 Task: Look for space in Bonney Lake, United States from 9th July, 2023 to 16th July, 2023 for 2 adults, 1 child in price range Rs.8000 to Rs.16000. Place can be entire place with 2 bedrooms having 2 beds and 1 bathroom. Property type can be house, flat, guest house. Booking option can be shelf check-in. Required host language is English.
Action: Mouse moved to (605, 125)
Screenshot: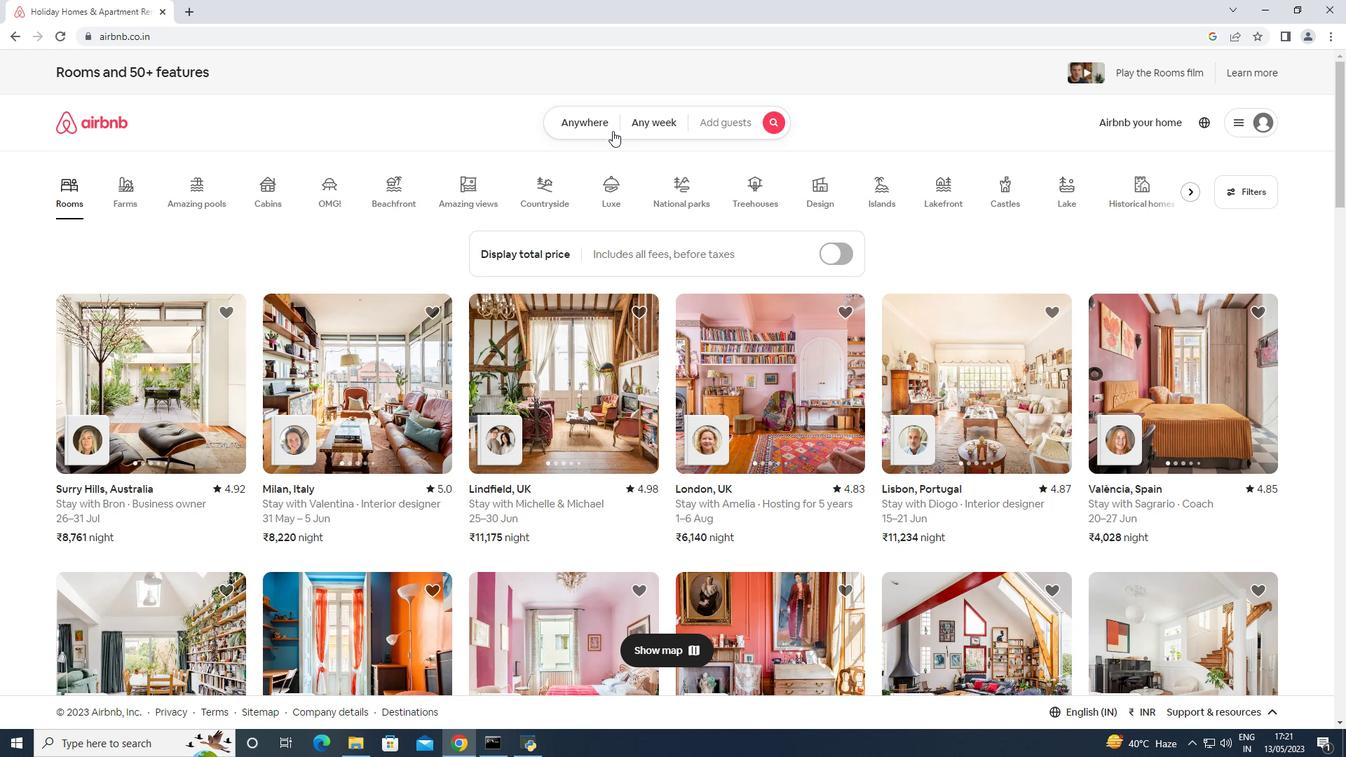 
Action: Mouse pressed left at (605, 125)
Screenshot: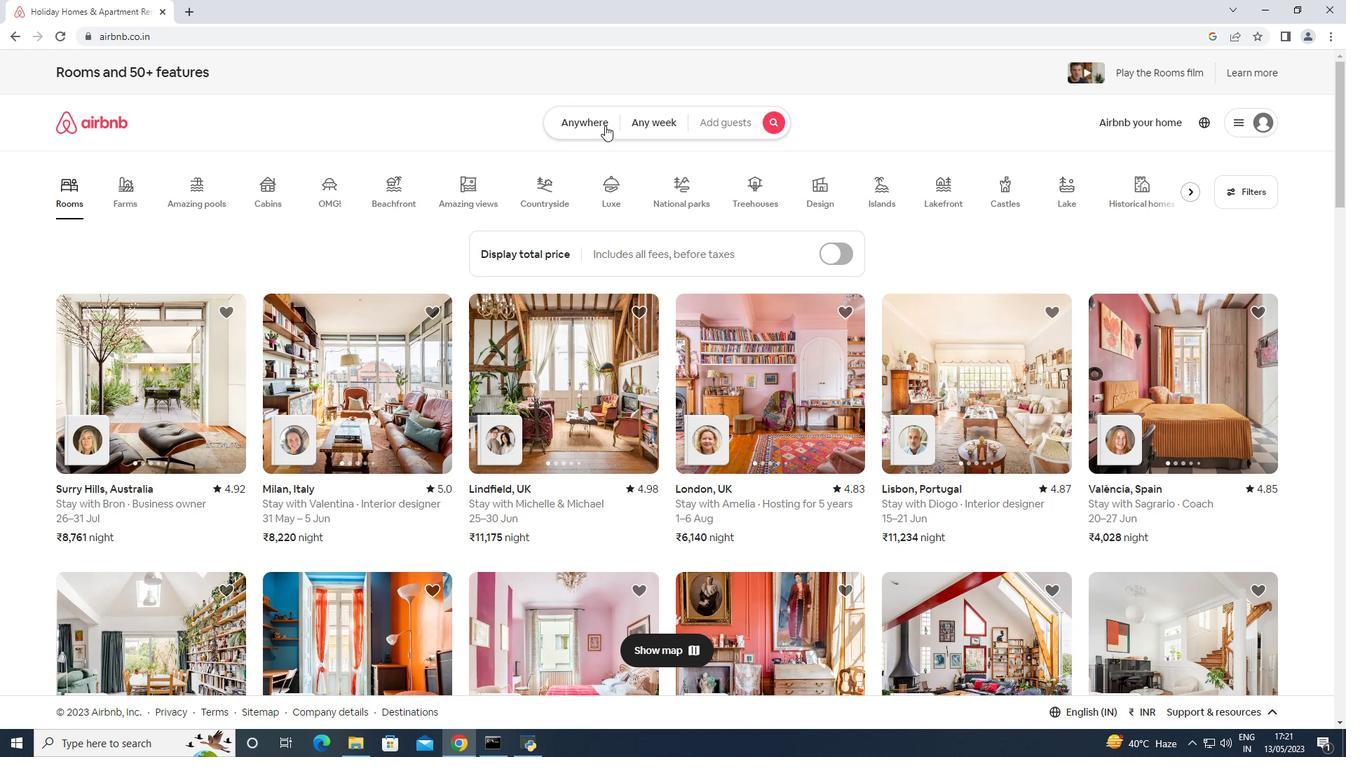 
Action: Mouse moved to (571, 182)
Screenshot: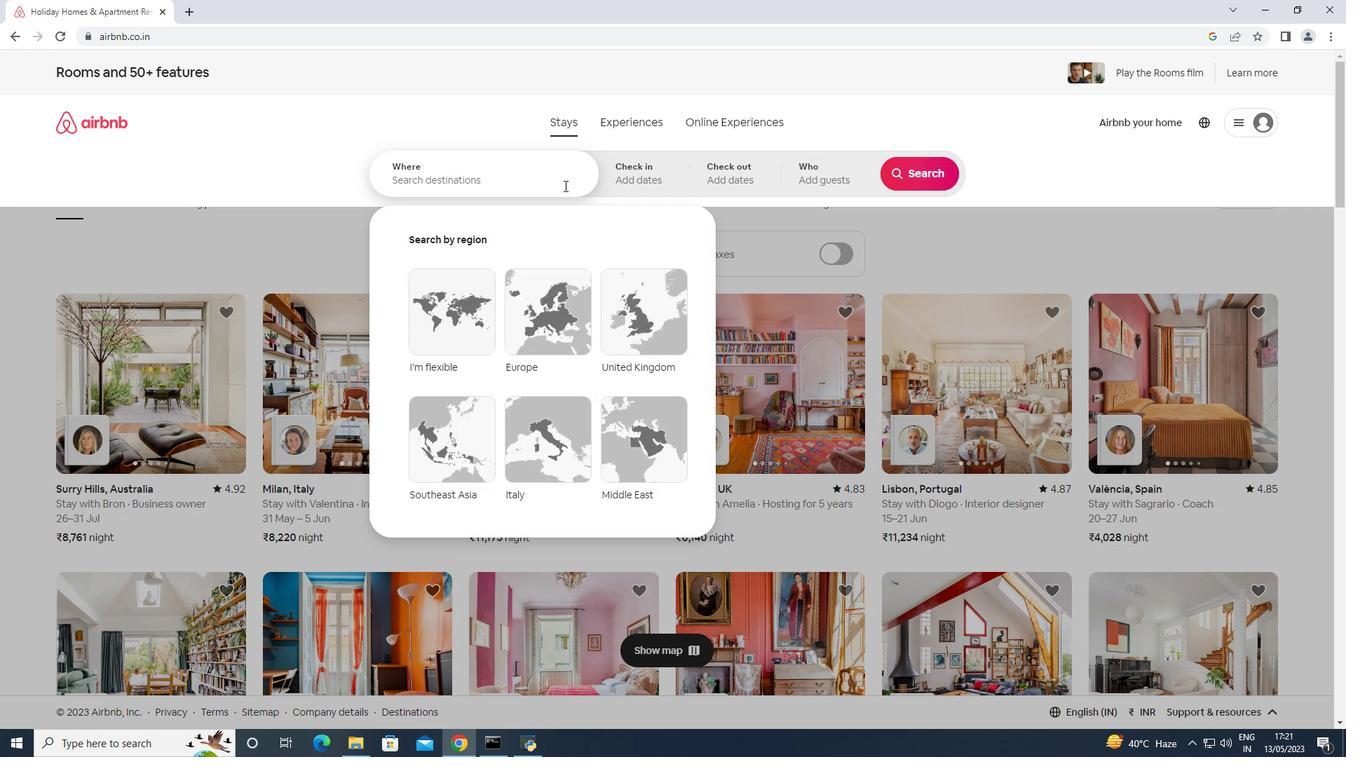 
Action: Mouse pressed left at (571, 182)
Screenshot: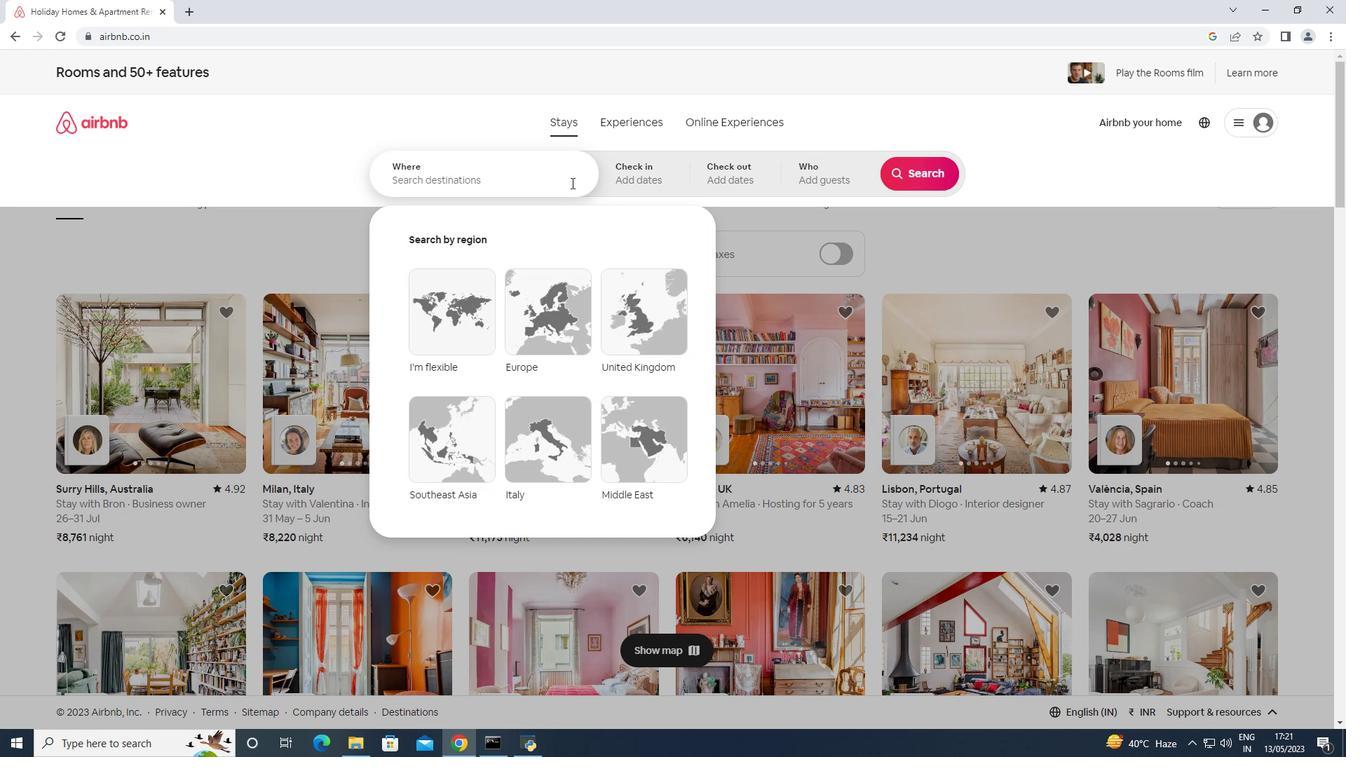 
Action: Key pressed <Key.shift>Bonney<Key.space><Key.shift>Lake,<Key.space><Key.shift>United<Key.space><Key.shift>States<Key.enter>
Screenshot: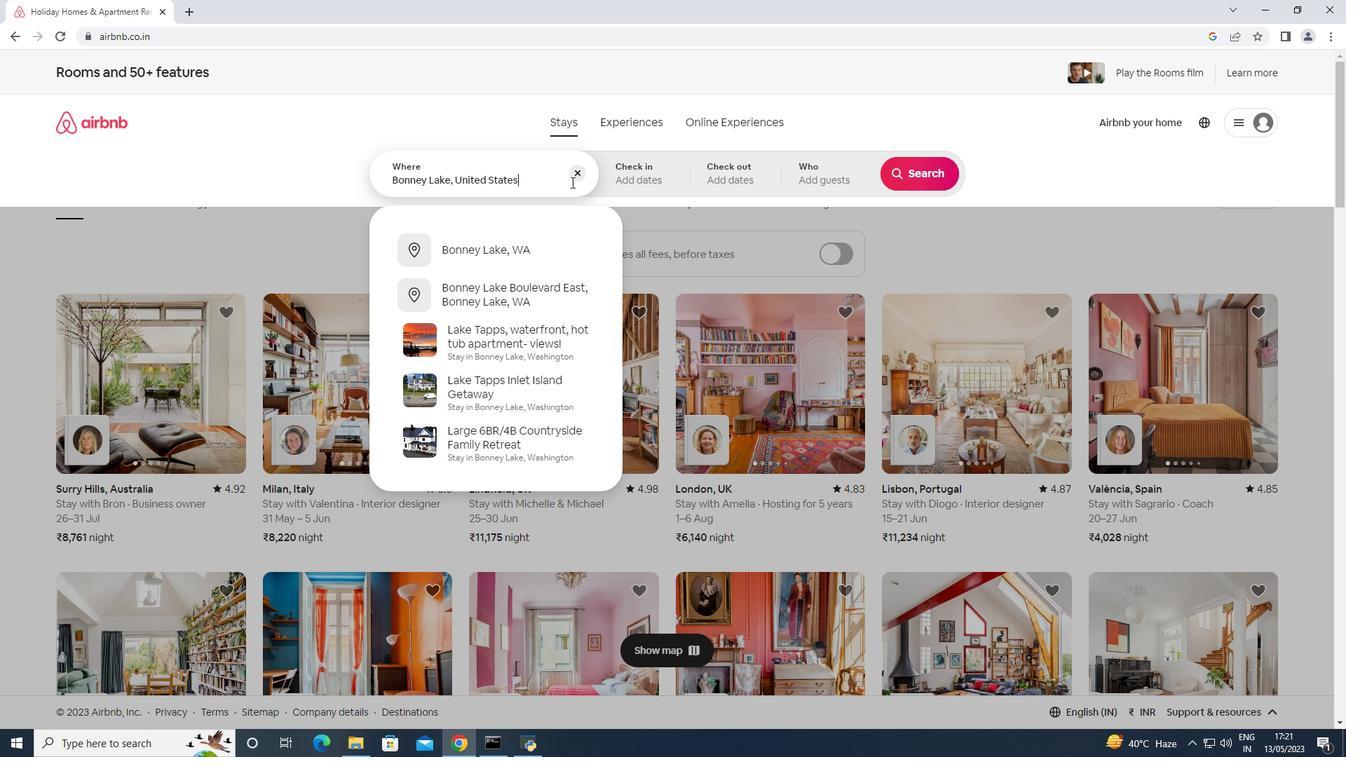 
Action: Mouse moved to (911, 286)
Screenshot: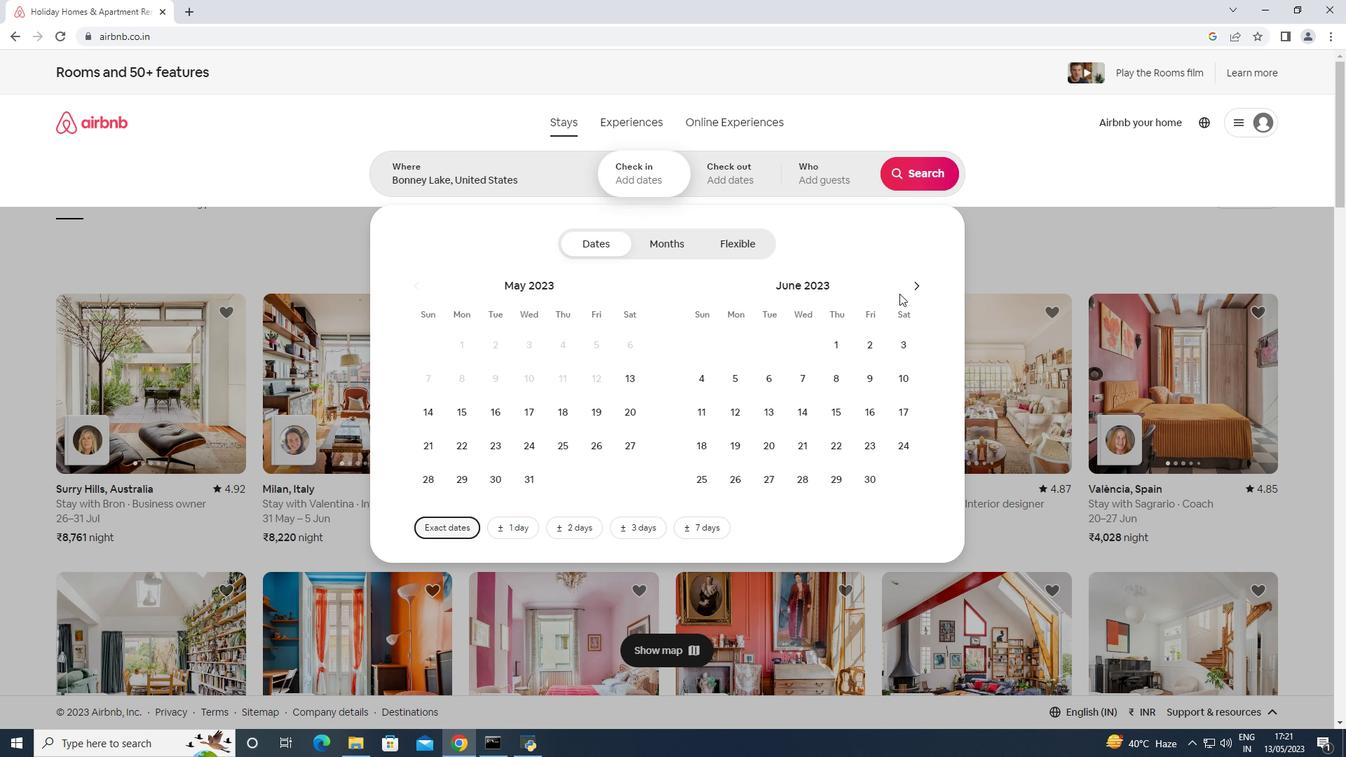 
Action: Mouse pressed left at (911, 286)
Screenshot: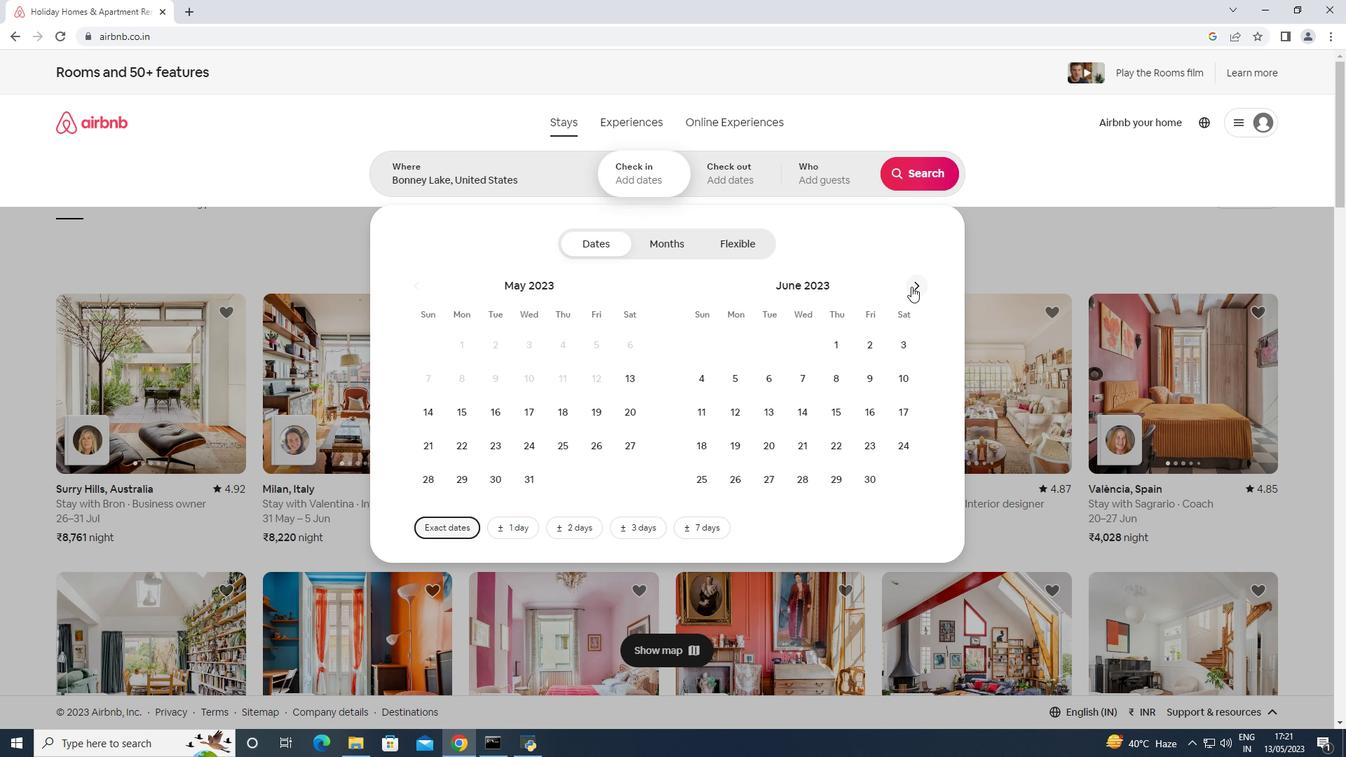
Action: Mouse moved to (701, 413)
Screenshot: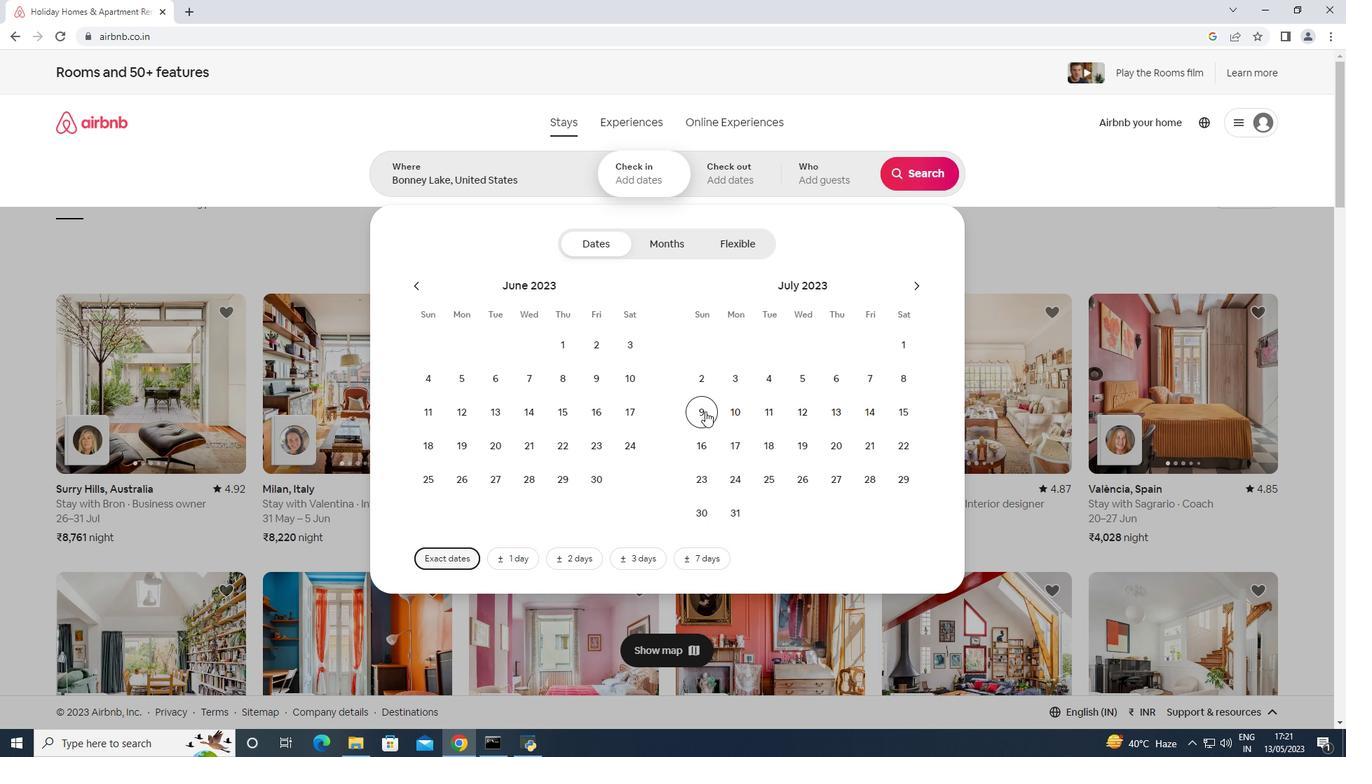
Action: Mouse pressed left at (701, 413)
Screenshot: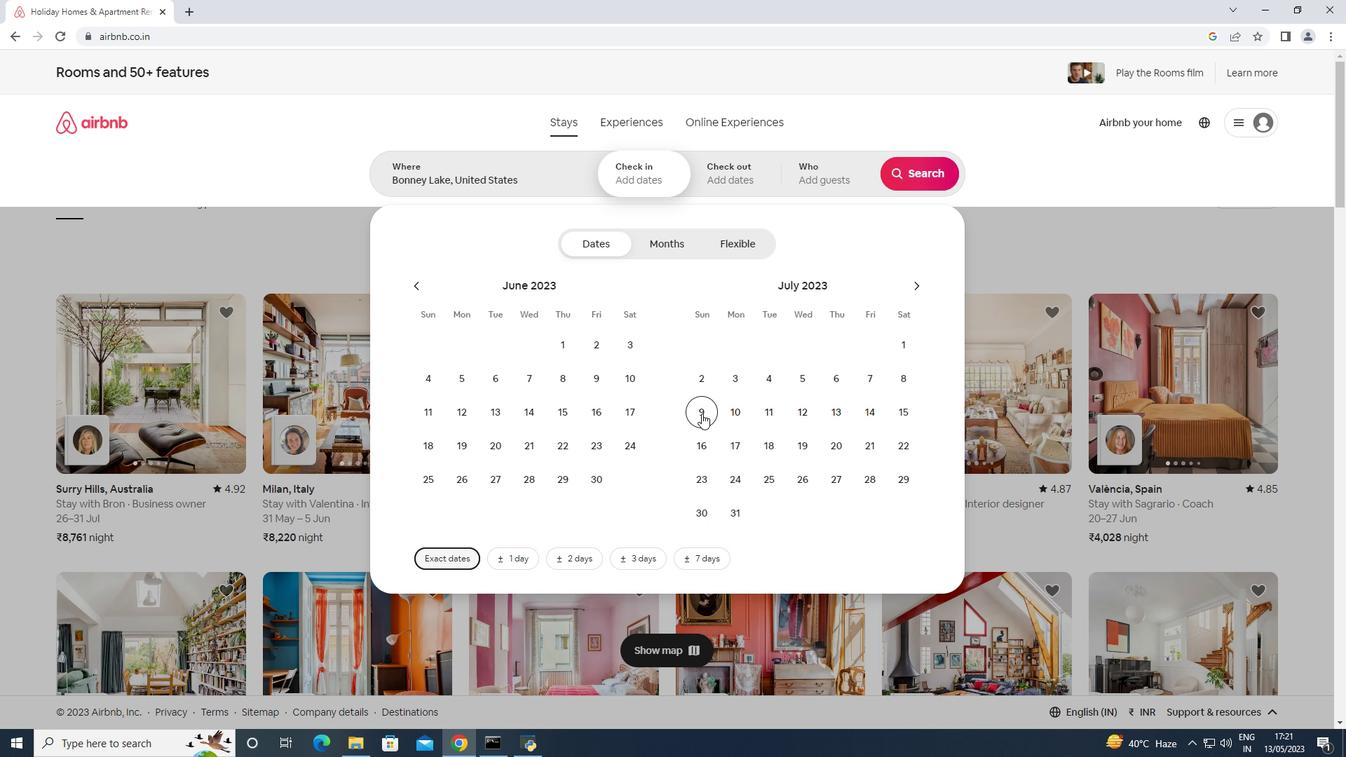 
Action: Mouse moved to (712, 439)
Screenshot: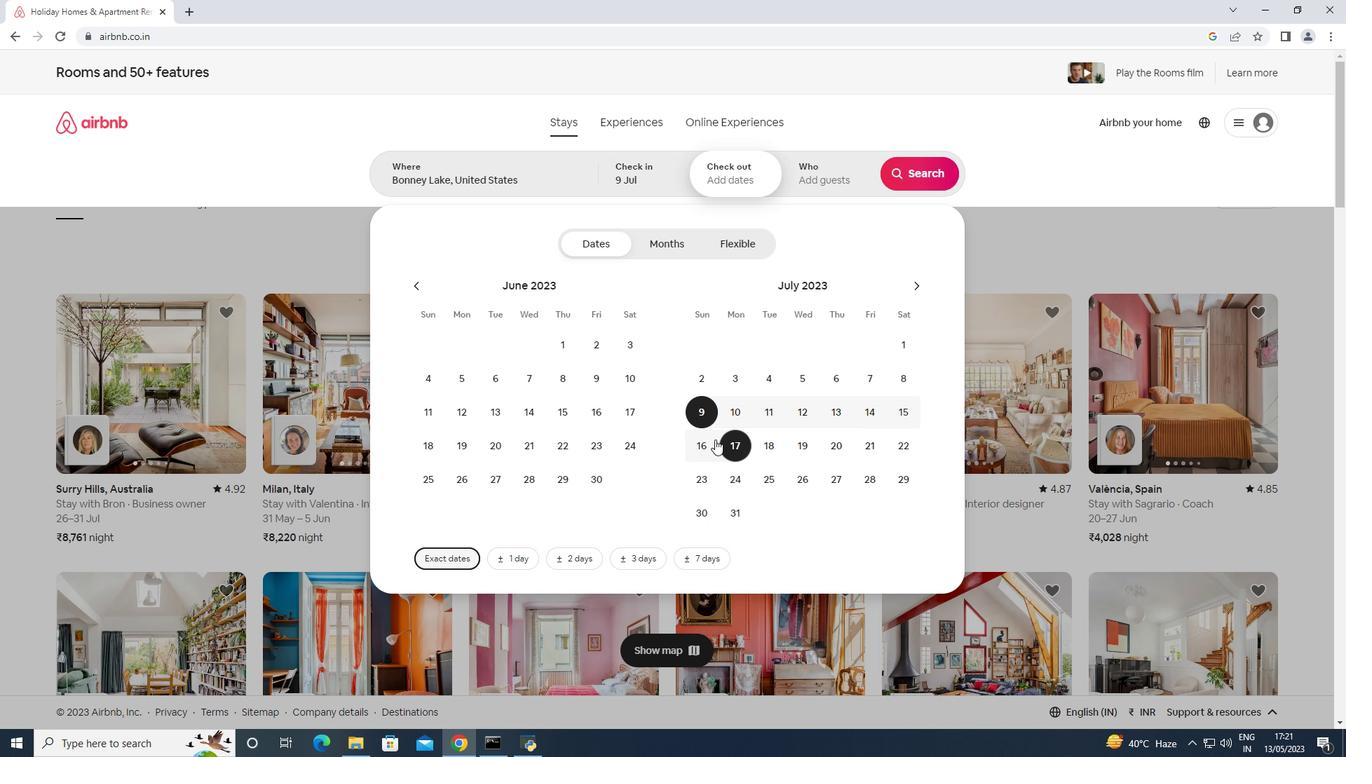 
Action: Mouse pressed left at (712, 439)
Screenshot: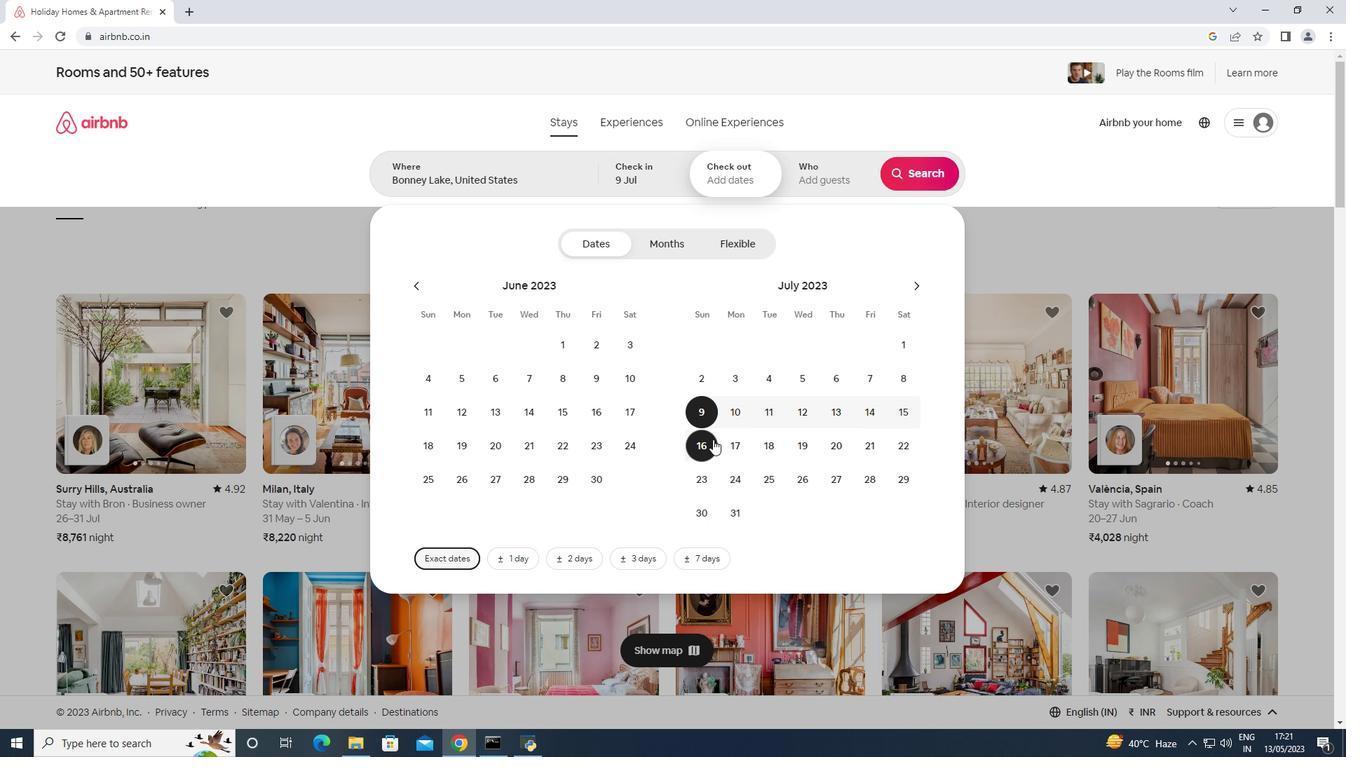 
Action: Mouse moved to (837, 172)
Screenshot: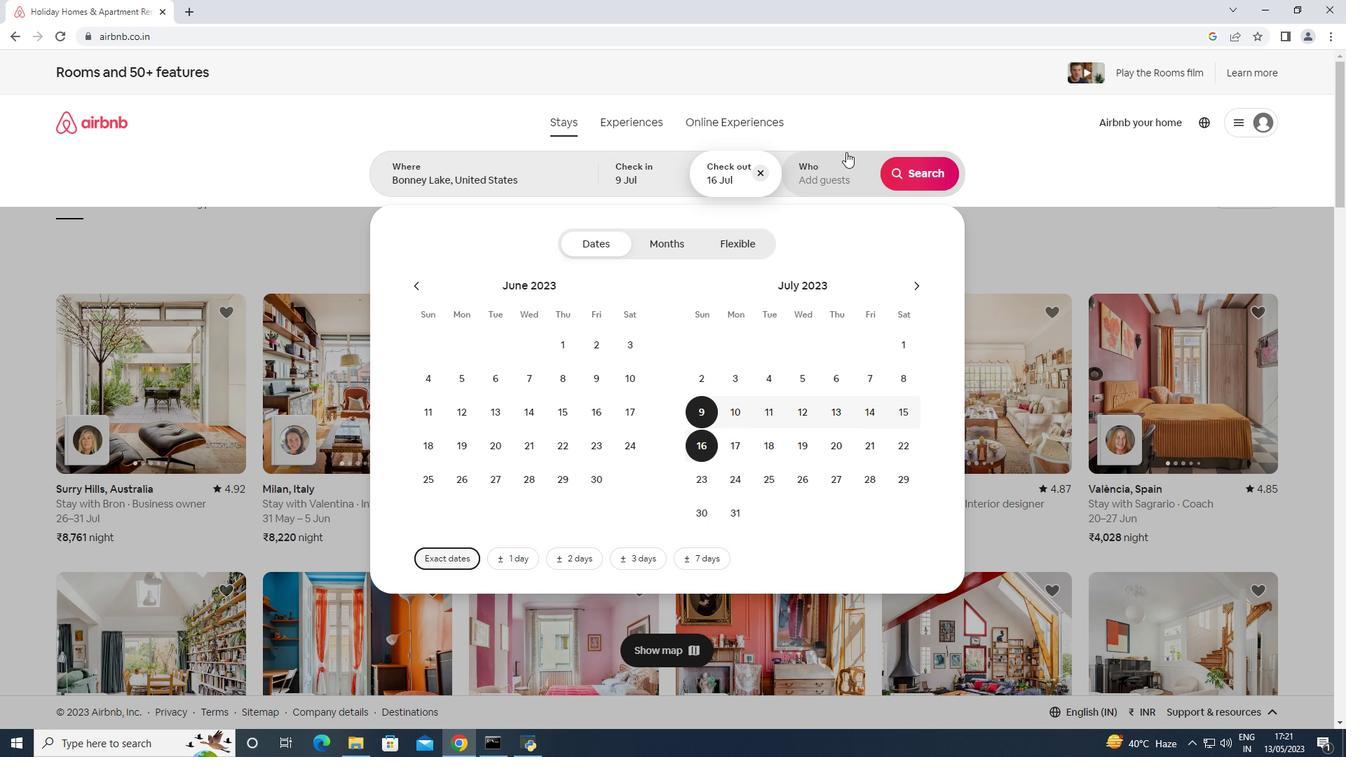 
Action: Mouse pressed left at (837, 172)
Screenshot: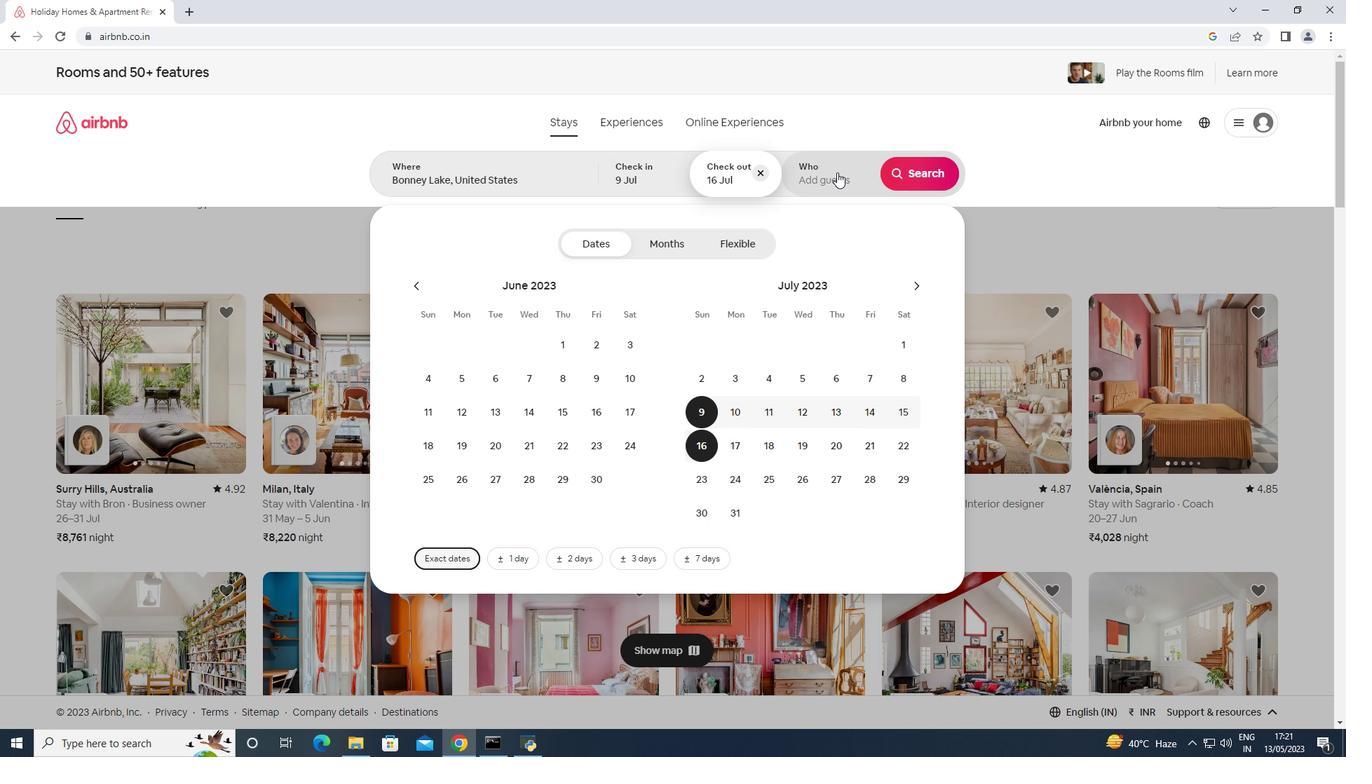 
Action: Mouse moved to (918, 246)
Screenshot: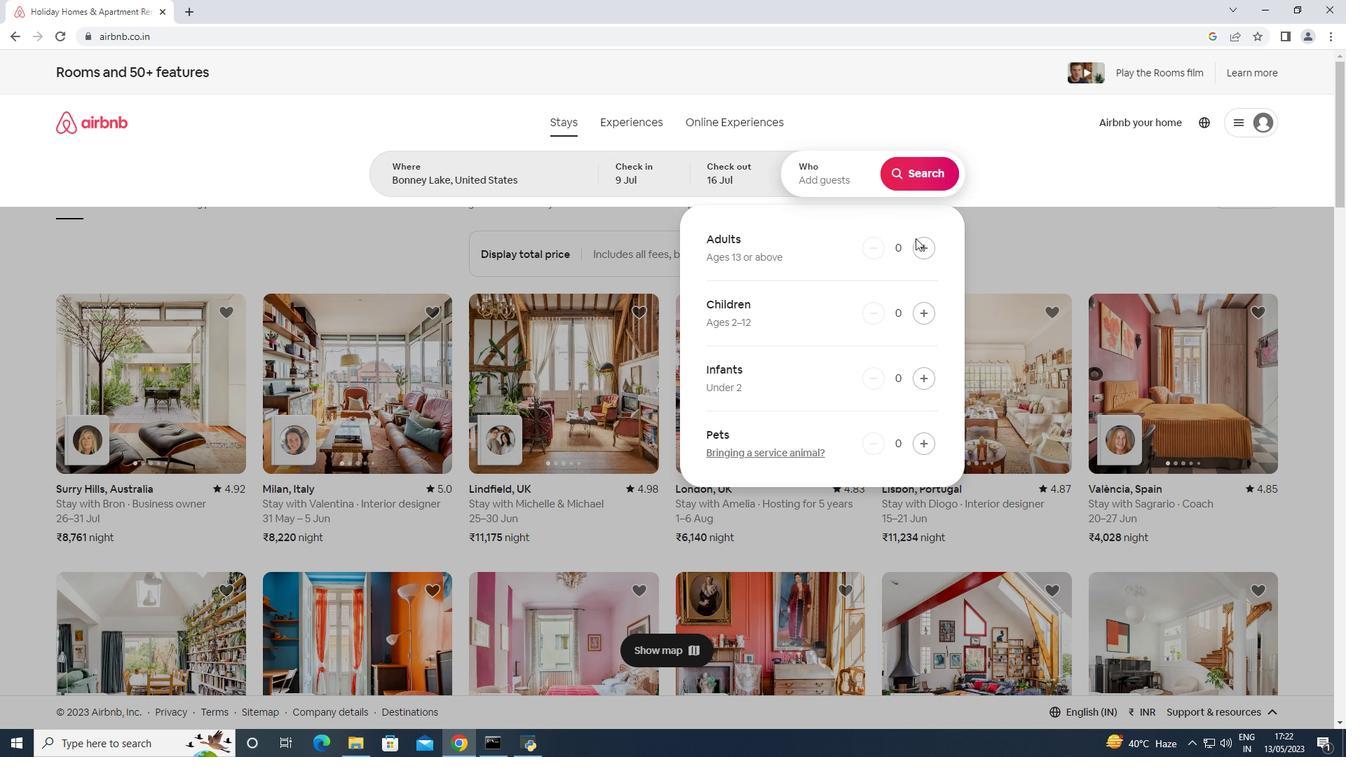 
Action: Mouse pressed left at (918, 246)
Screenshot: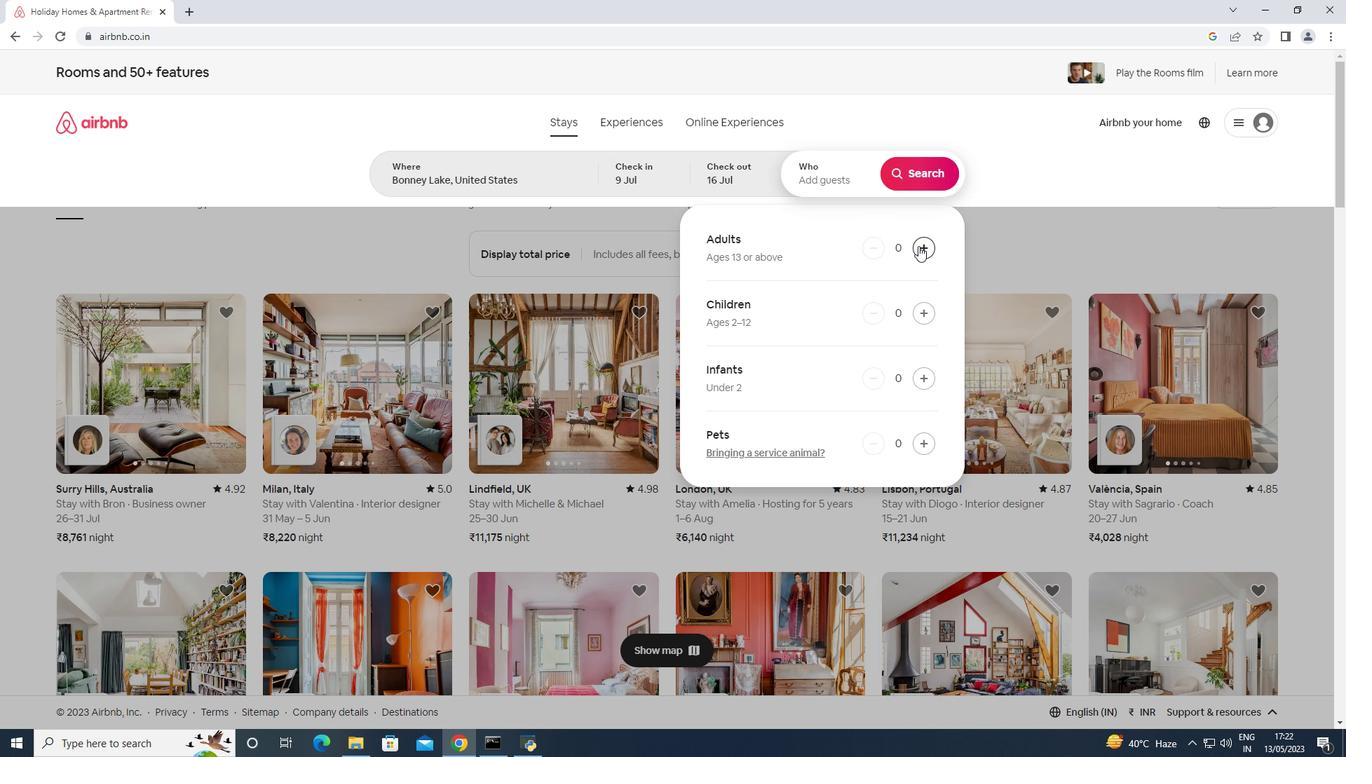 
Action: Mouse pressed left at (918, 246)
Screenshot: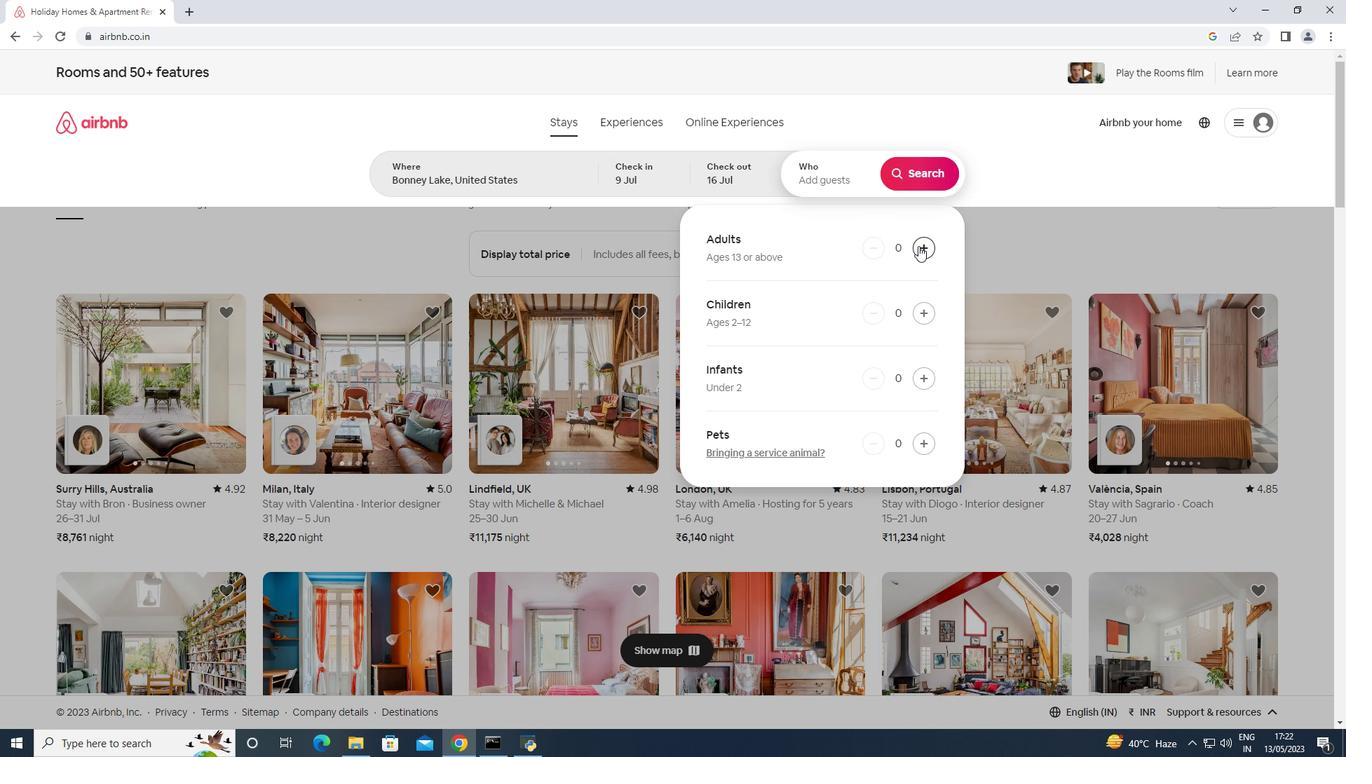 
Action: Mouse moved to (922, 312)
Screenshot: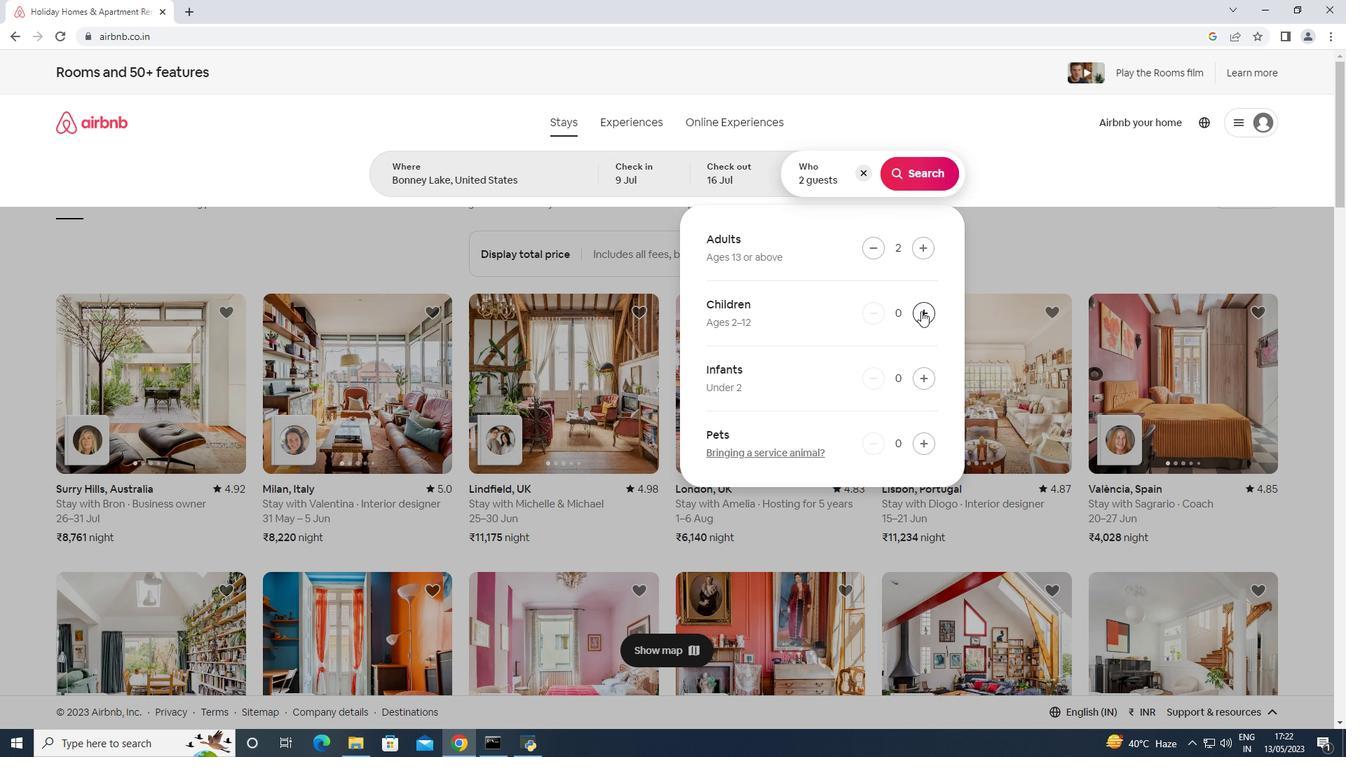 
Action: Mouse pressed left at (922, 312)
Screenshot: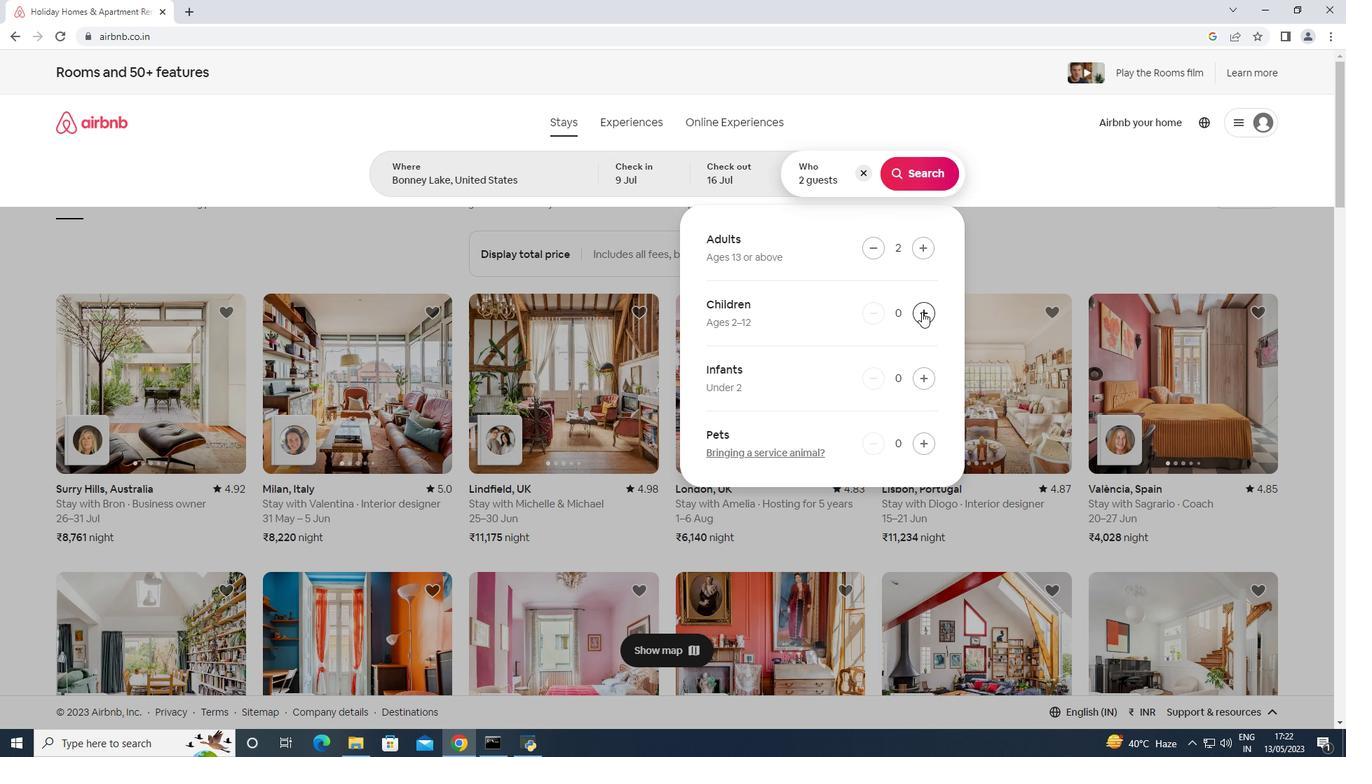 
Action: Mouse moved to (918, 171)
Screenshot: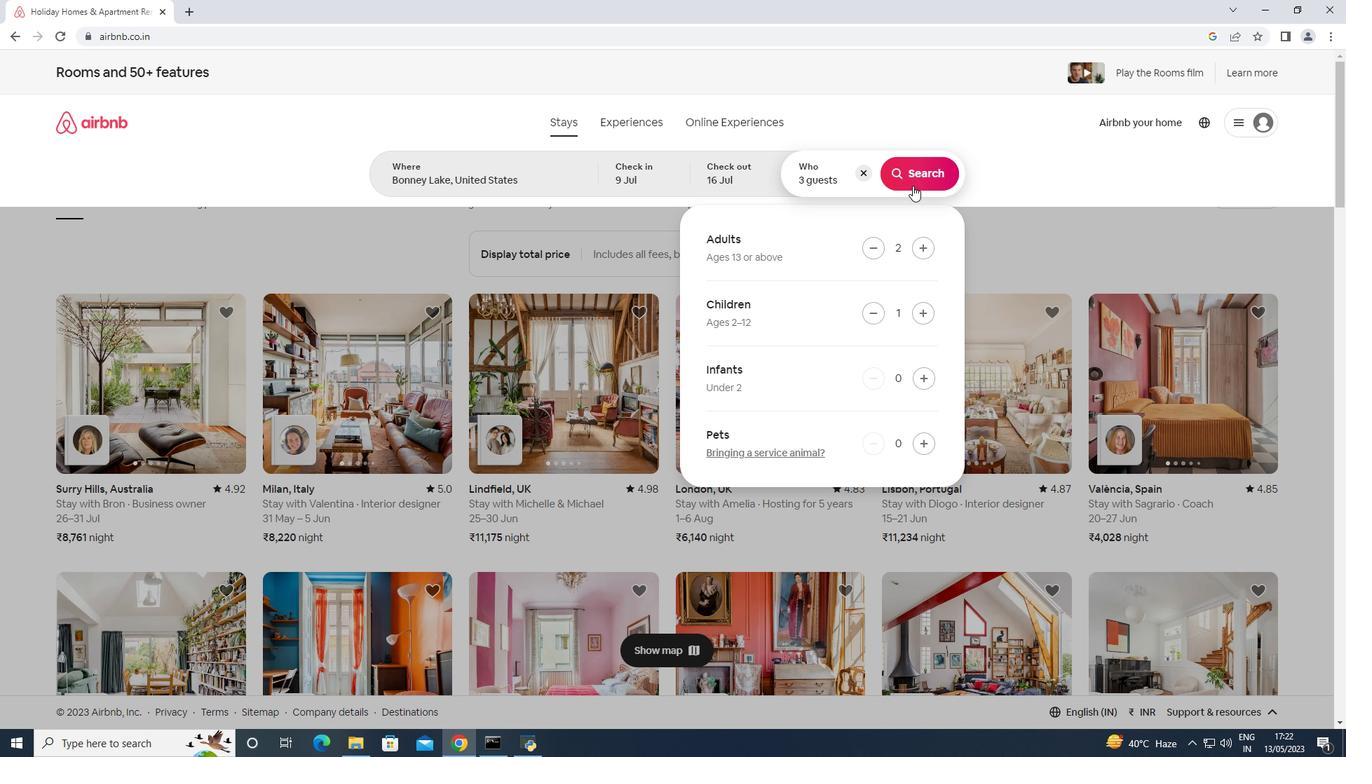 
Action: Mouse pressed left at (918, 171)
Screenshot: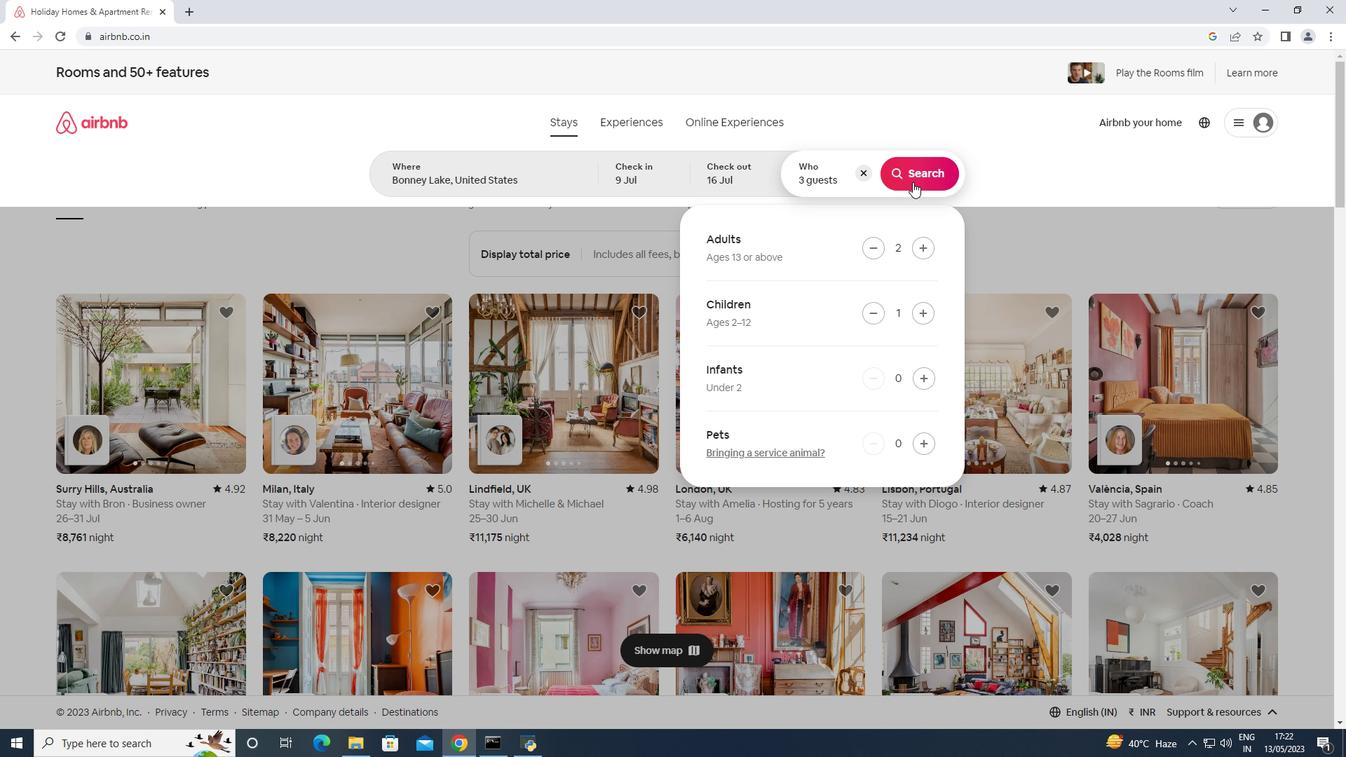 
Action: Mouse moved to (1276, 131)
Screenshot: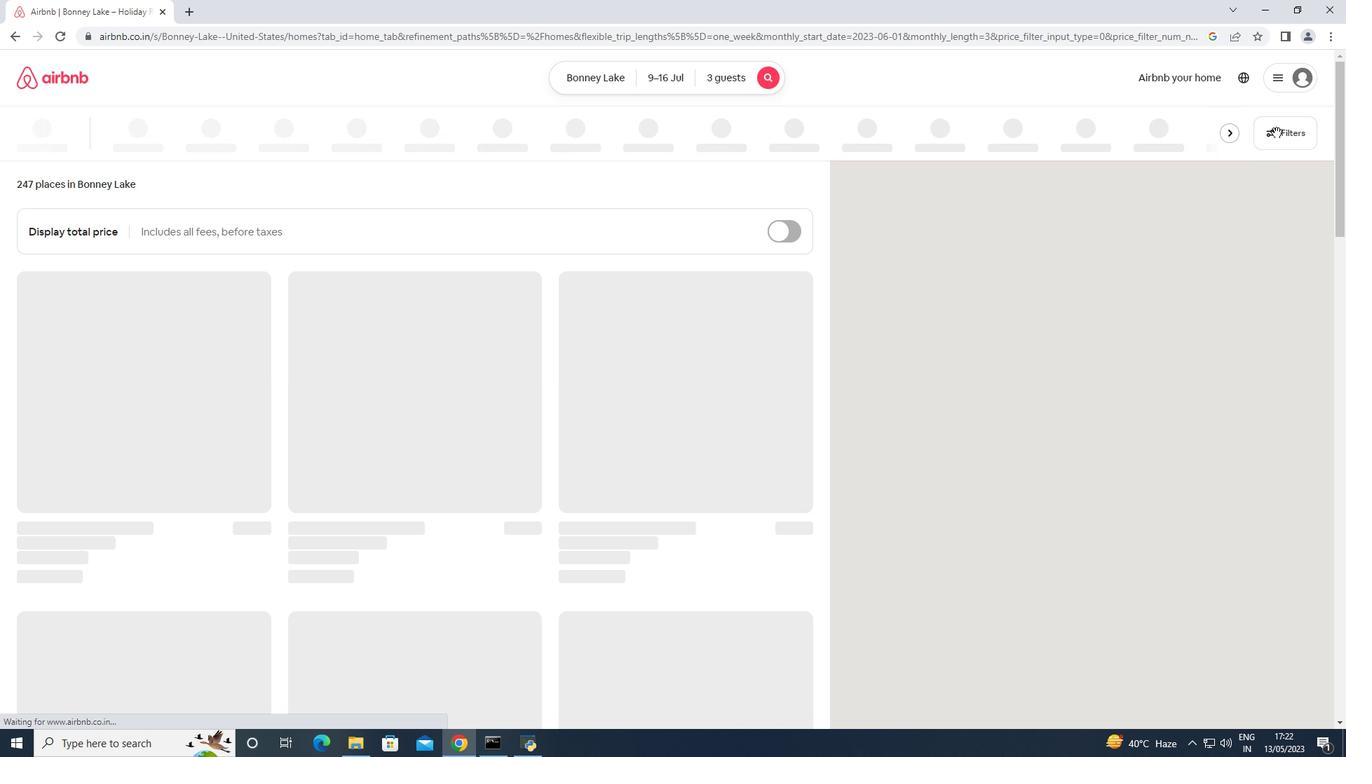 
Action: Mouse pressed left at (1276, 131)
Screenshot: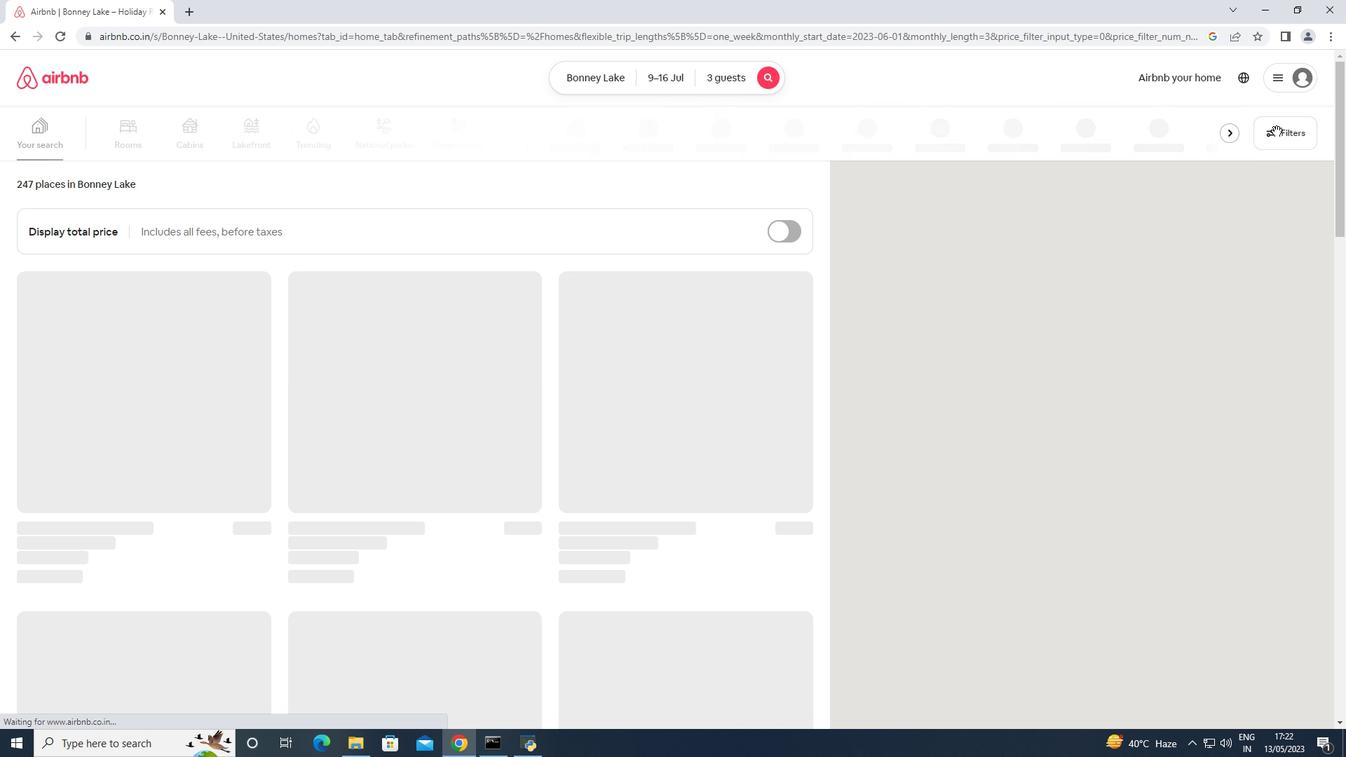 
Action: Mouse moved to (607, 467)
Screenshot: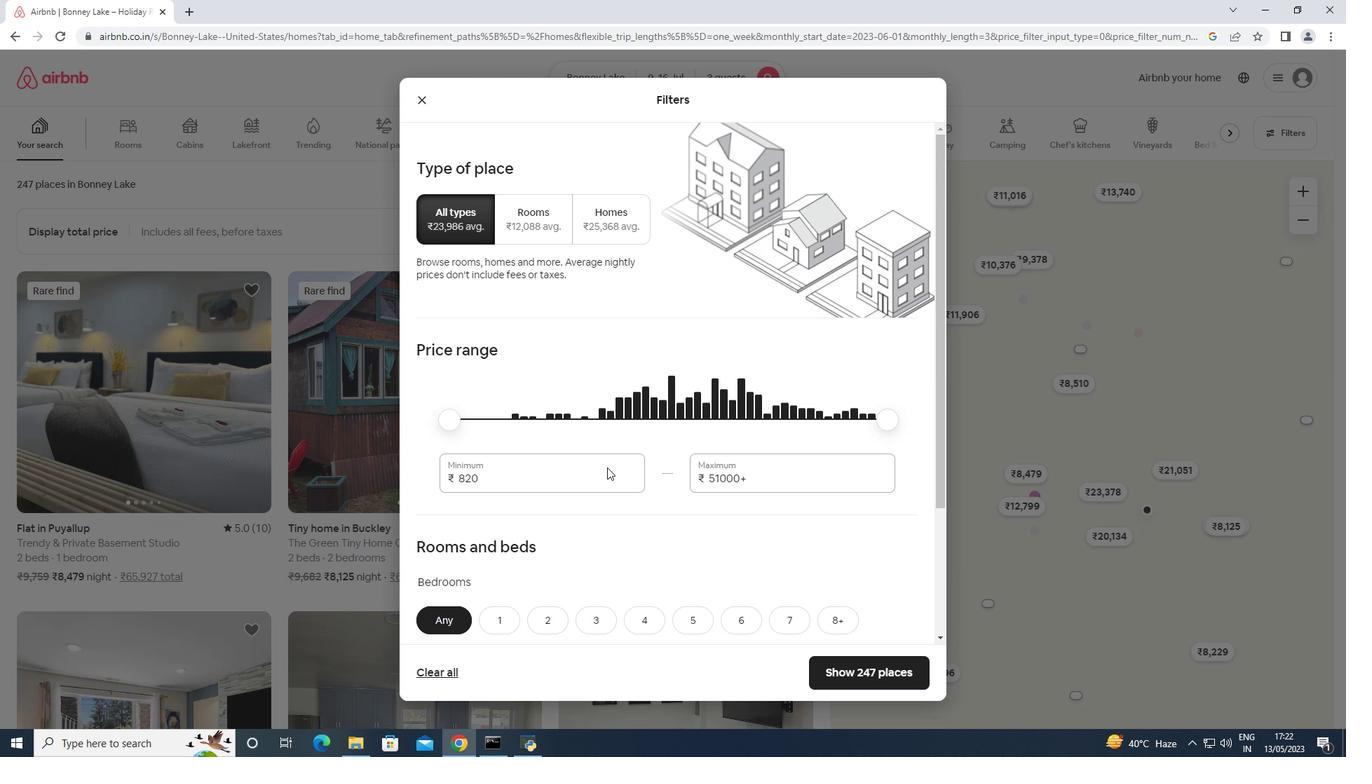 
Action: Mouse pressed left at (607, 467)
Screenshot: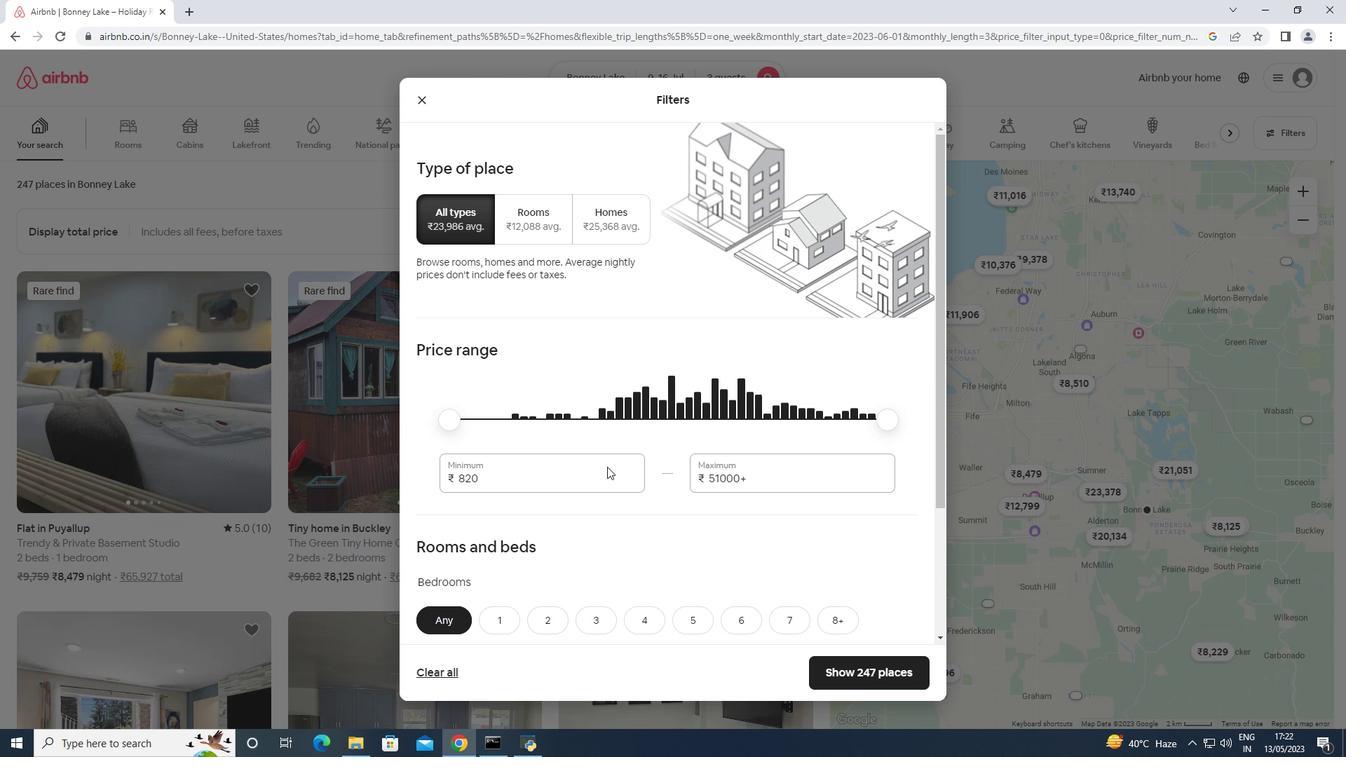 
Action: Mouse pressed left at (607, 467)
Screenshot: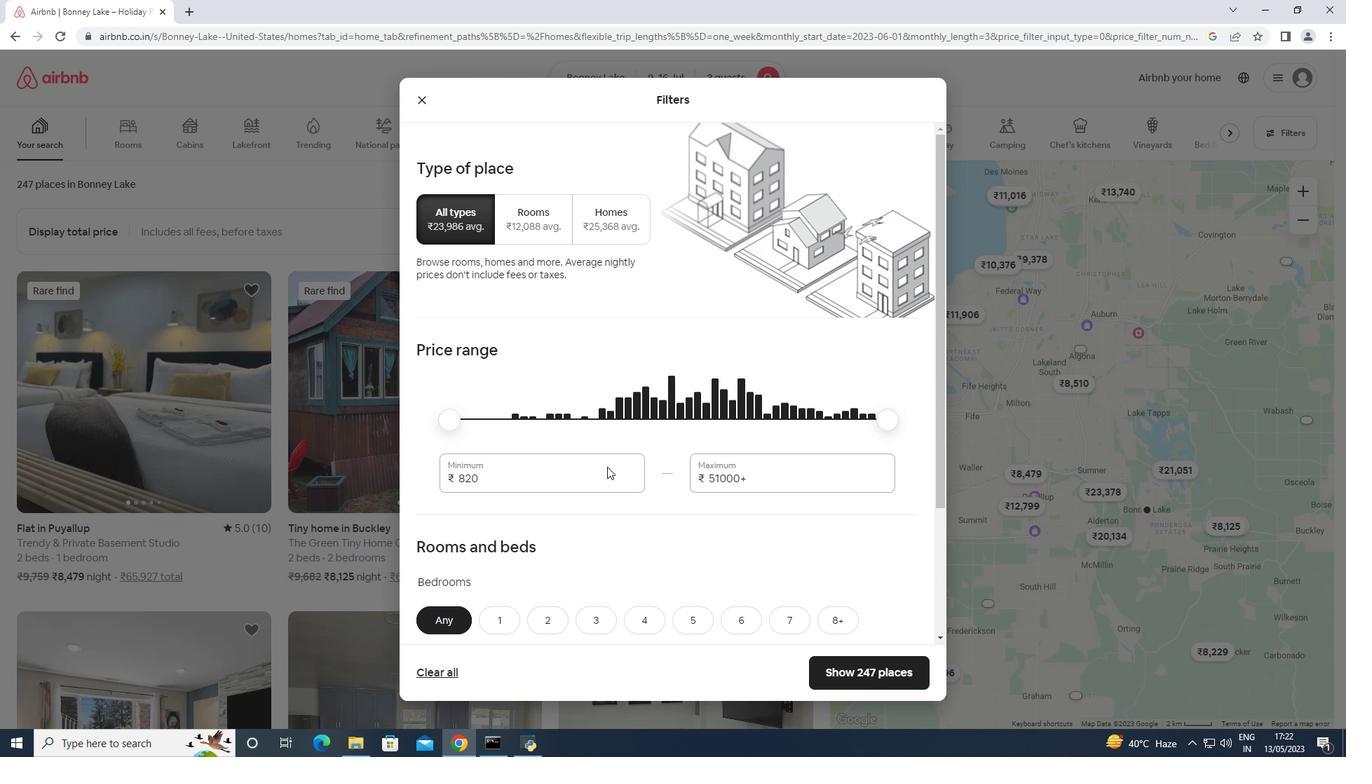 
Action: Key pressed <Key.backspace><Key.backspace>000<Key.tab>16000
Screenshot: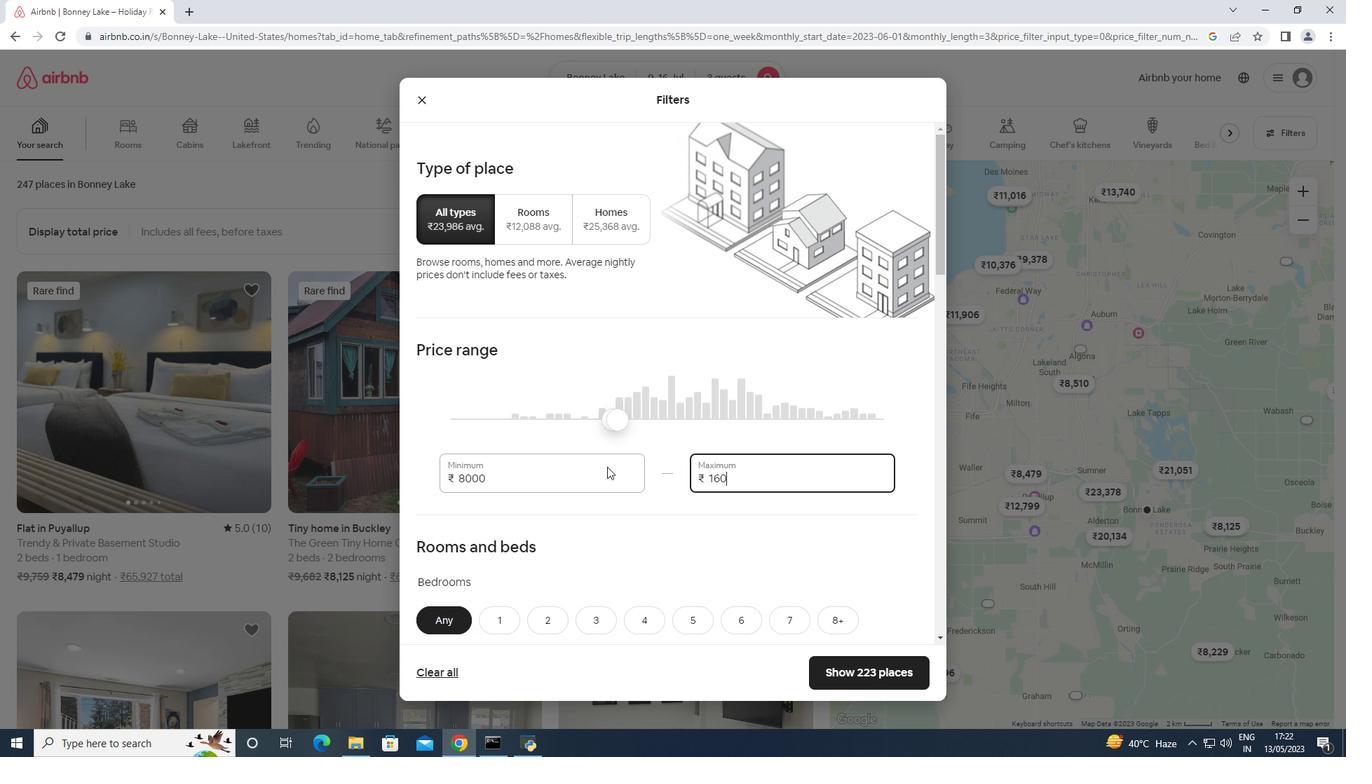 
Action: Mouse scrolled (607, 466) with delta (0, 0)
Screenshot: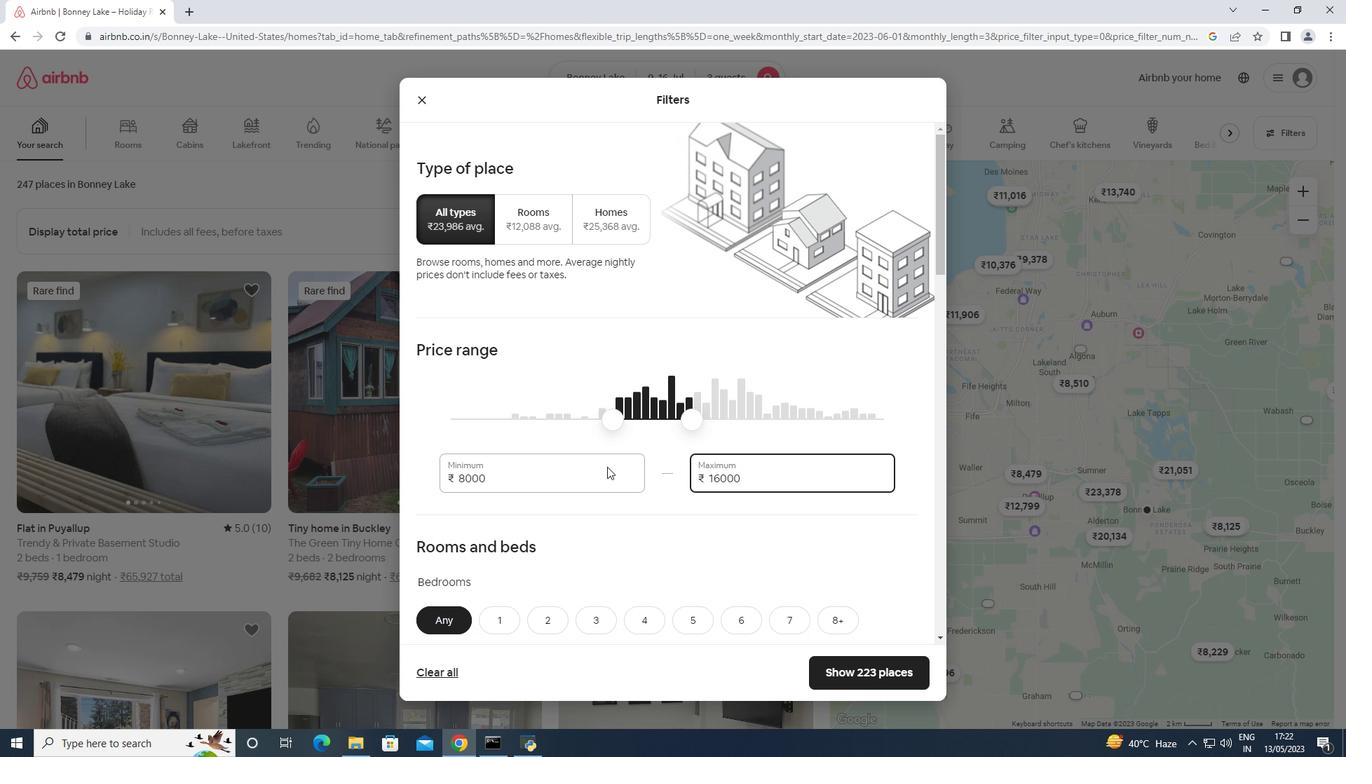 
Action: Mouse scrolled (607, 466) with delta (0, 0)
Screenshot: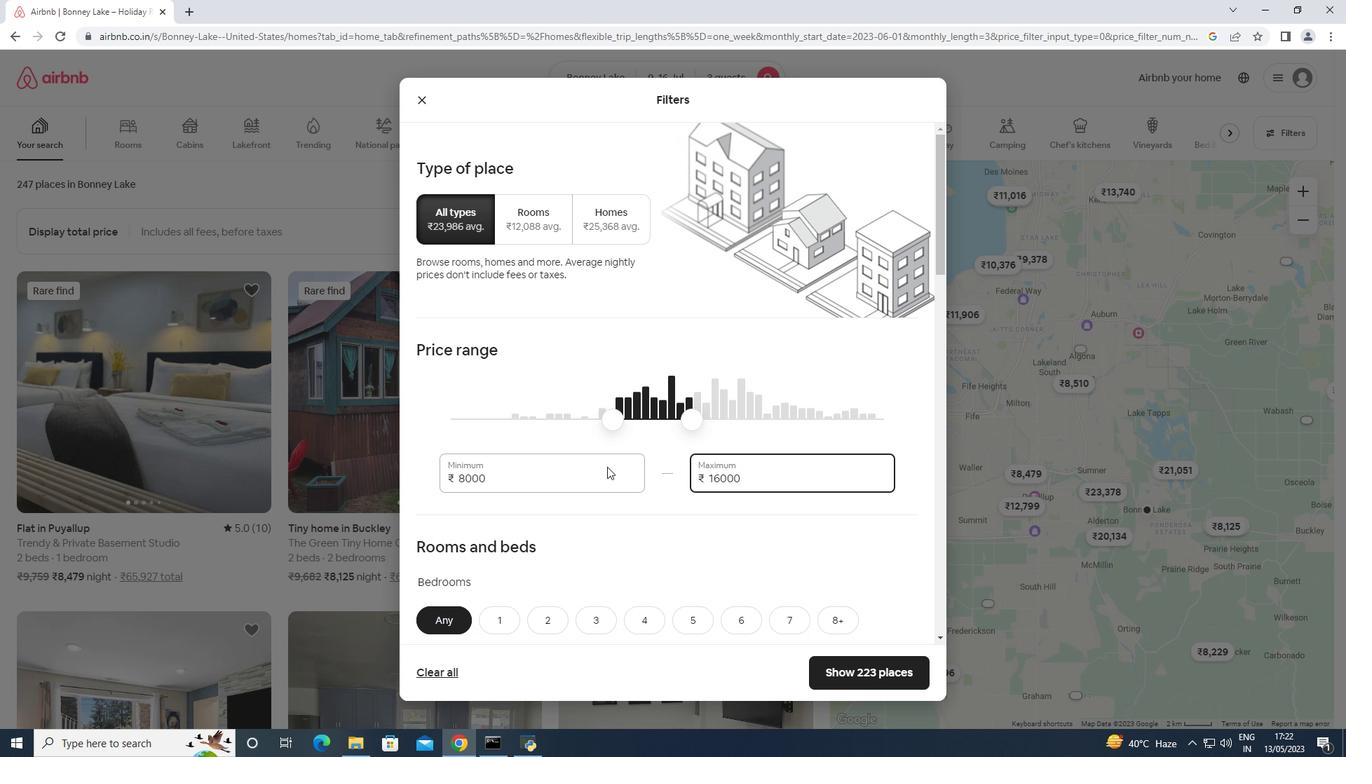 
Action: Mouse scrolled (607, 466) with delta (0, 0)
Screenshot: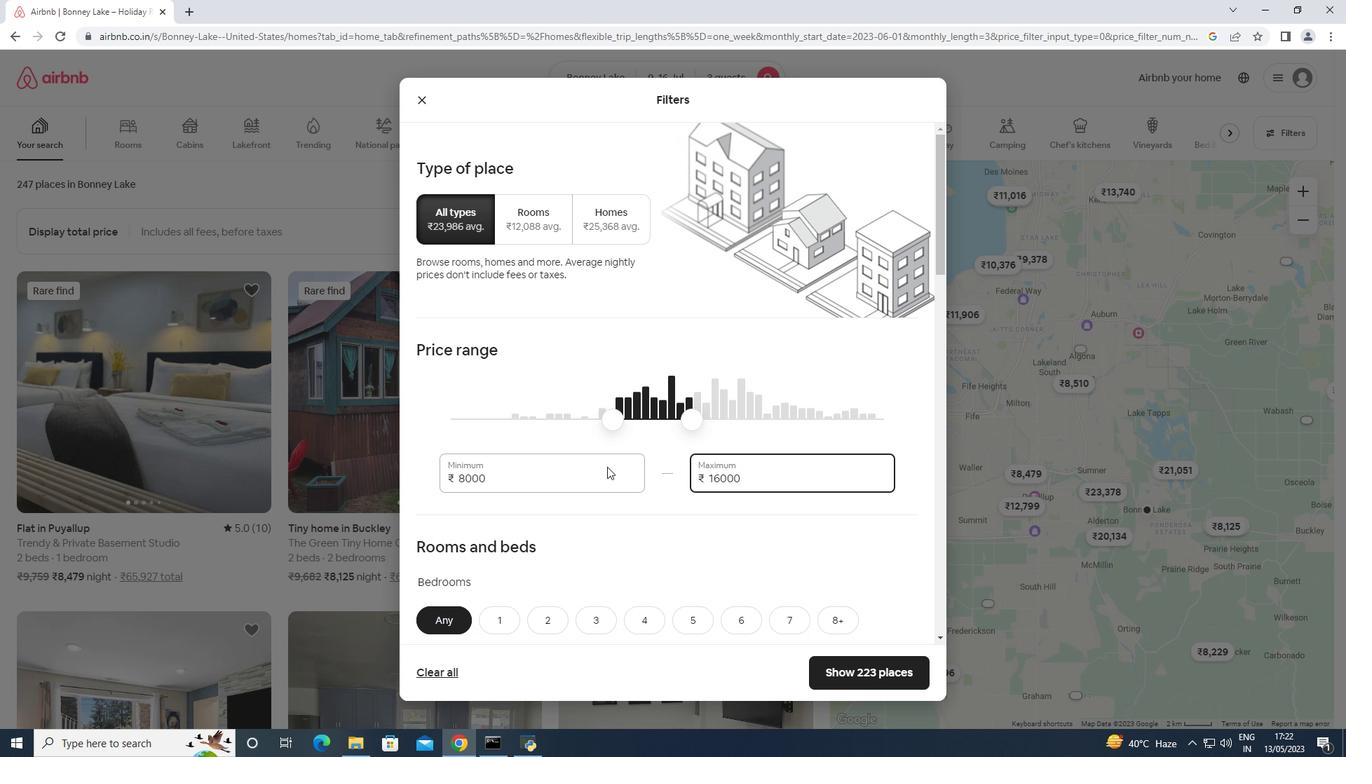 
Action: Mouse scrolled (607, 466) with delta (0, 0)
Screenshot: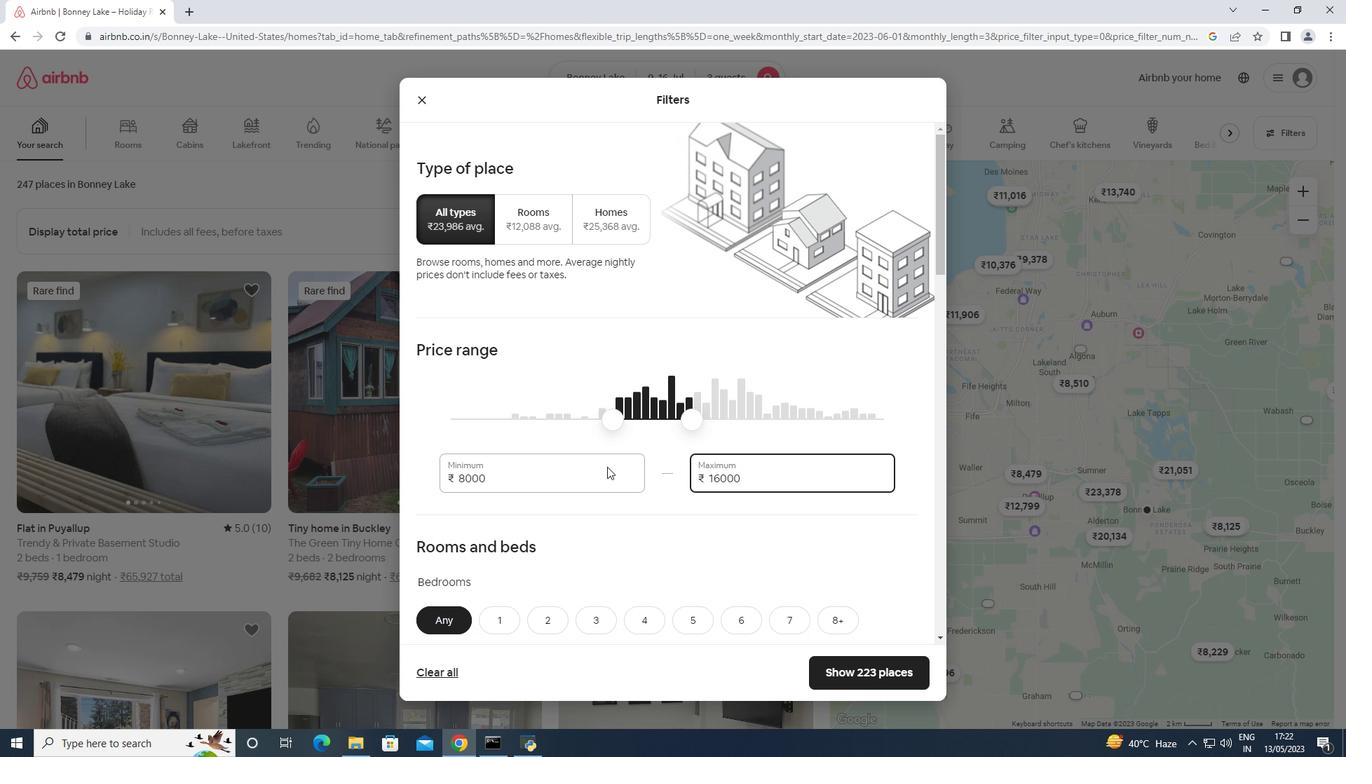 
Action: Mouse scrolled (607, 466) with delta (0, 0)
Screenshot: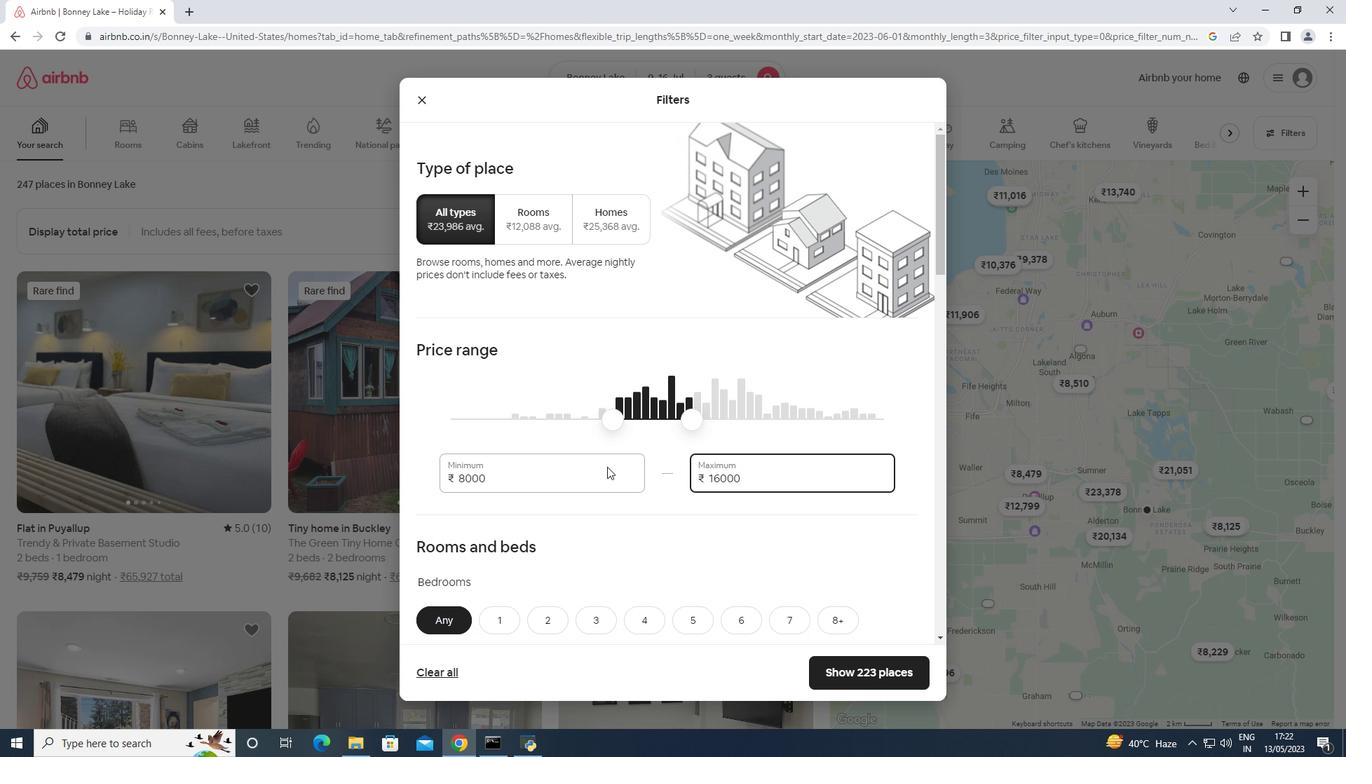 
Action: Mouse moved to (557, 281)
Screenshot: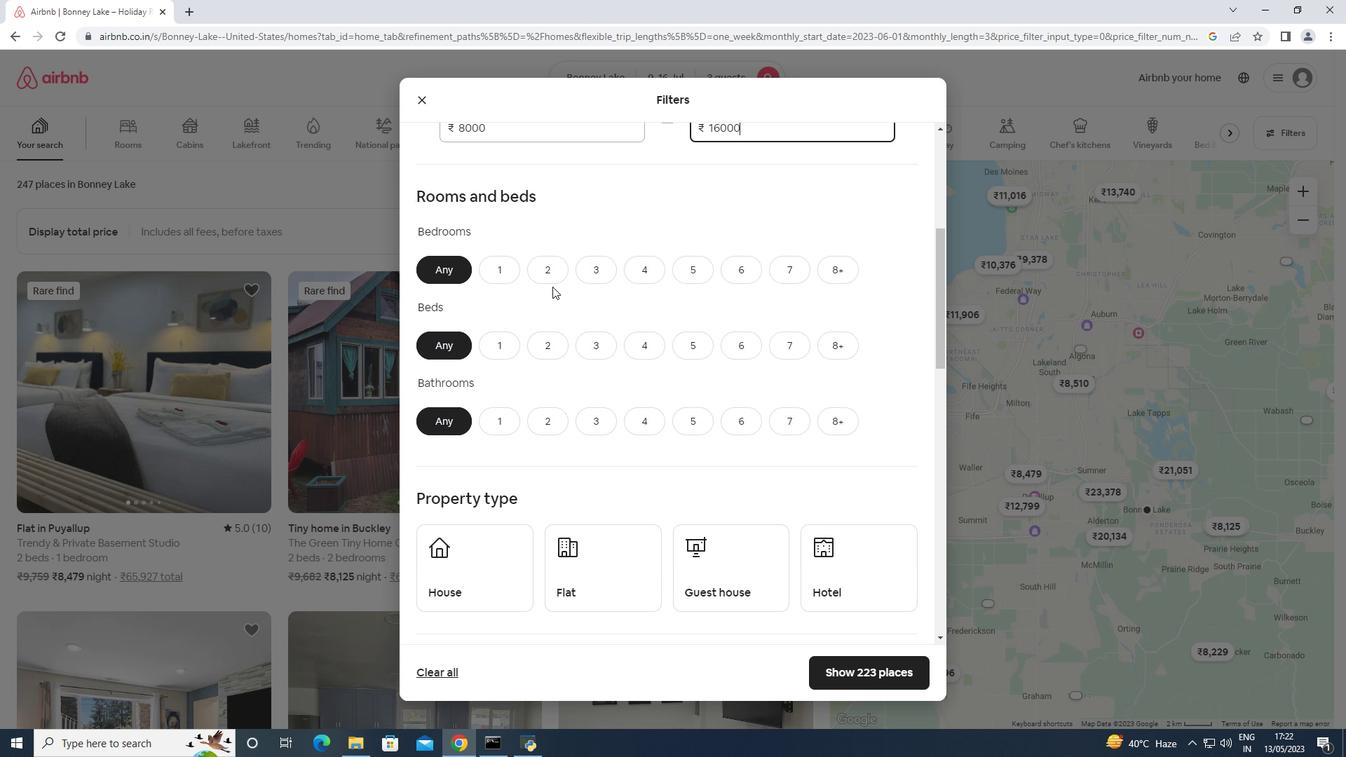 
Action: Mouse pressed left at (557, 281)
Screenshot: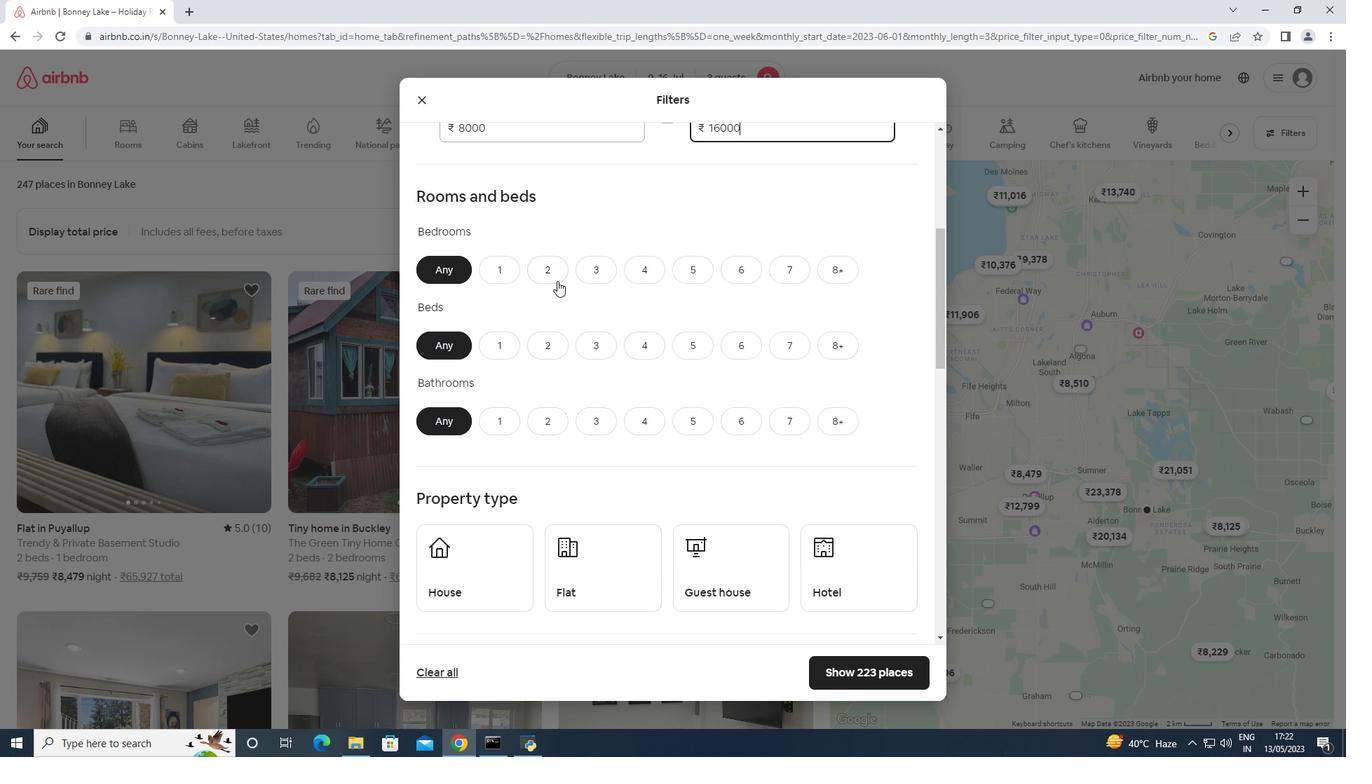 
Action: Mouse moved to (564, 345)
Screenshot: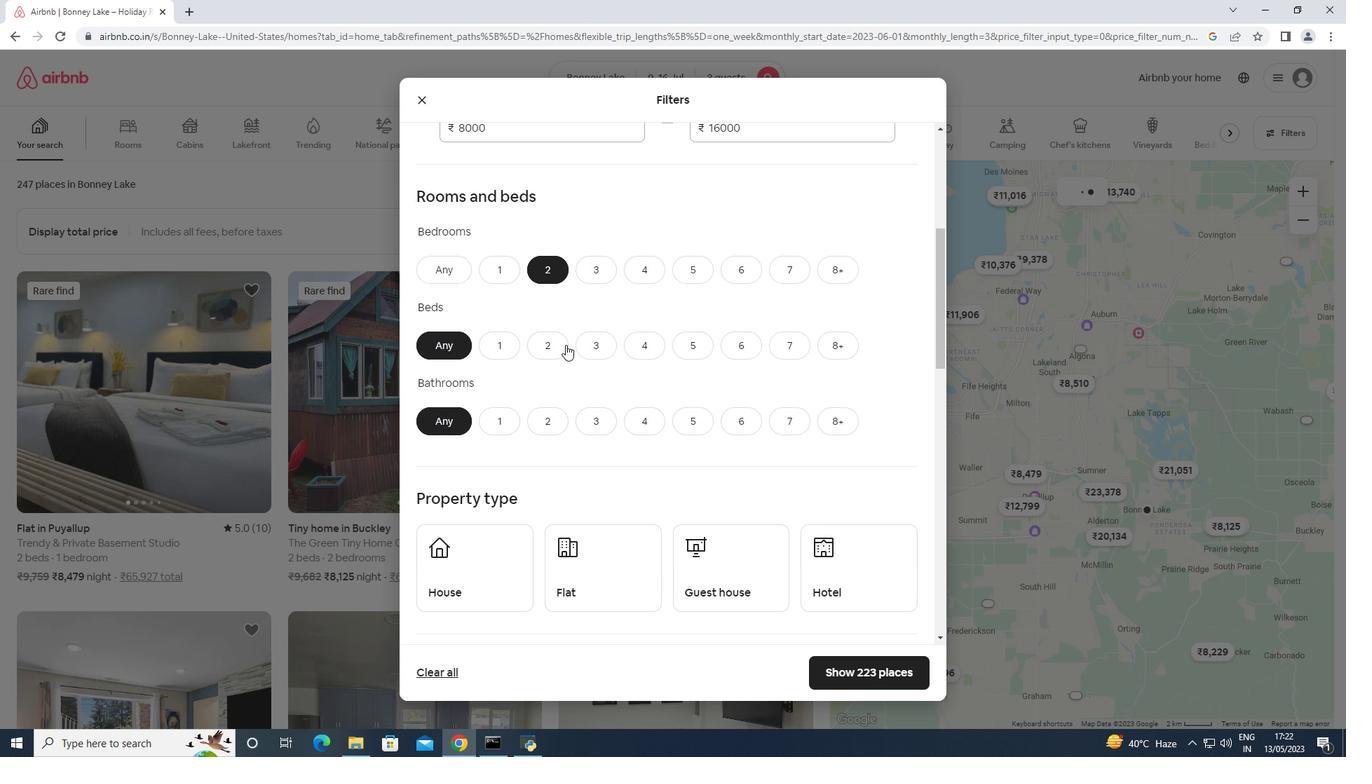 
Action: Mouse pressed left at (564, 345)
Screenshot: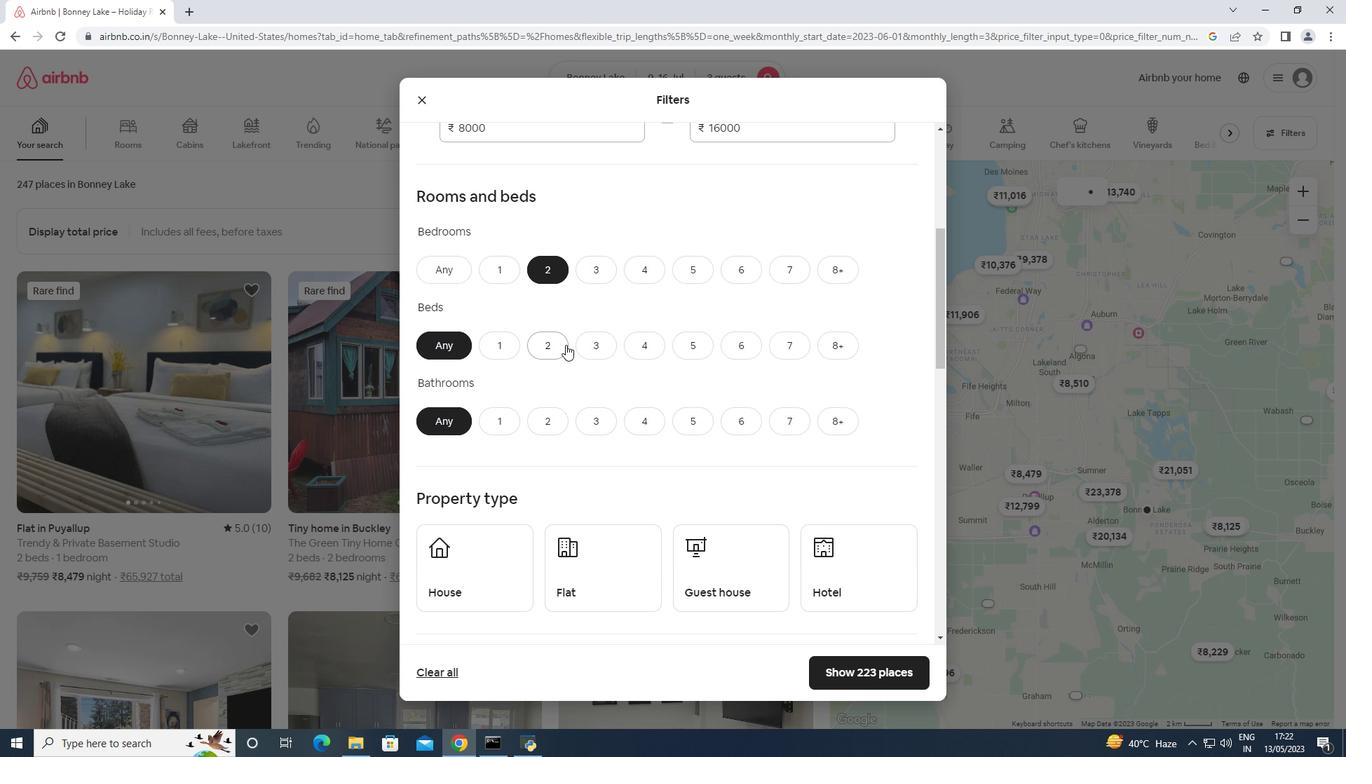 
Action: Mouse moved to (504, 411)
Screenshot: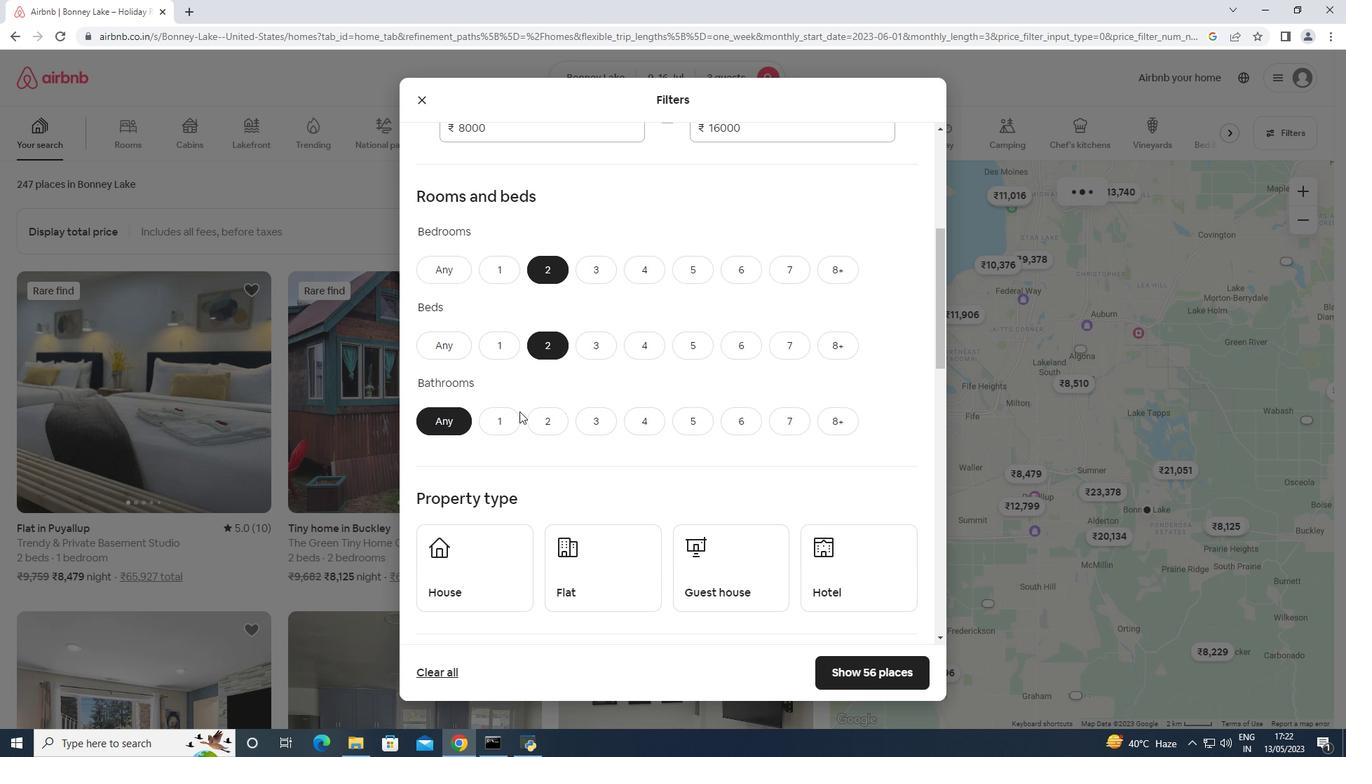 
Action: Mouse pressed left at (504, 411)
Screenshot: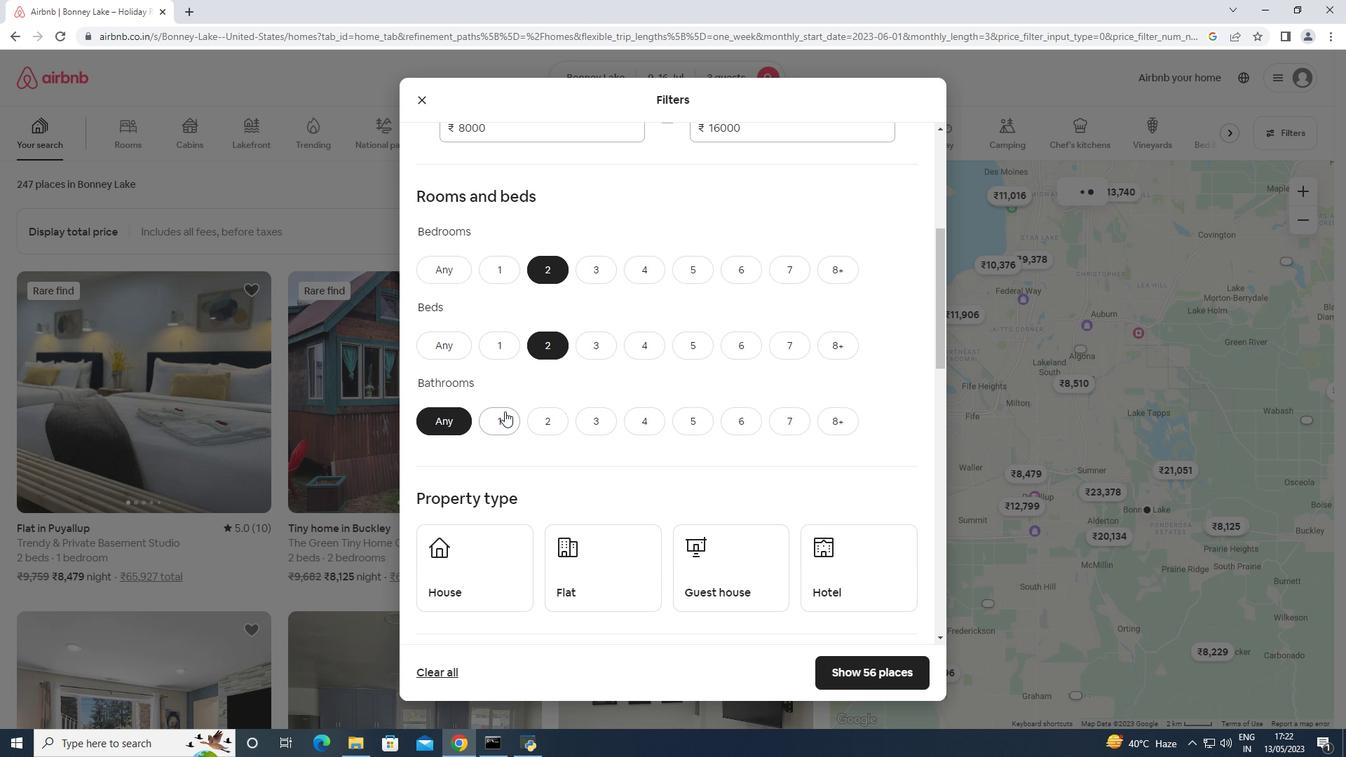 
Action: Mouse moved to (503, 410)
Screenshot: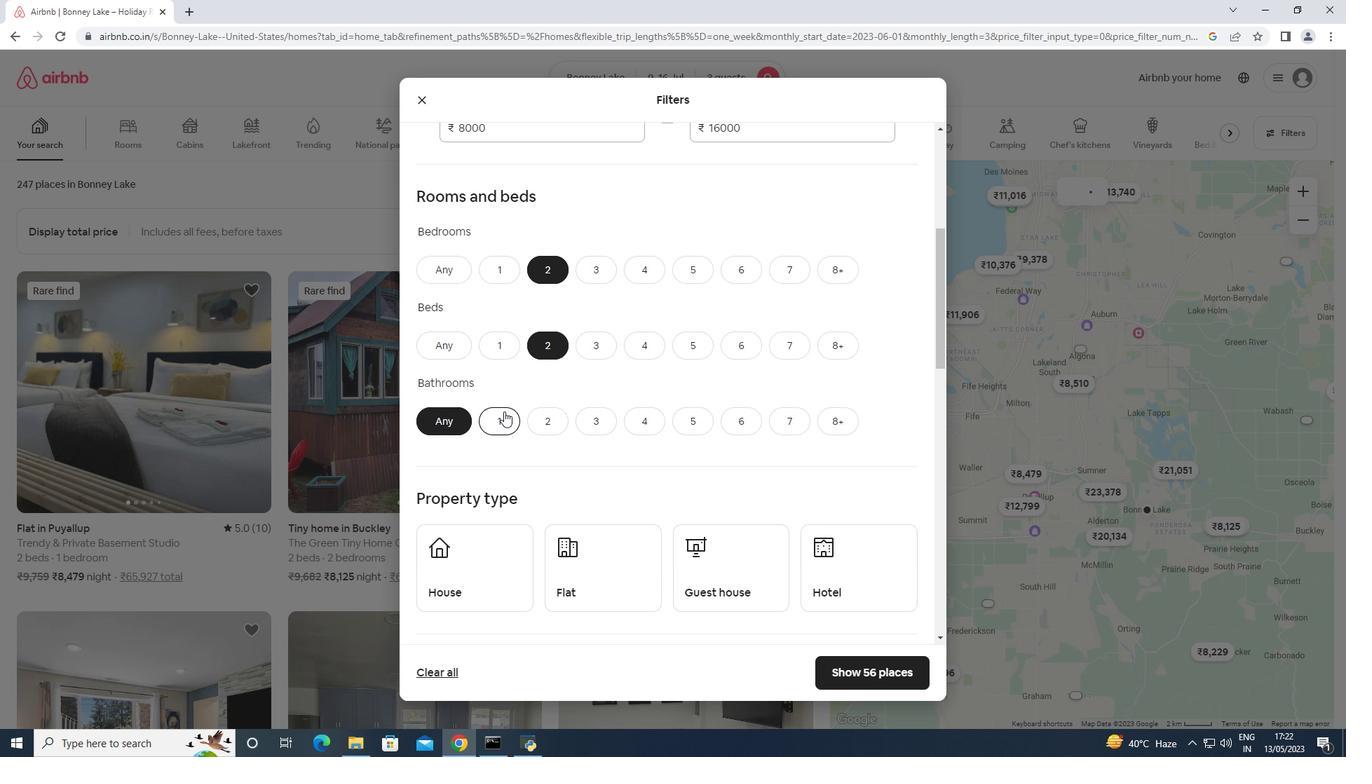 
Action: Mouse scrolled (503, 409) with delta (0, 0)
Screenshot: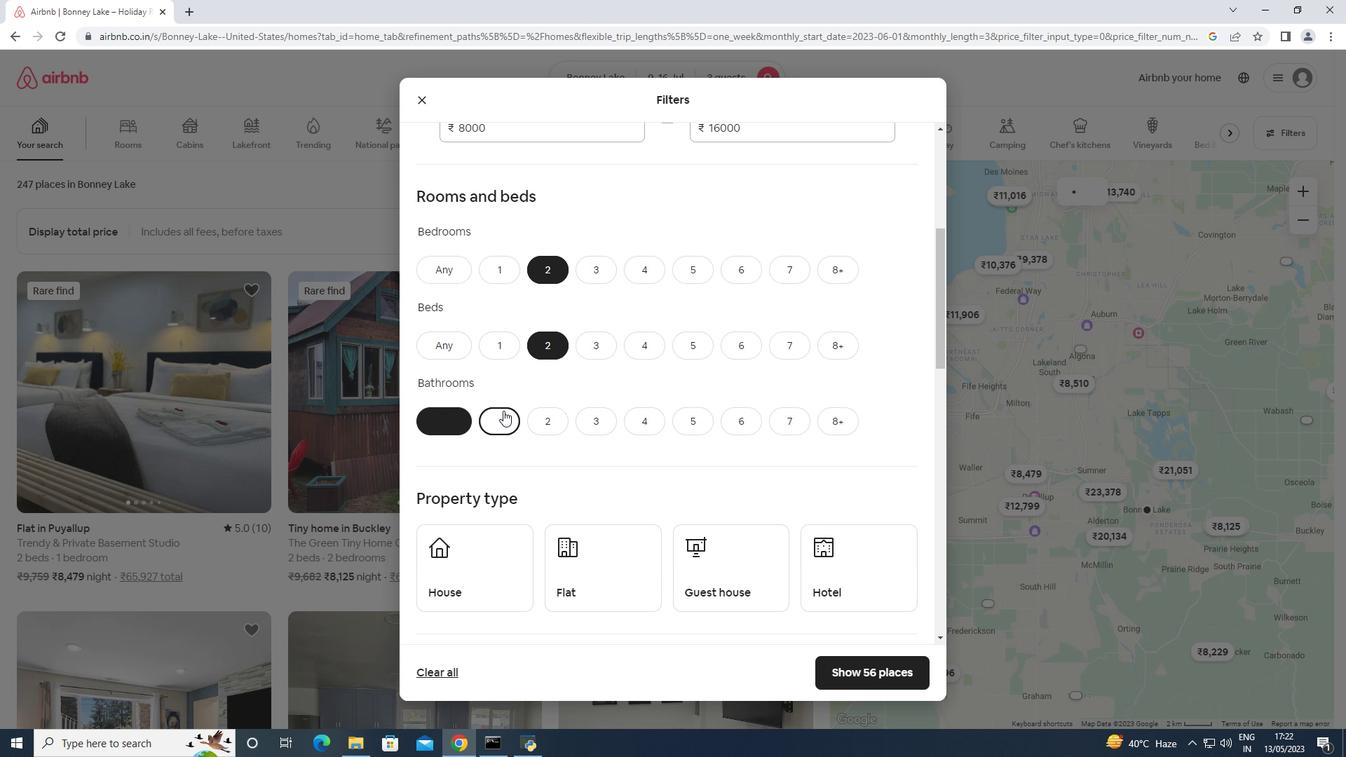 
Action: Mouse scrolled (503, 409) with delta (0, 0)
Screenshot: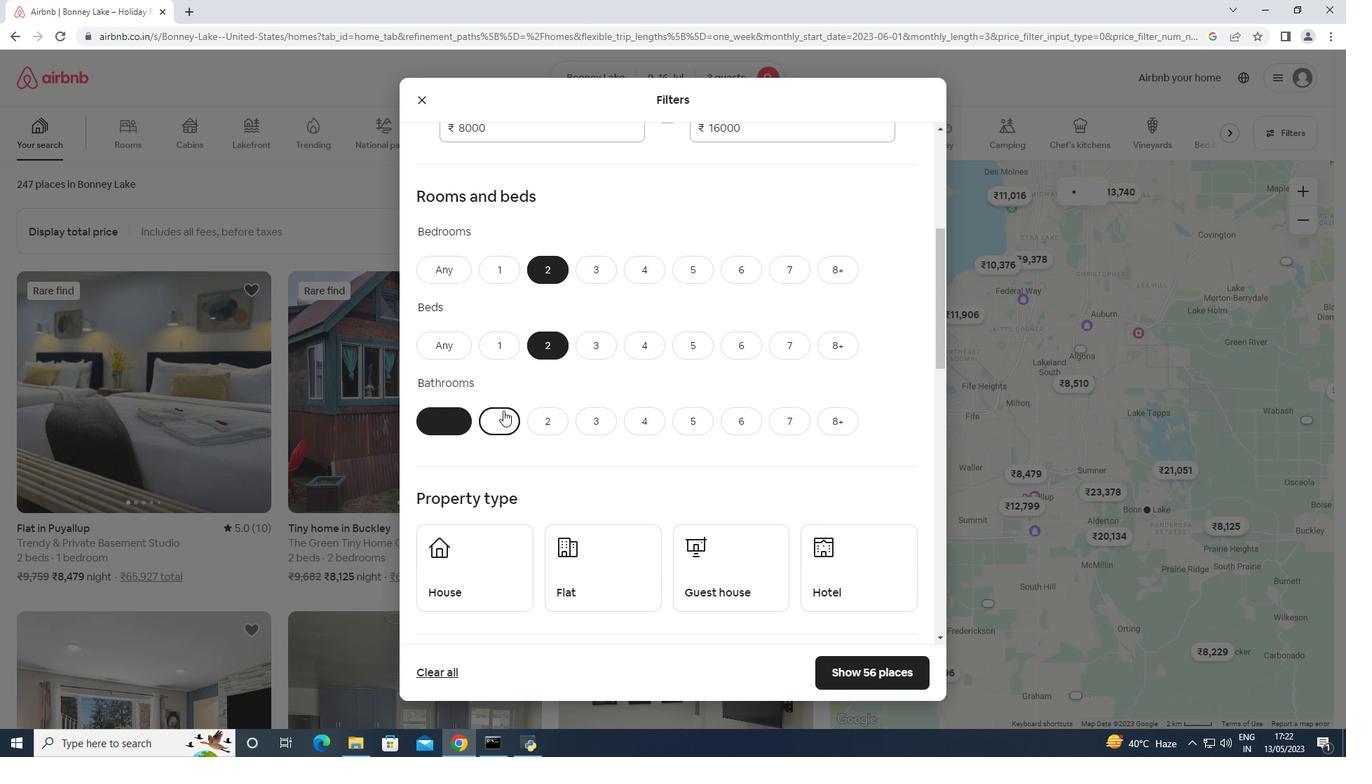 
Action: Mouse moved to (481, 424)
Screenshot: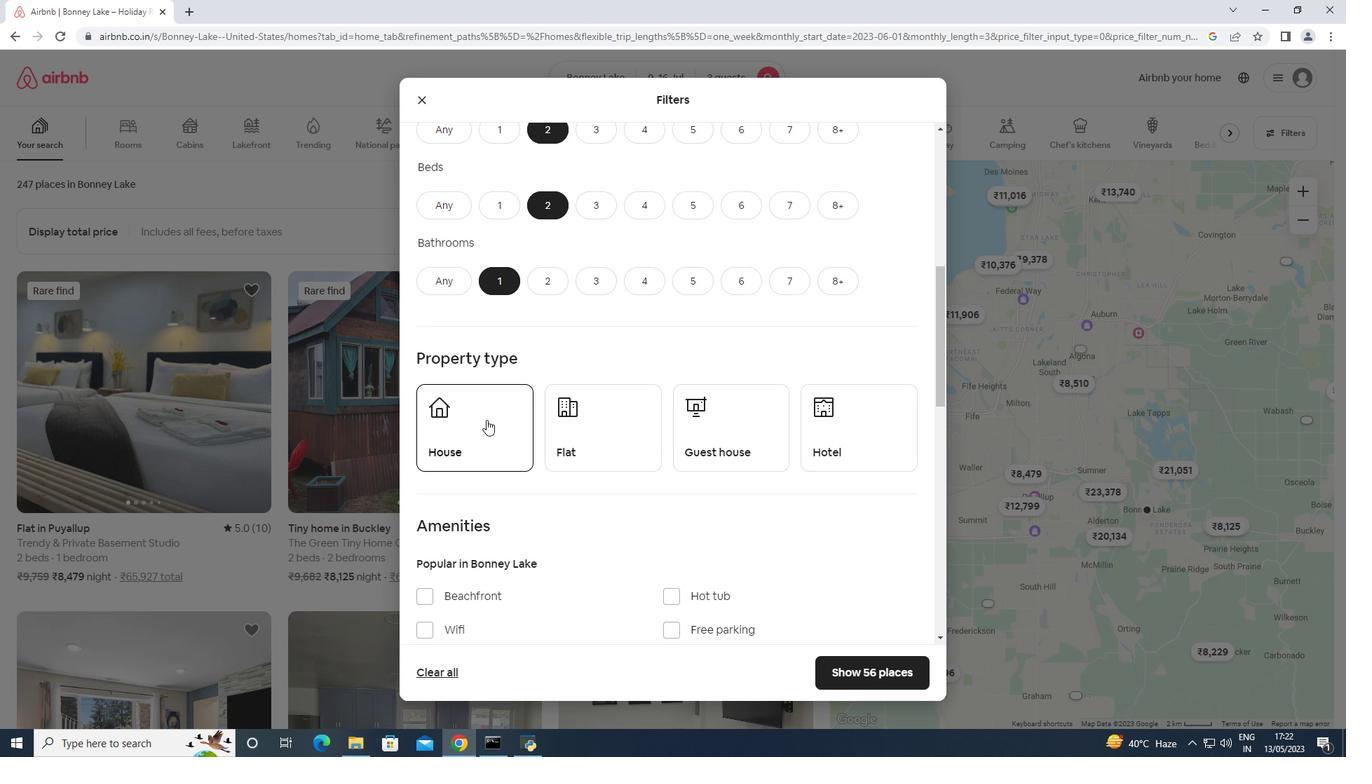 
Action: Mouse pressed left at (481, 424)
Screenshot: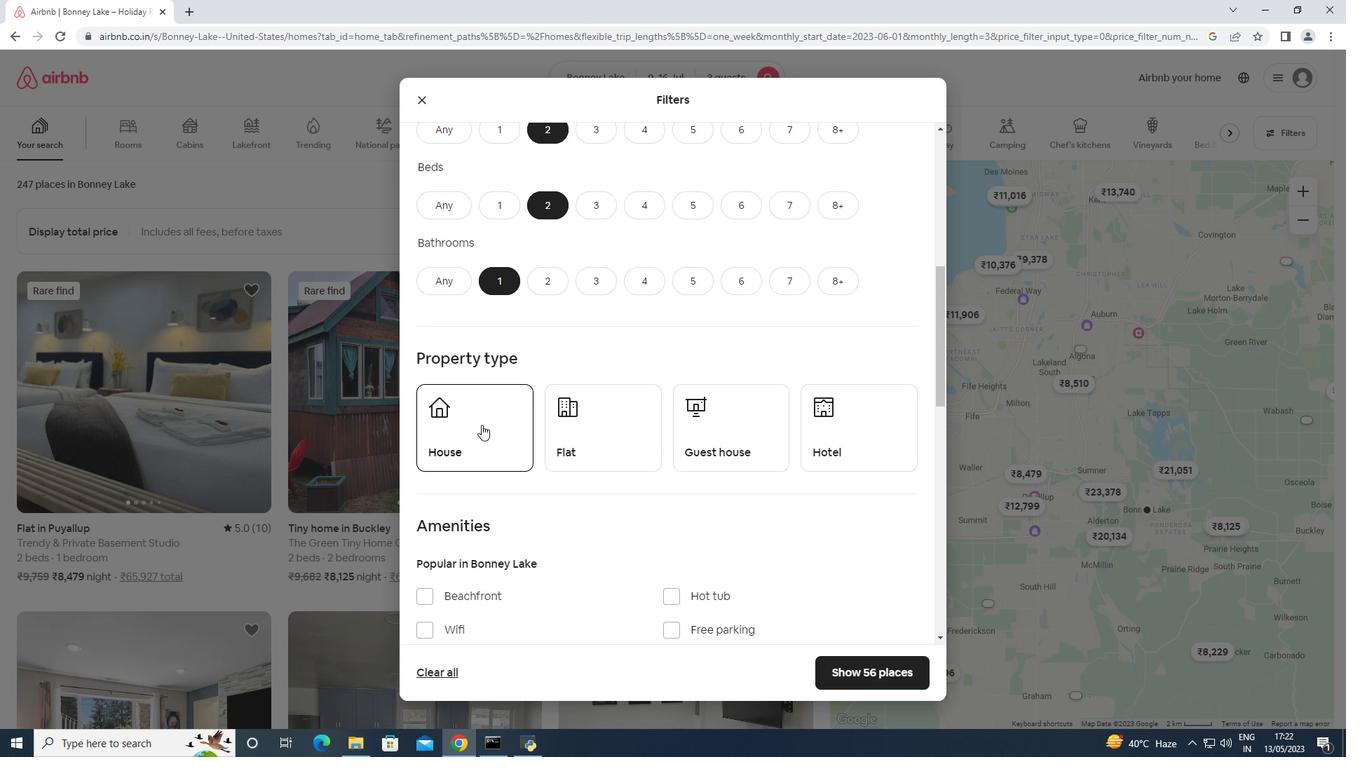 
Action: Mouse moved to (607, 422)
Screenshot: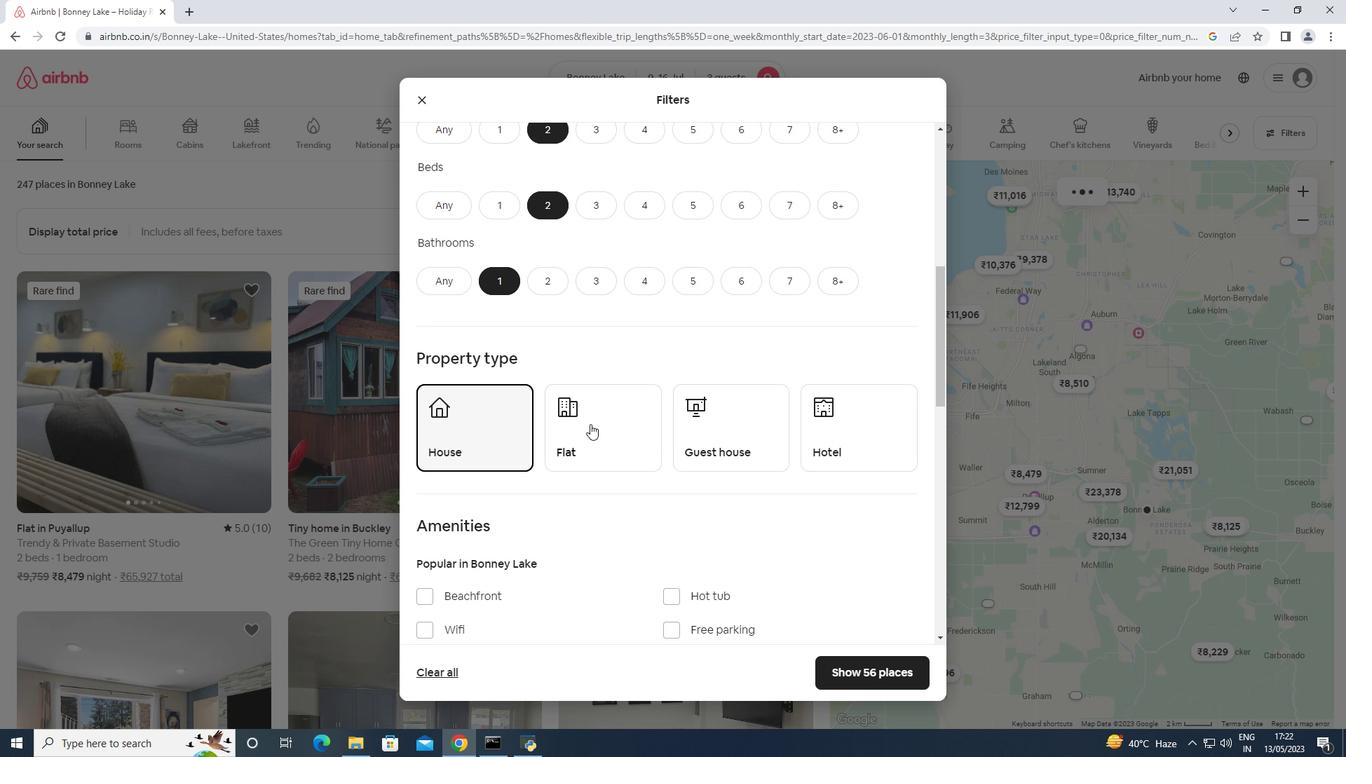 
Action: Mouse pressed left at (607, 422)
Screenshot: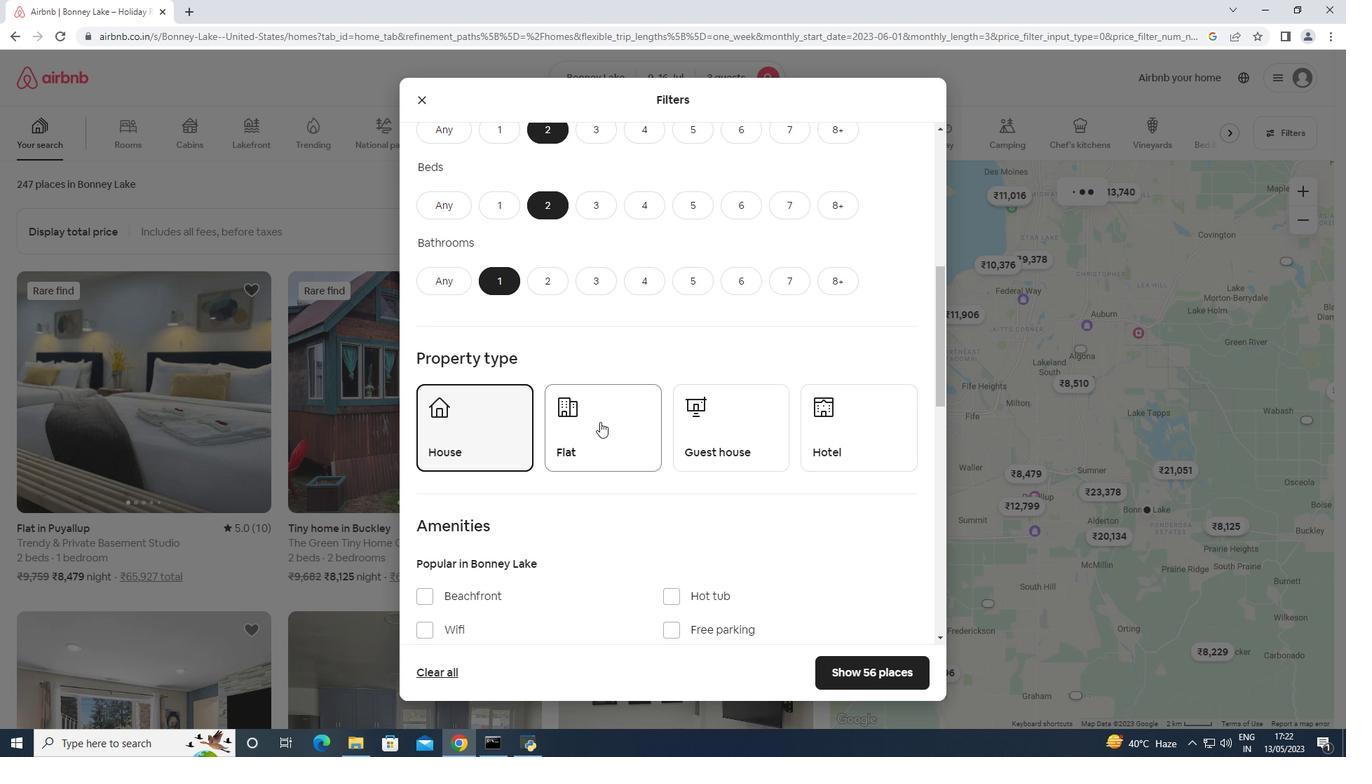 
Action: Mouse moved to (739, 432)
Screenshot: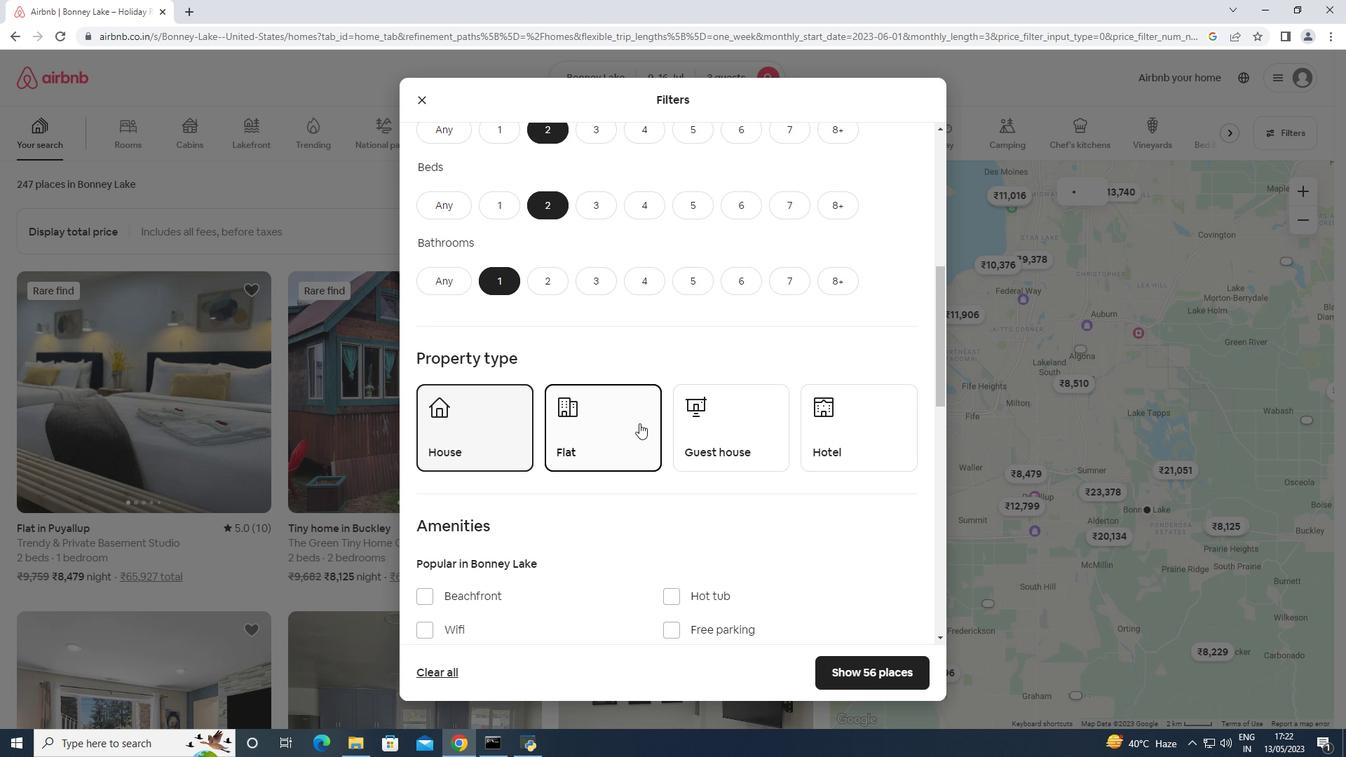 
Action: Mouse pressed left at (739, 432)
Screenshot: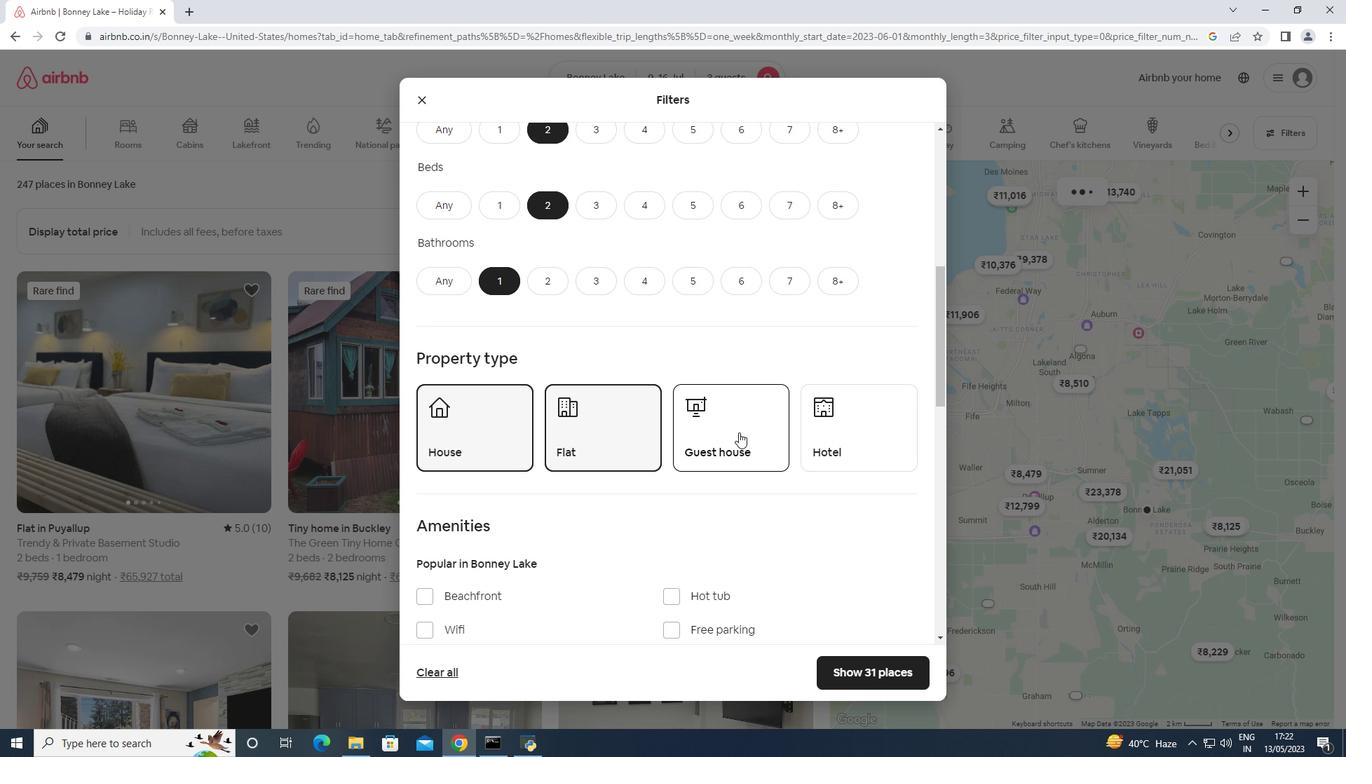 
Action: Mouse scrolled (739, 431) with delta (0, 0)
Screenshot: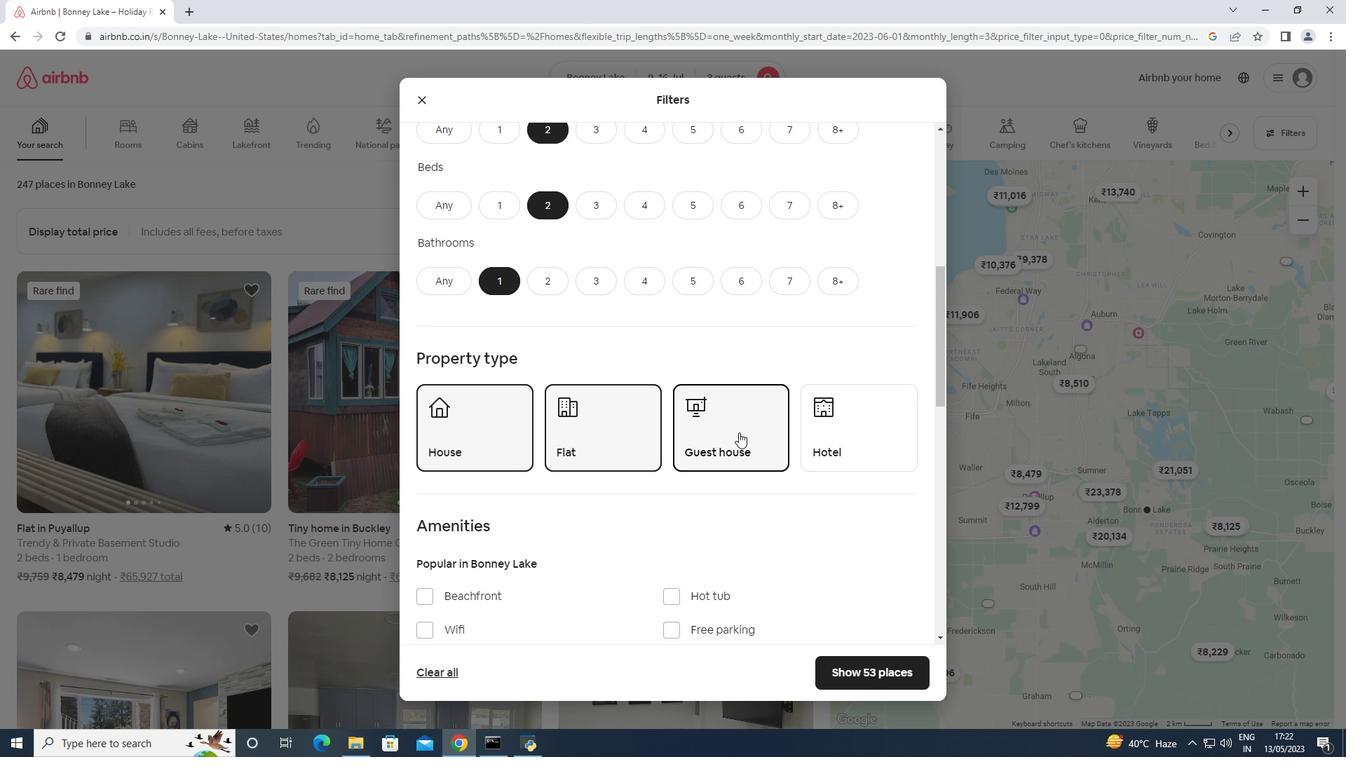 
Action: Mouse scrolled (739, 431) with delta (0, 0)
Screenshot: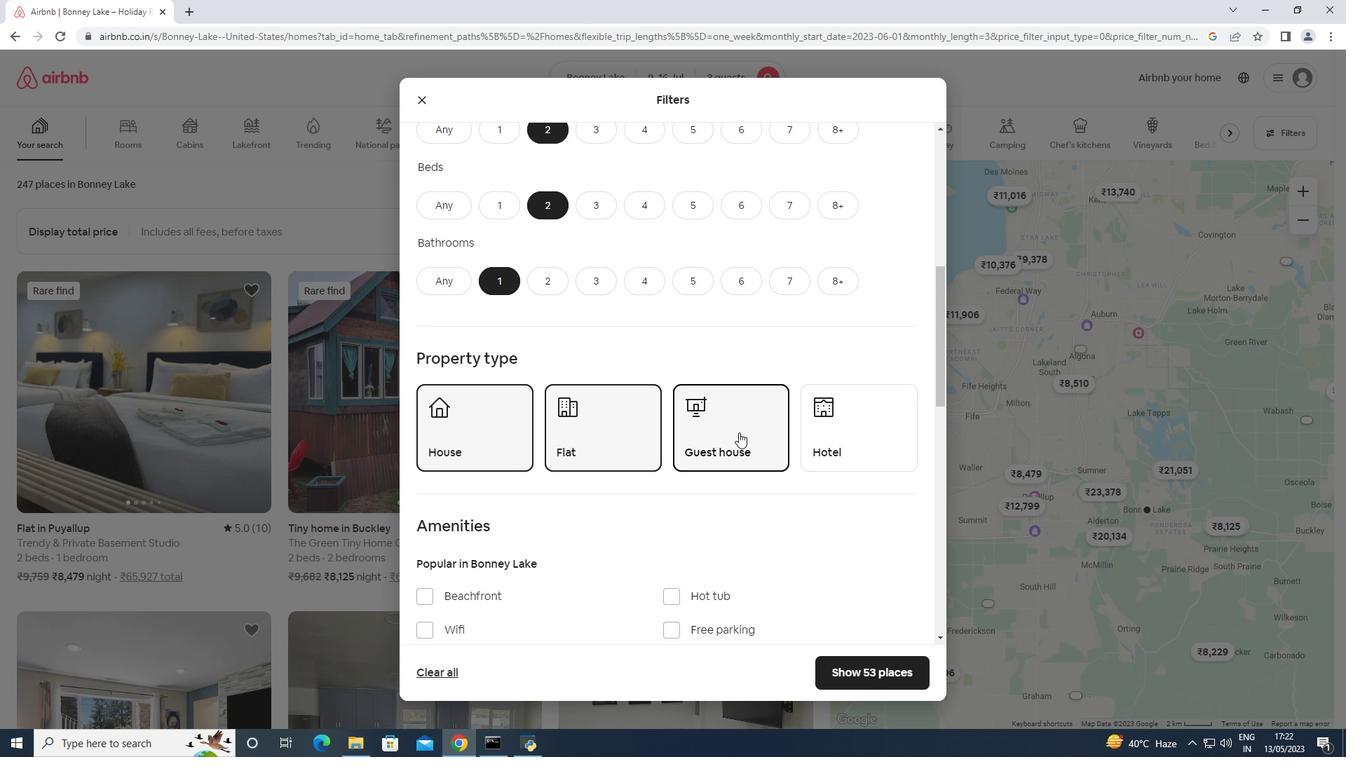 
Action: Mouse scrolled (739, 431) with delta (0, 0)
Screenshot: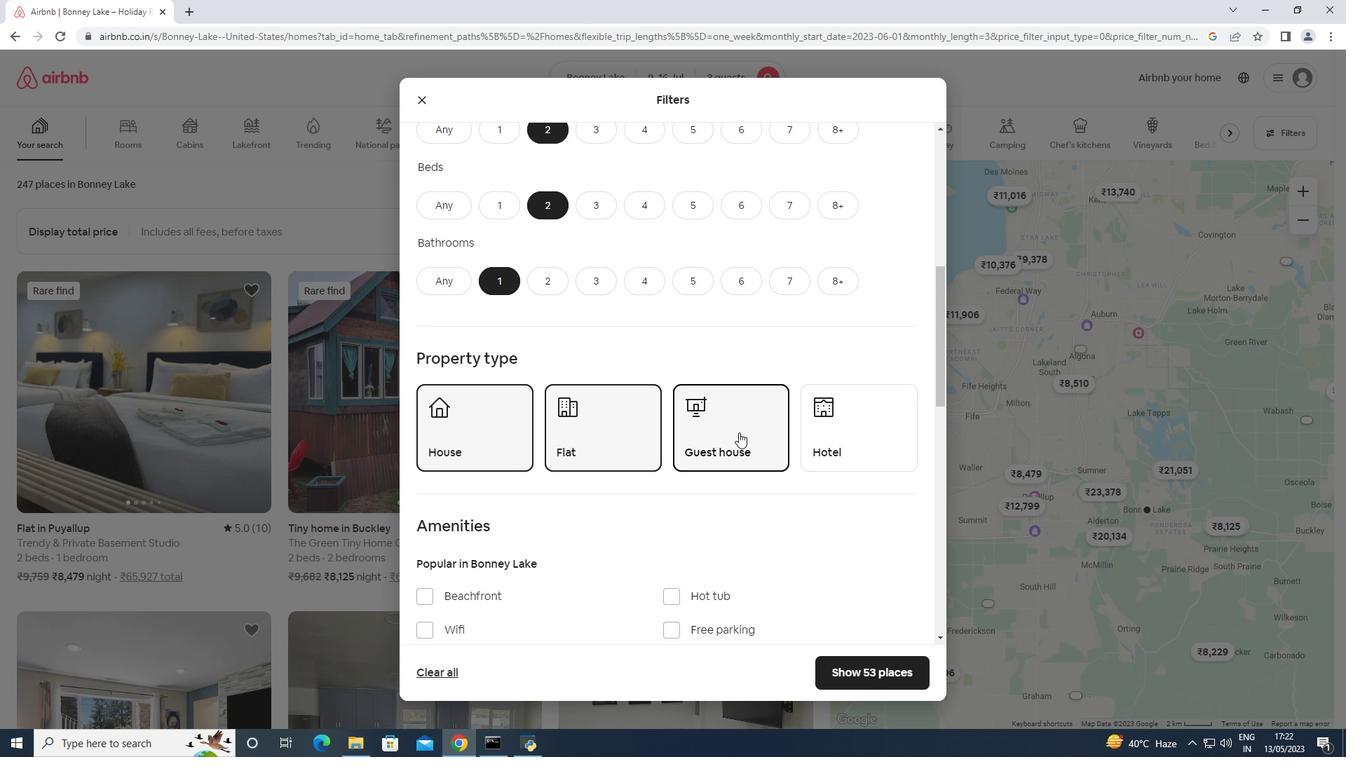 
Action: Mouse scrolled (739, 431) with delta (0, 0)
Screenshot: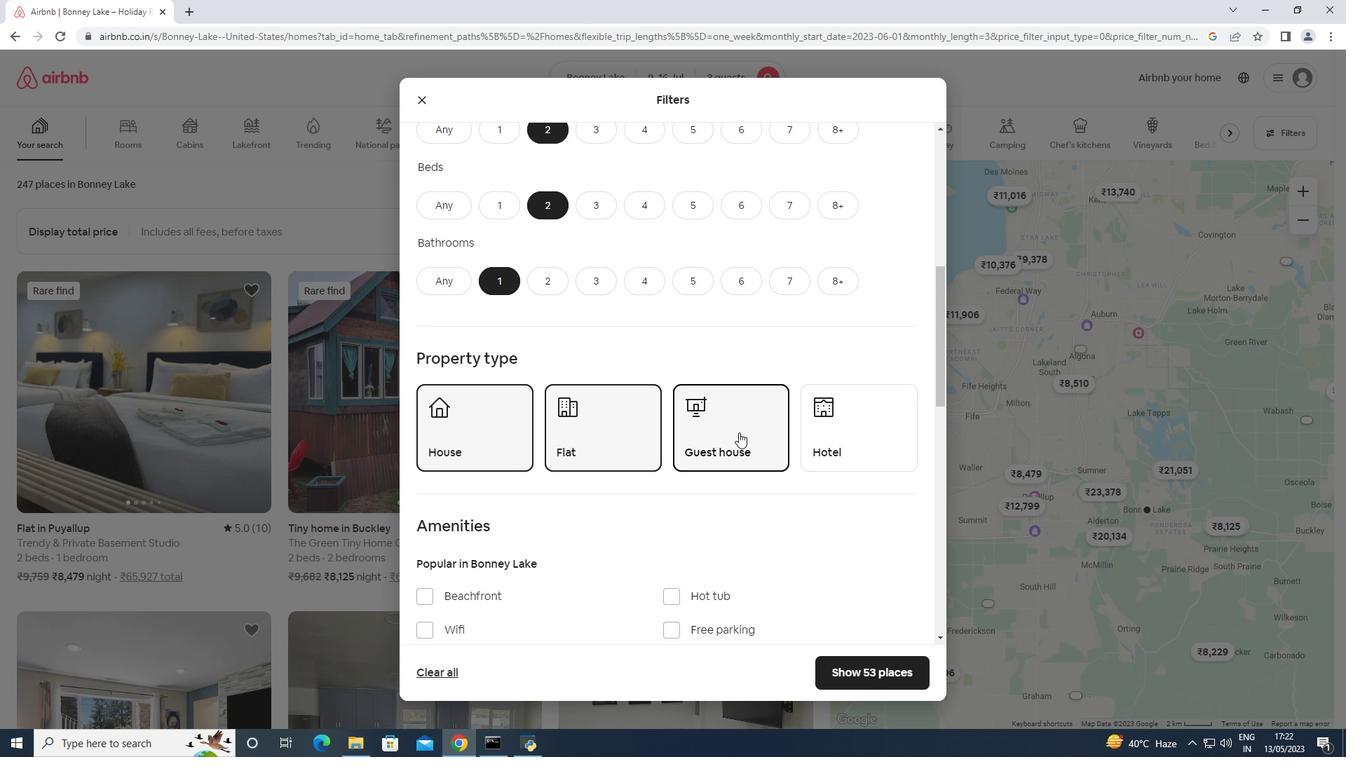 
Action: Mouse moved to (791, 462)
Screenshot: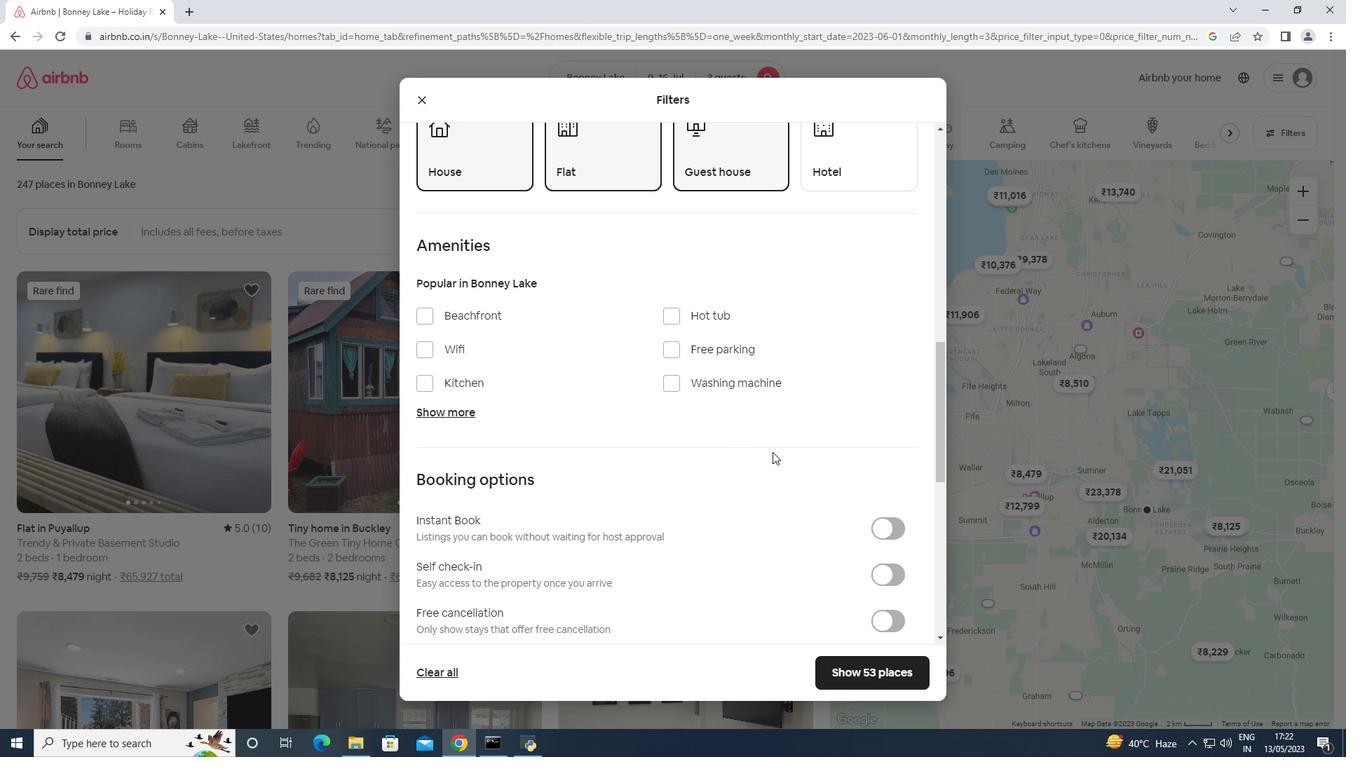 
Action: Mouse scrolled (791, 461) with delta (0, 0)
Screenshot: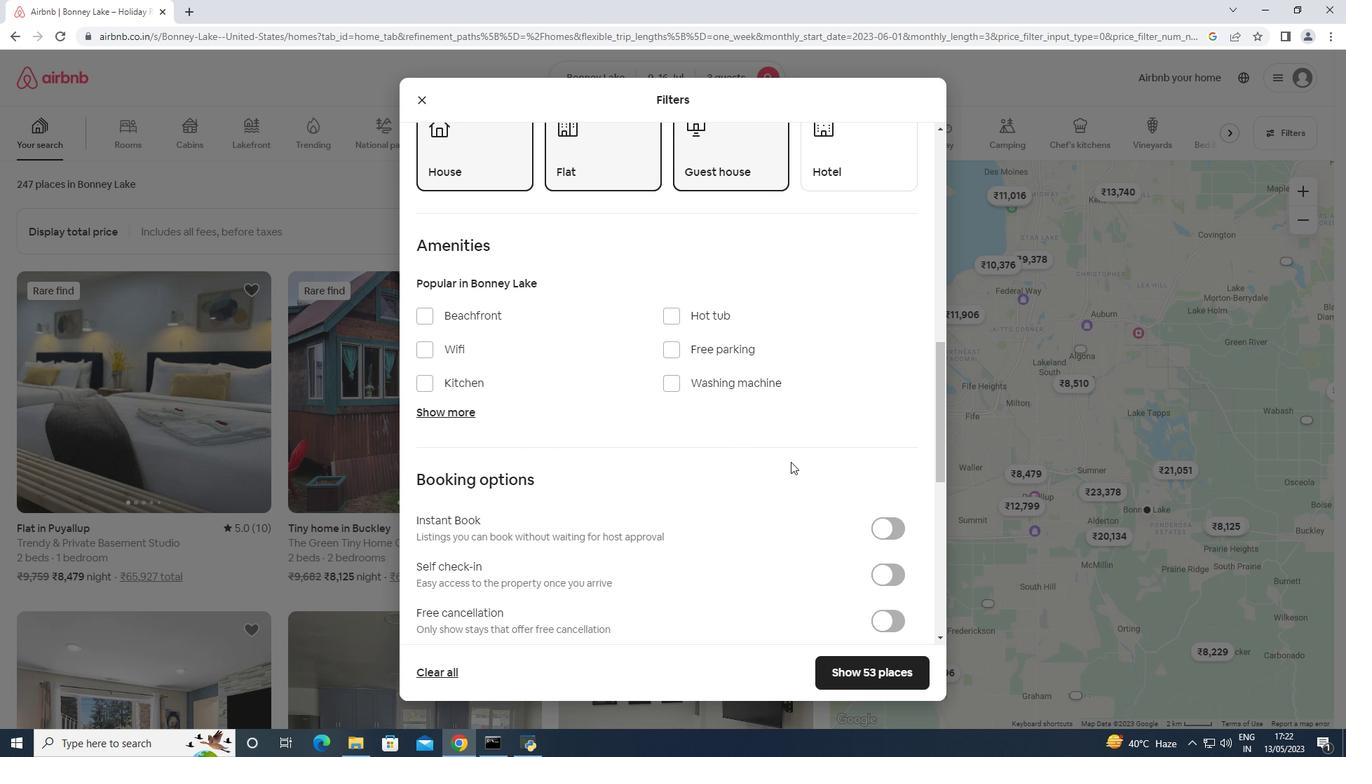 
Action: Mouse scrolled (791, 461) with delta (0, 0)
Screenshot: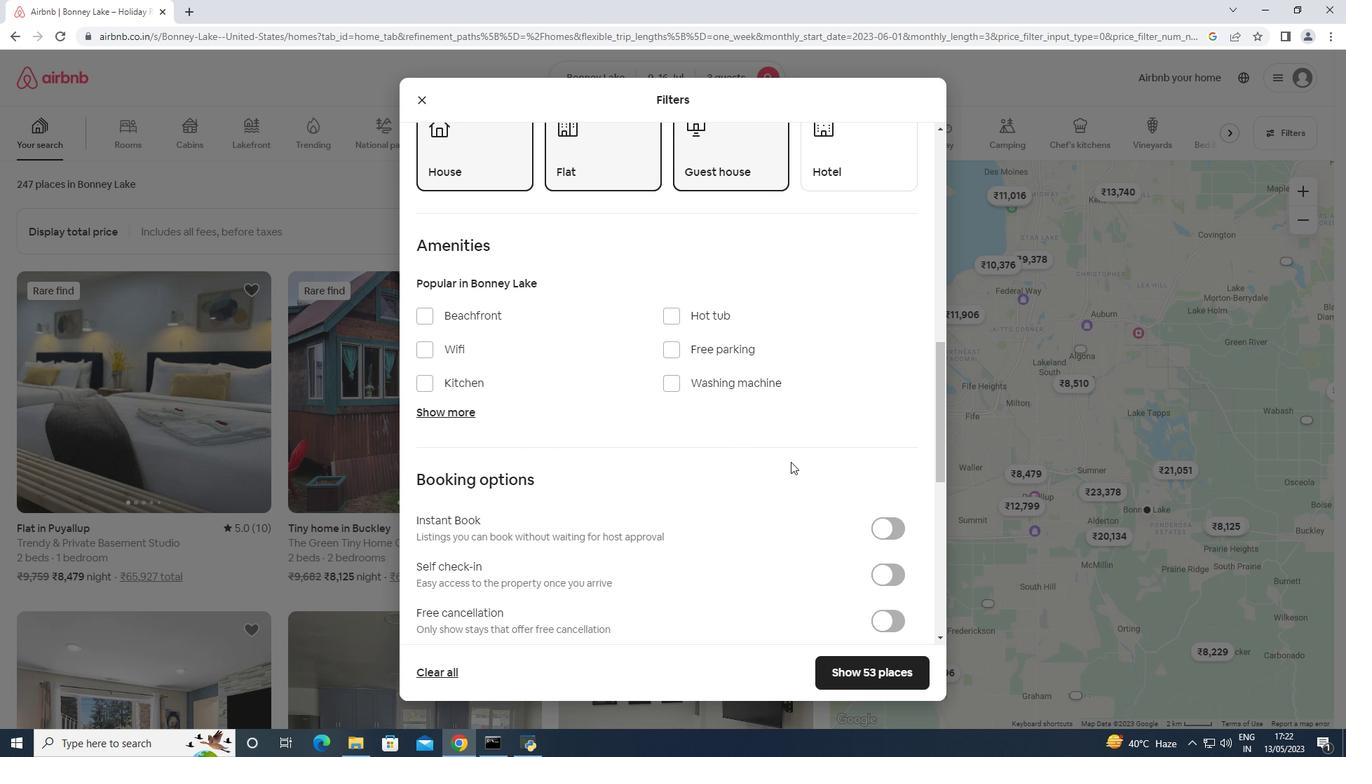 
Action: Mouse scrolled (791, 461) with delta (0, 0)
Screenshot: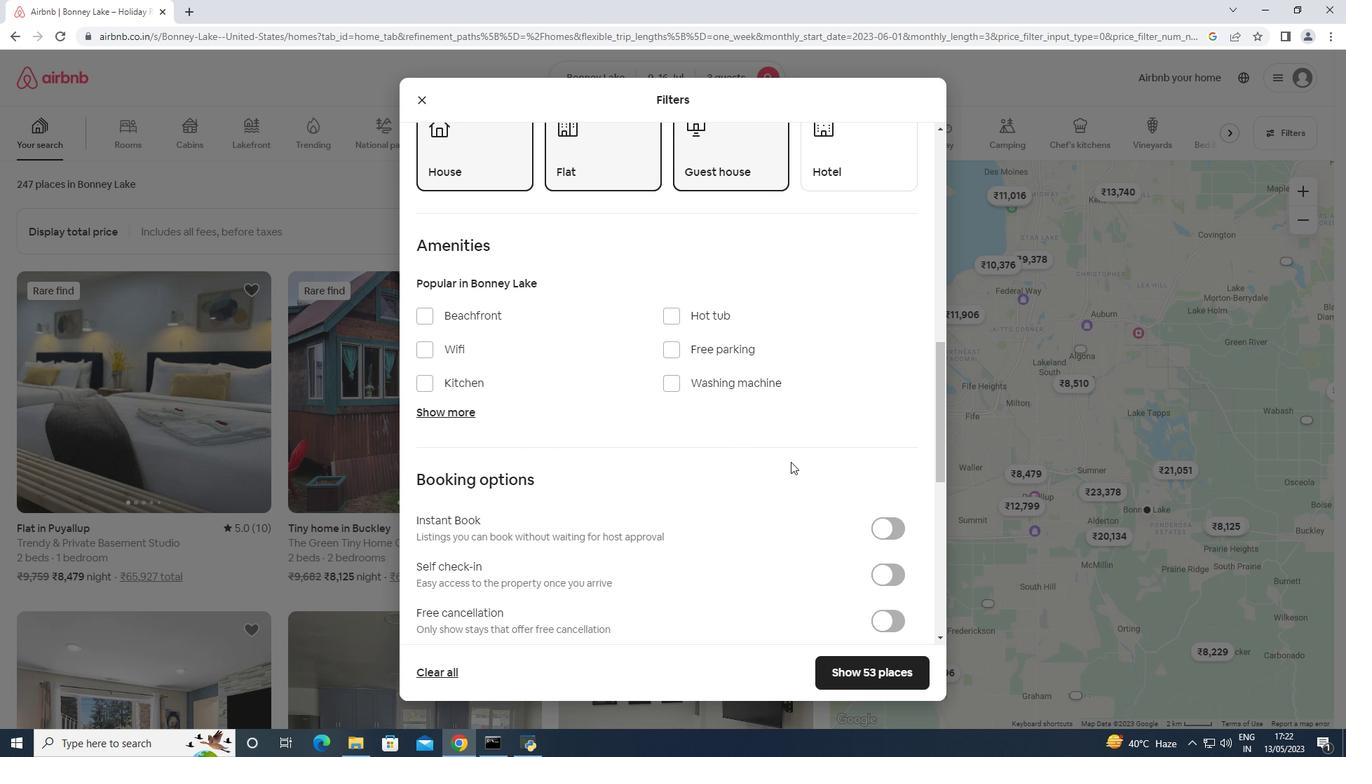 
Action: Mouse moved to (883, 372)
Screenshot: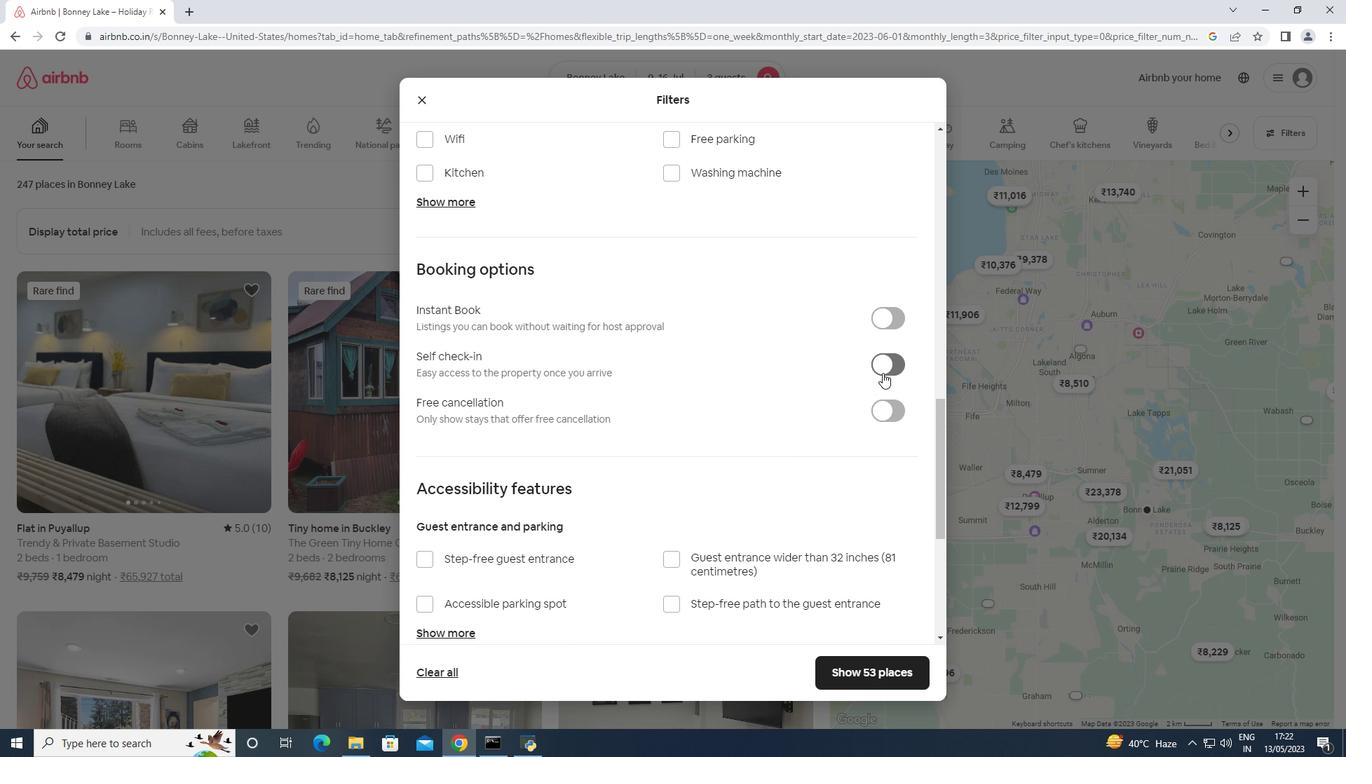 
Action: Mouse pressed left at (883, 372)
Screenshot: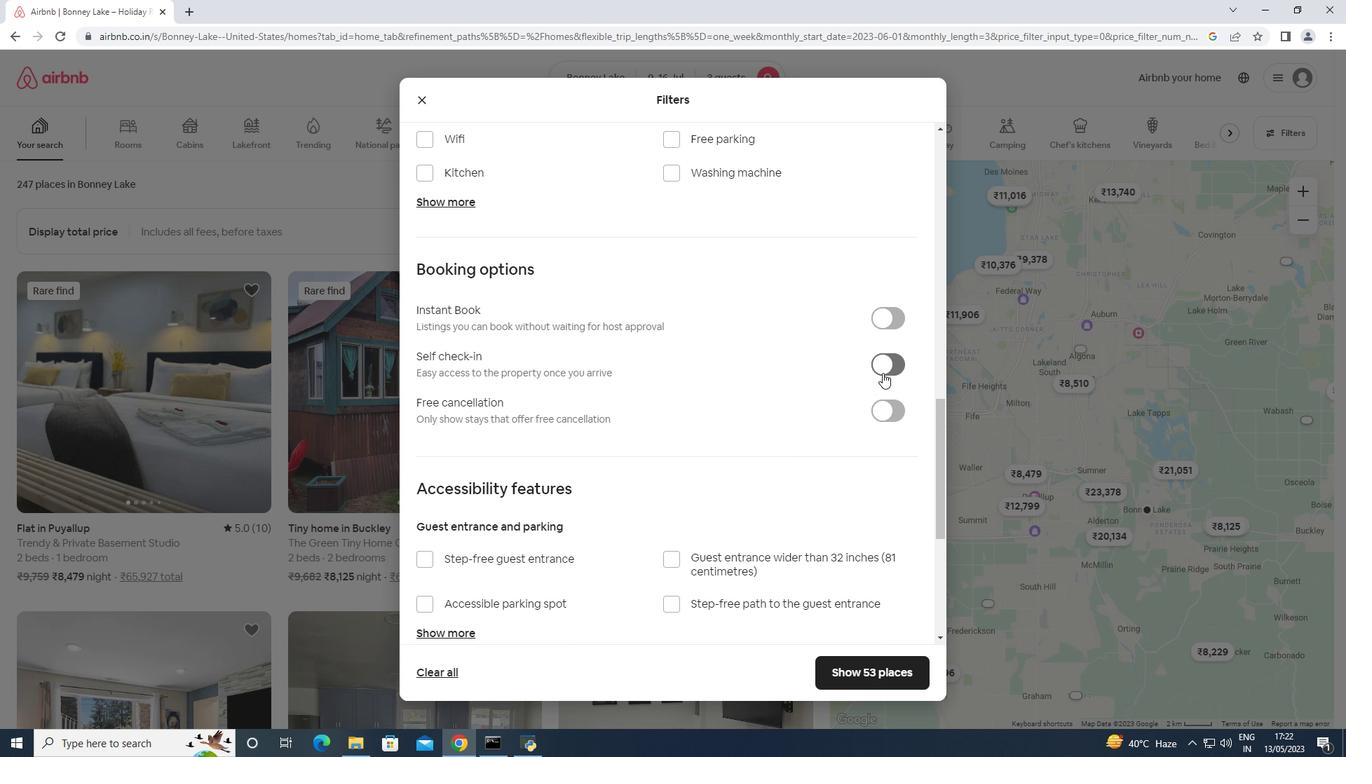 
Action: Mouse moved to (881, 372)
Screenshot: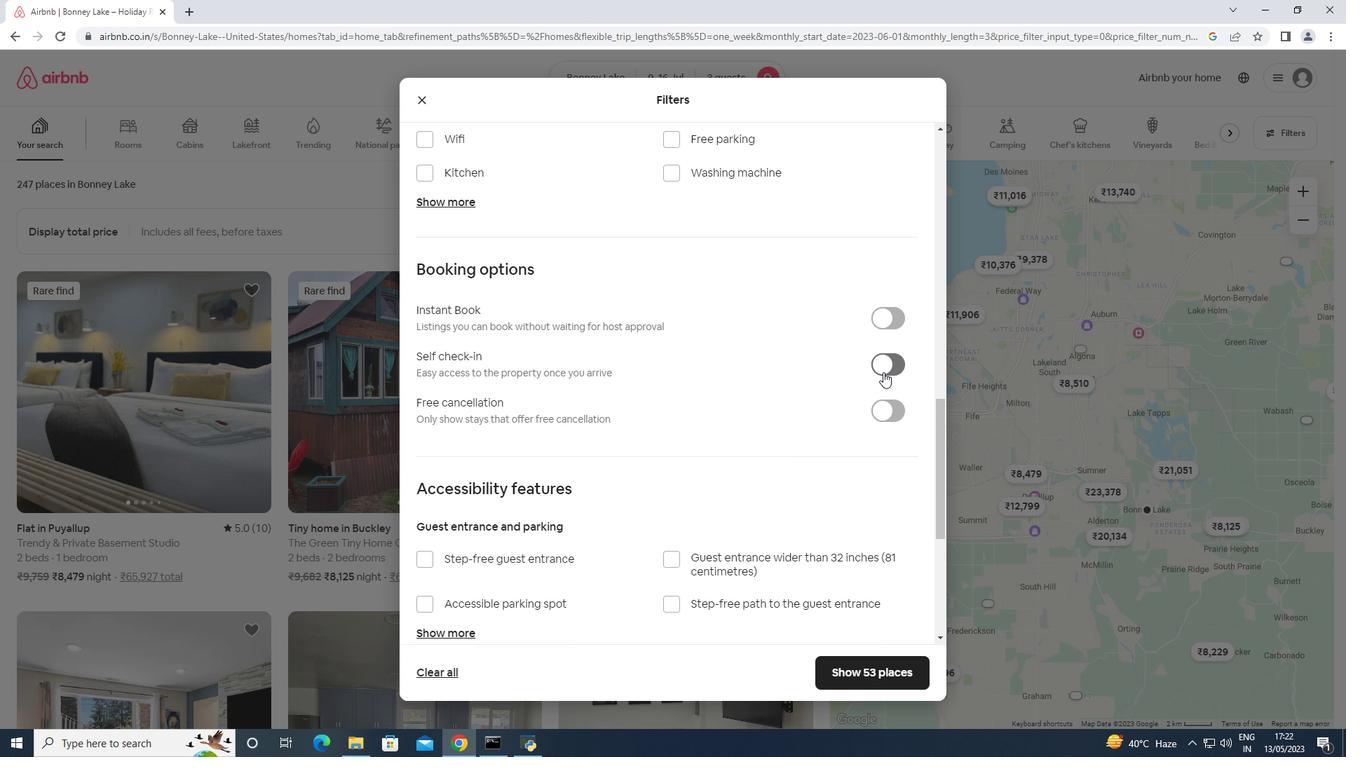 
Action: Mouse scrolled (881, 371) with delta (0, 0)
Screenshot: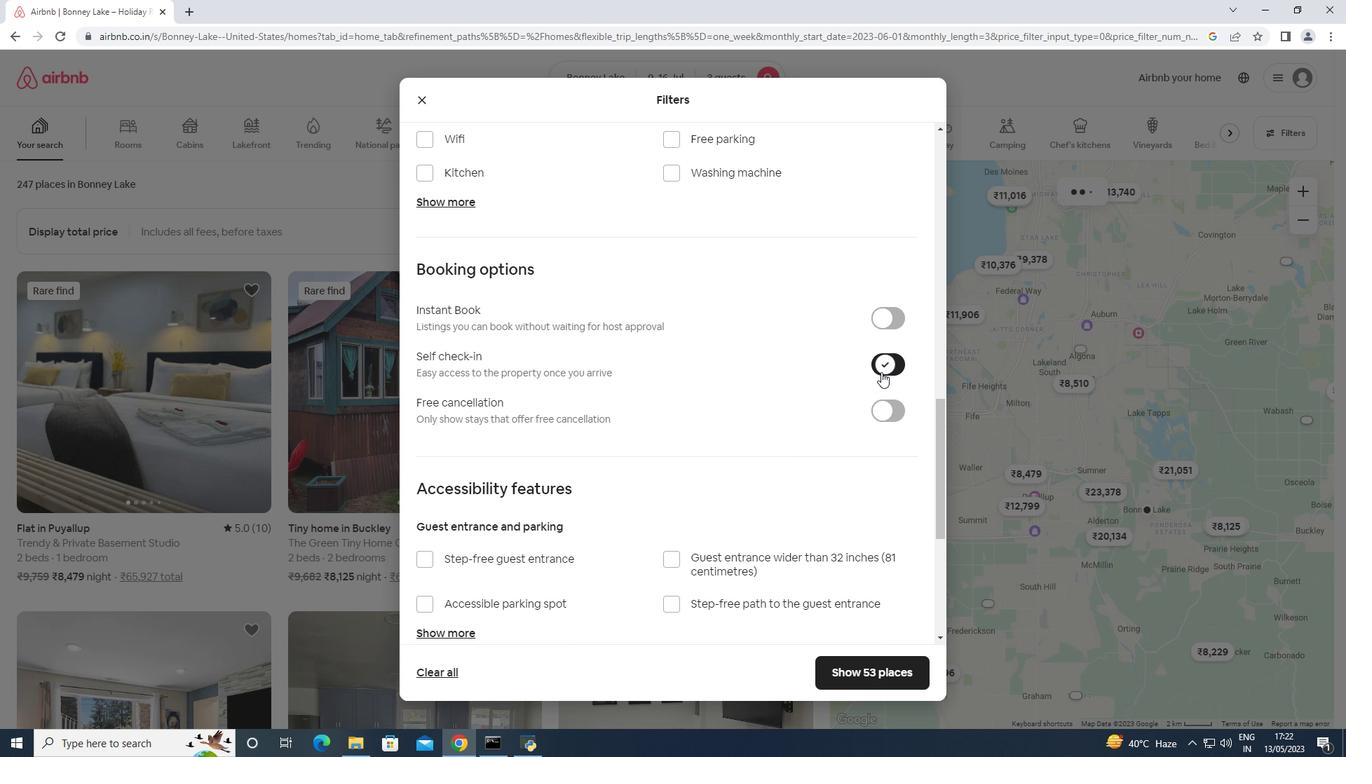 
Action: Mouse scrolled (881, 371) with delta (0, 0)
Screenshot: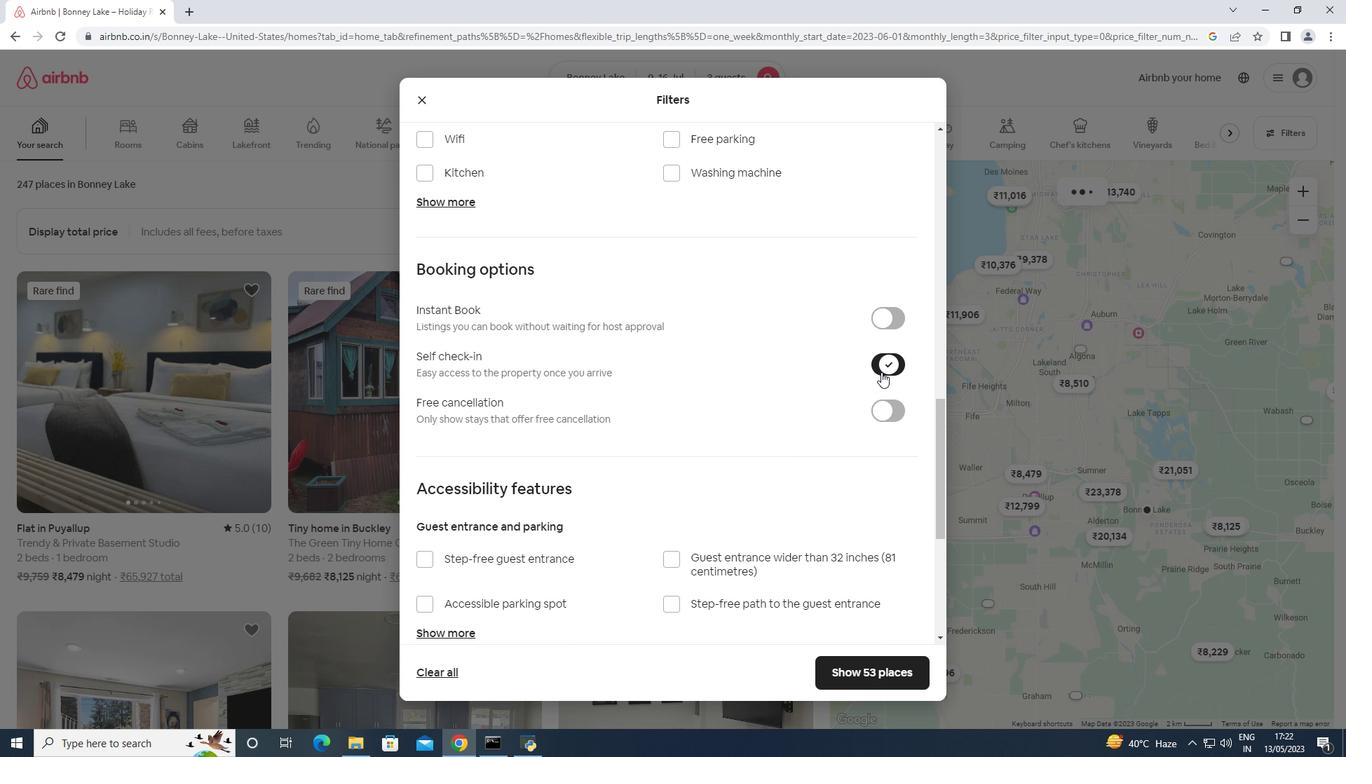 
Action: Mouse scrolled (881, 371) with delta (0, 0)
Screenshot: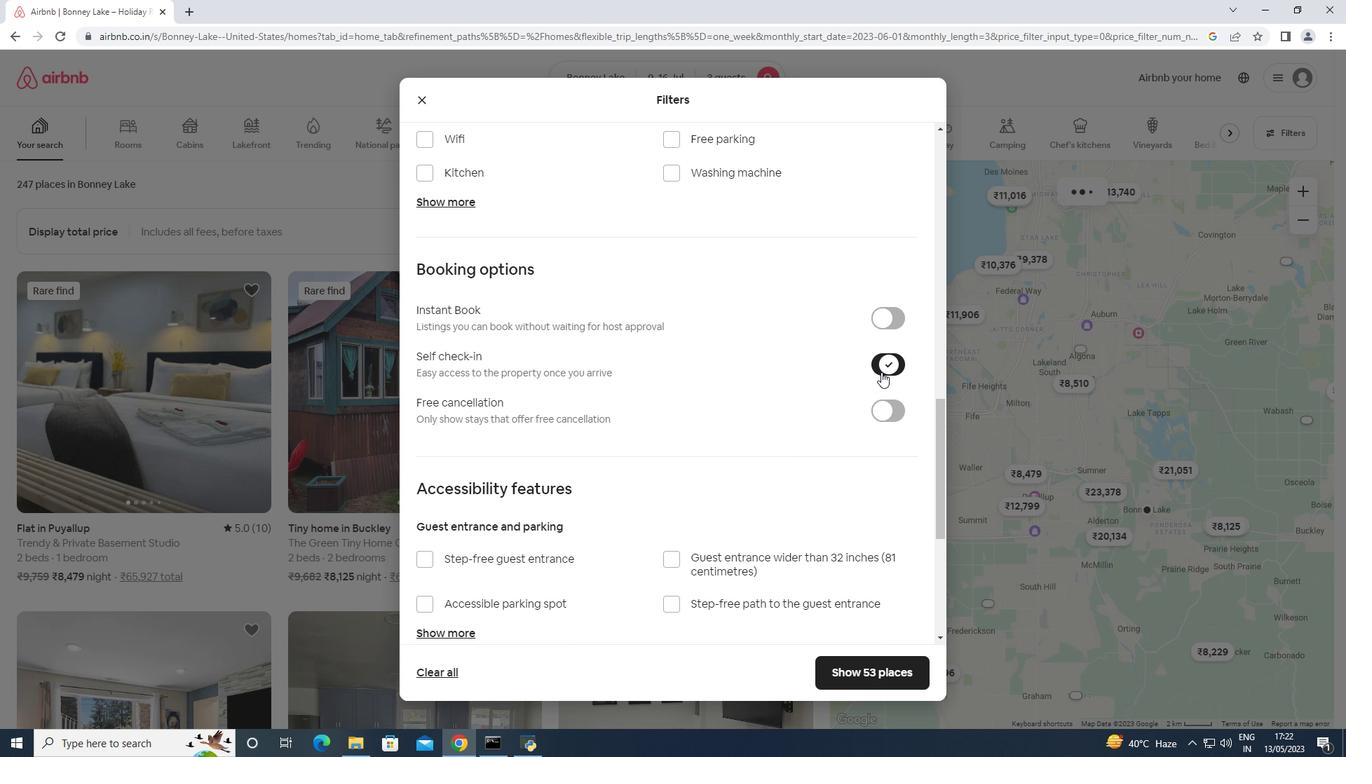 
Action: Mouse scrolled (881, 371) with delta (0, 0)
Screenshot: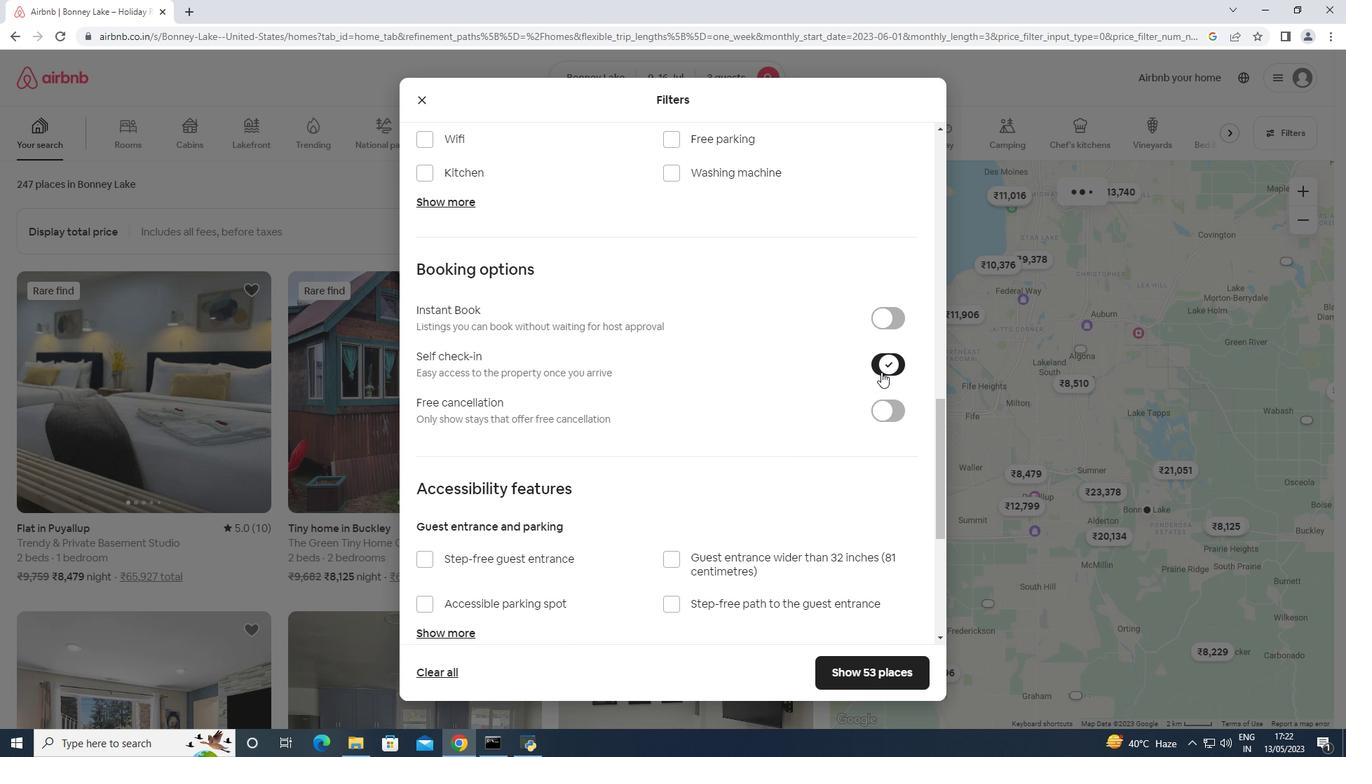 
Action: Mouse scrolled (881, 371) with delta (0, 0)
Screenshot: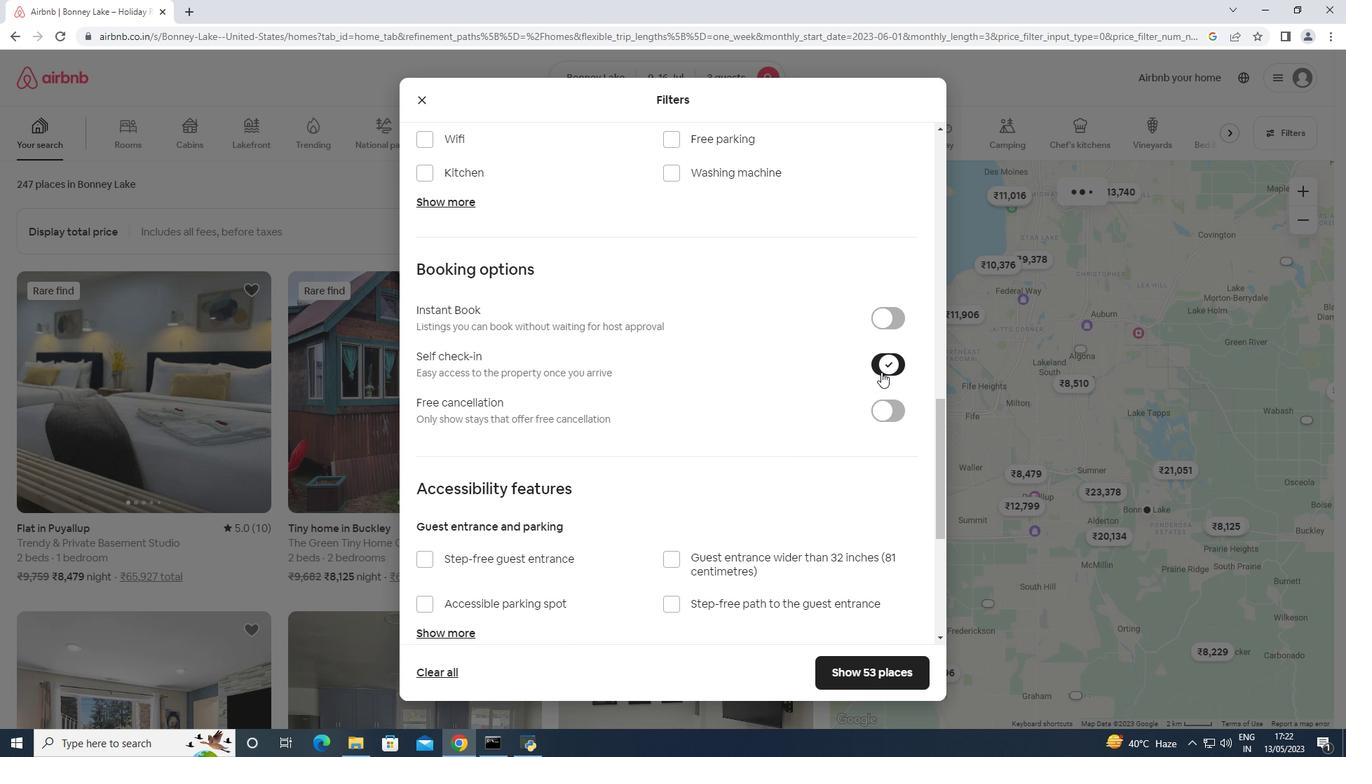 
Action: Mouse scrolled (881, 371) with delta (0, 0)
Screenshot: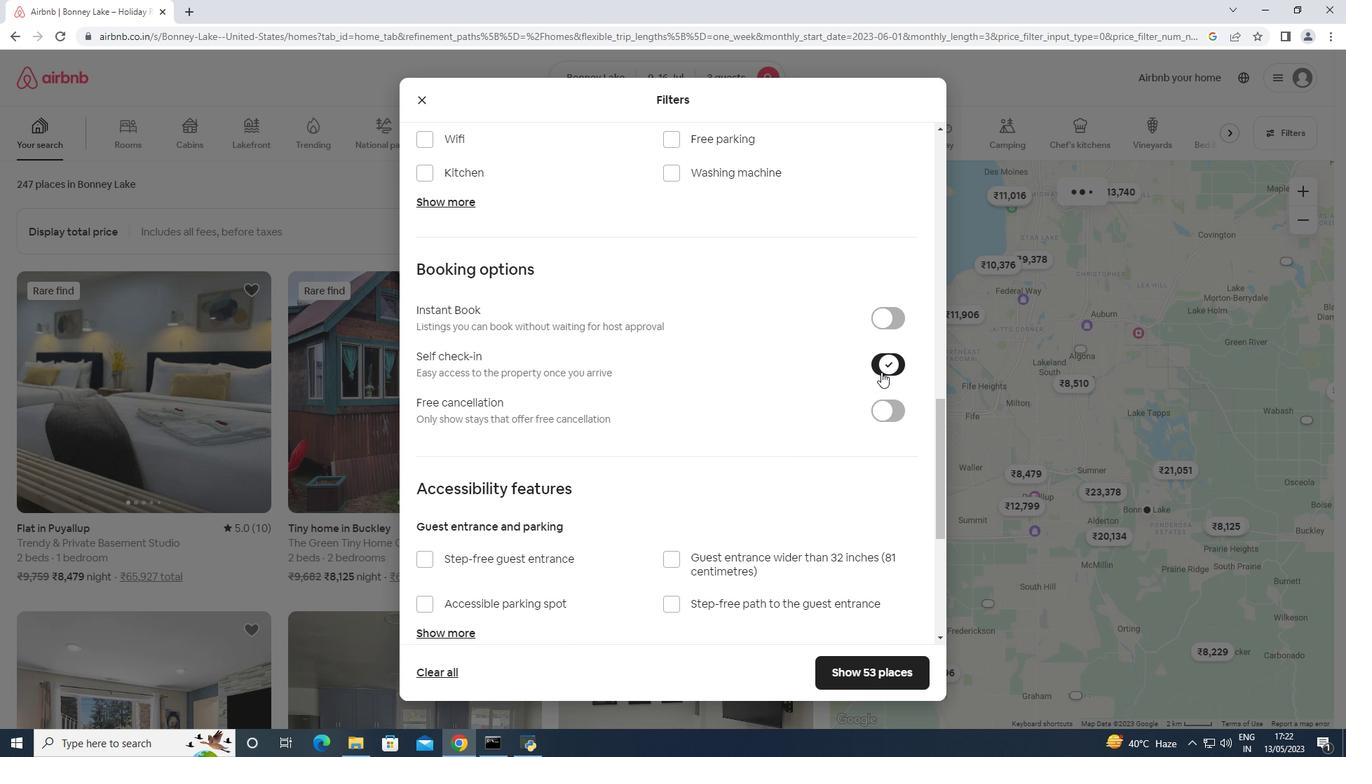 
Action: Mouse scrolled (881, 371) with delta (0, 0)
Screenshot: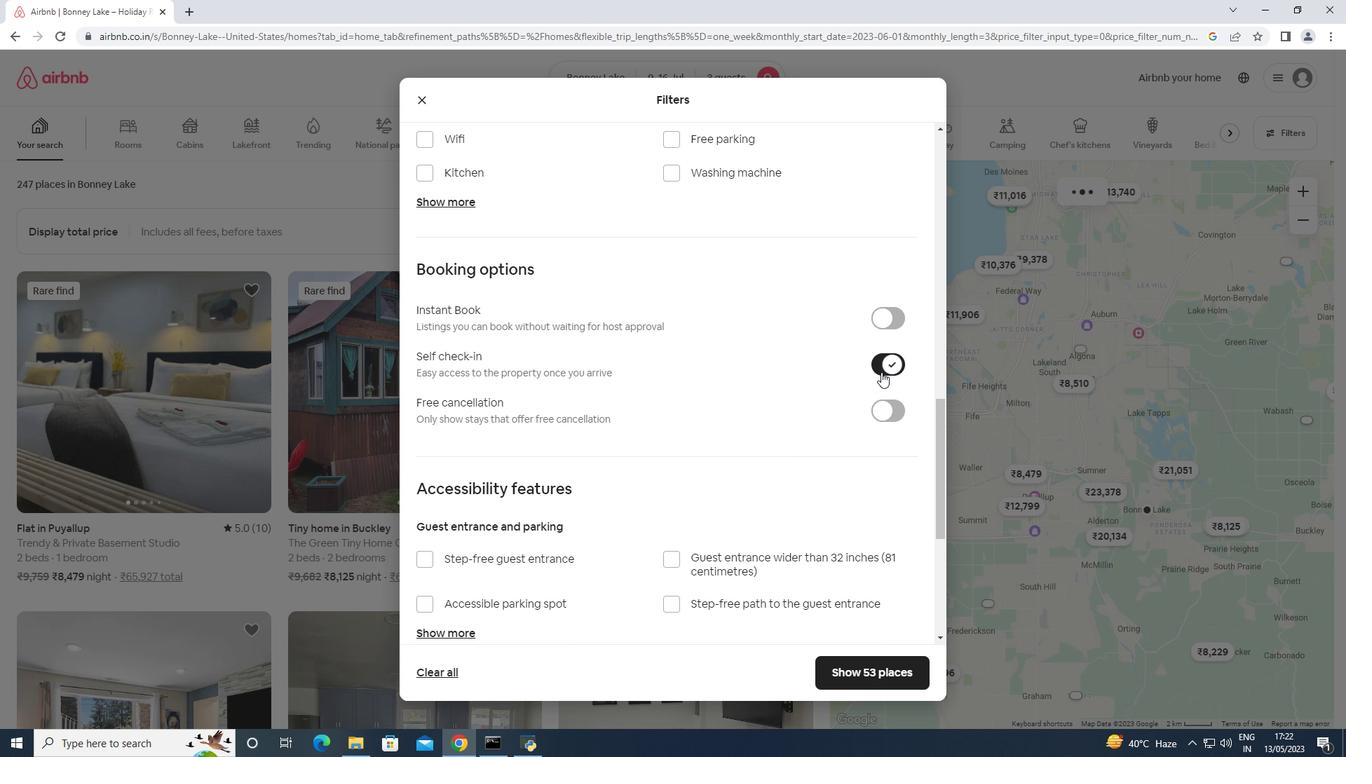 
Action: Mouse moved to (468, 553)
Screenshot: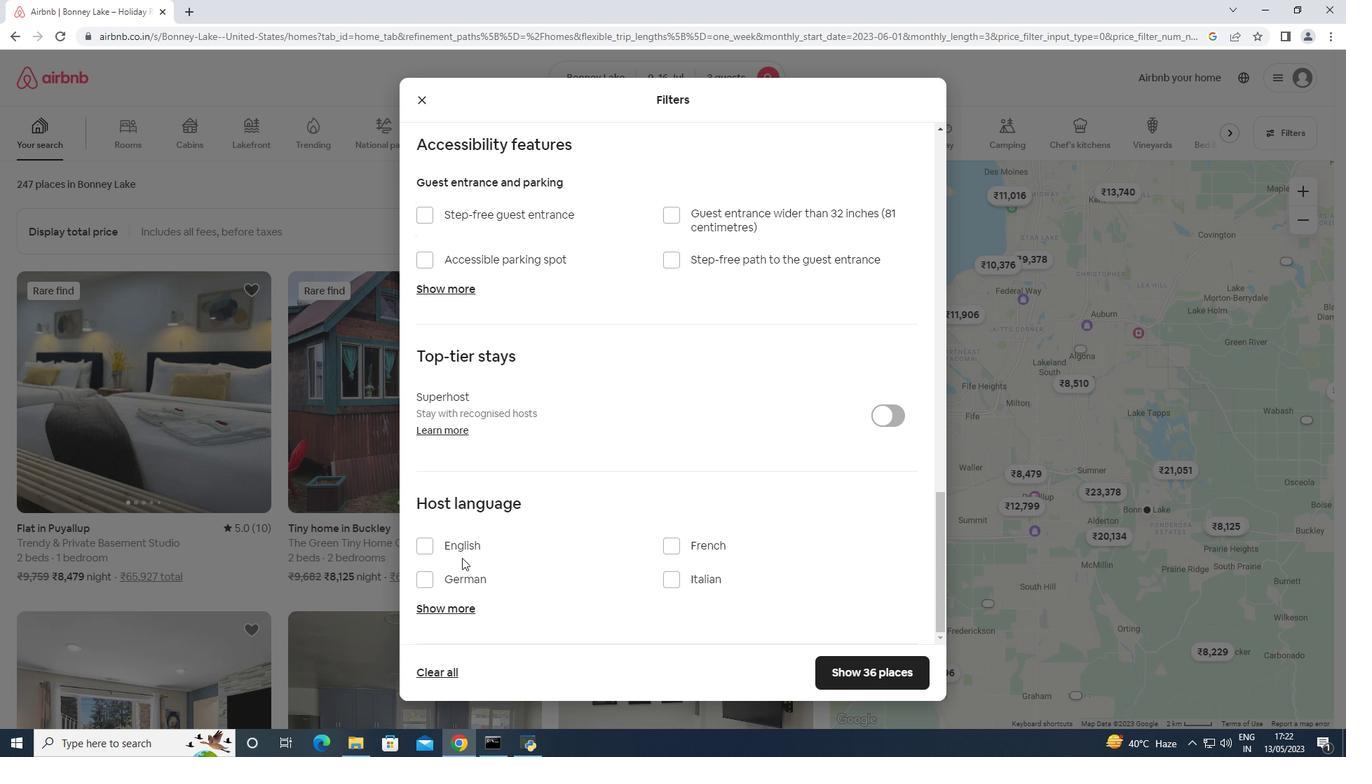 
Action: Mouse pressed left at (468, 553)
Screenshot: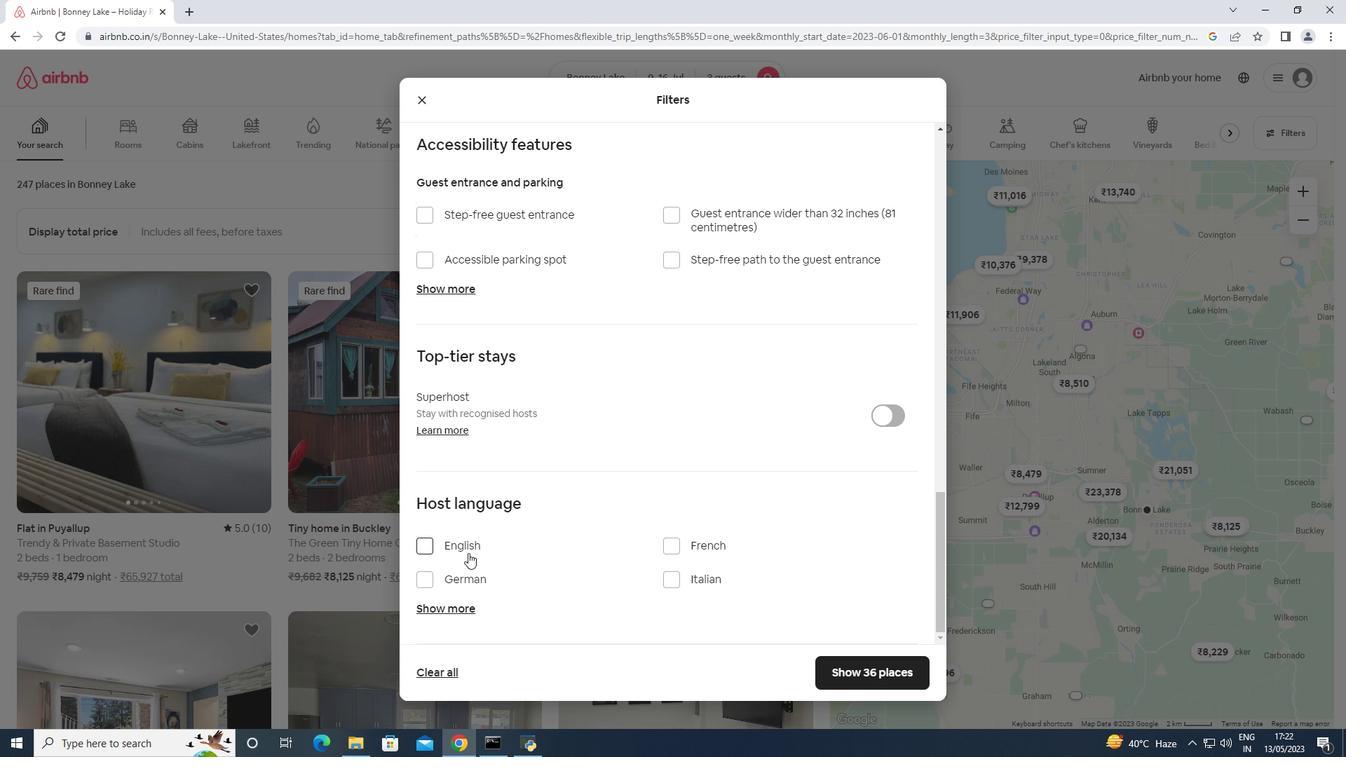 
Action: Mouse moved to (828, 665)
Screenshot: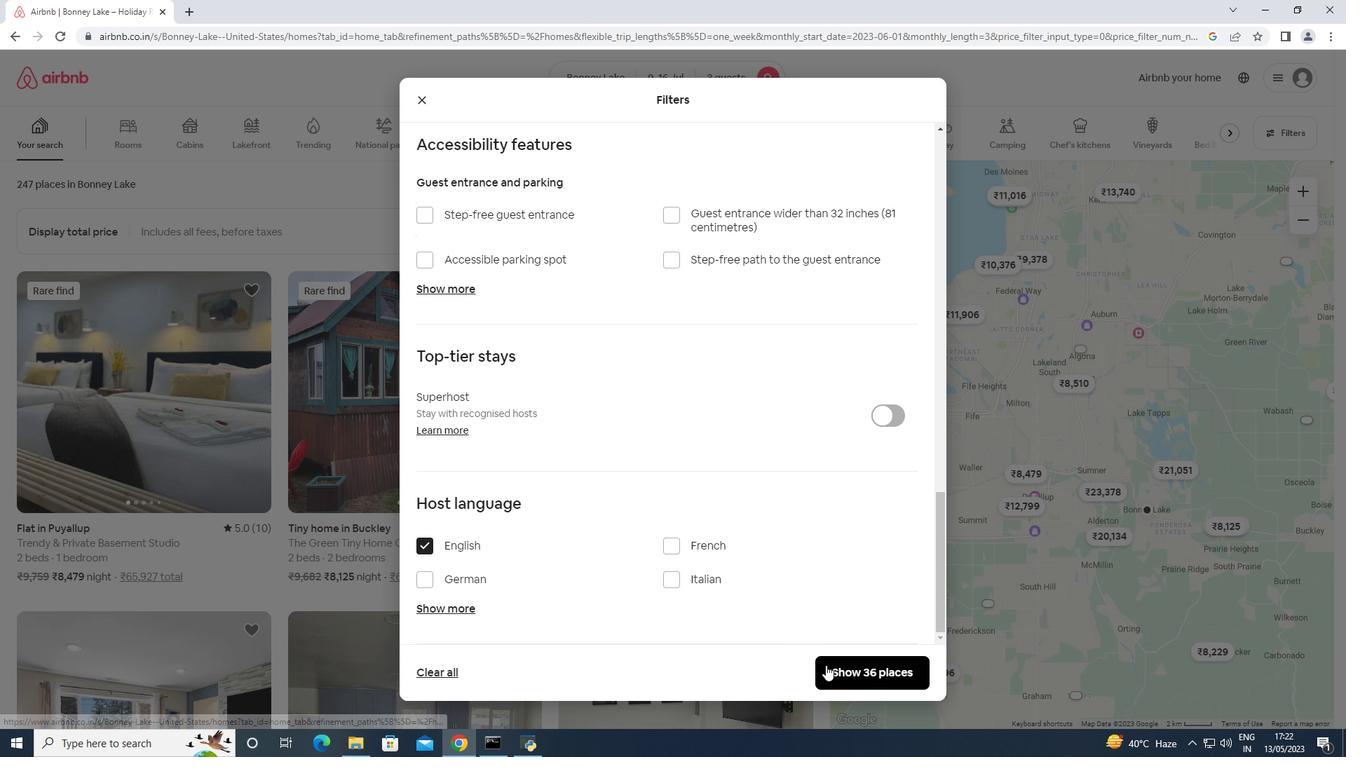 
Action: Mouse pressed left at (828, 665)
Screenshot: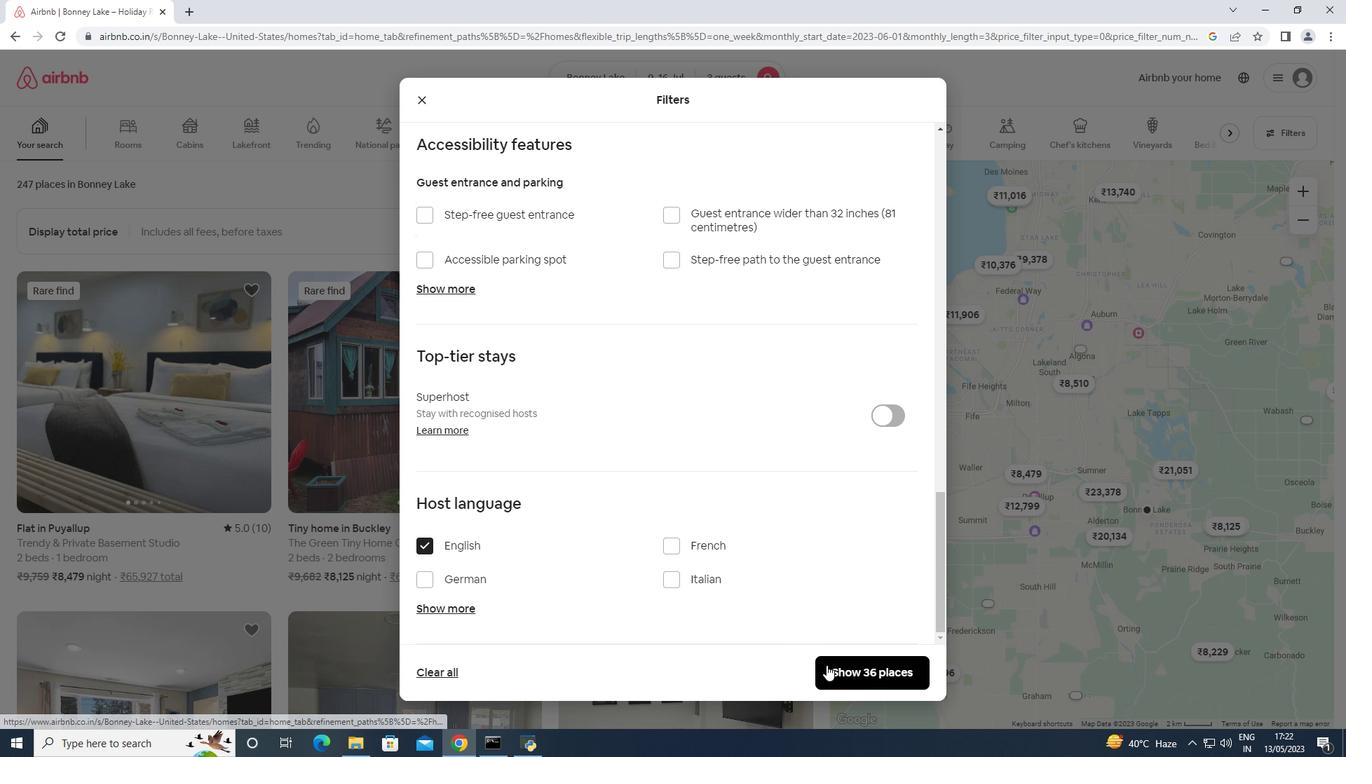 
Action: Mouse moved to (709, 276)
Screenshot: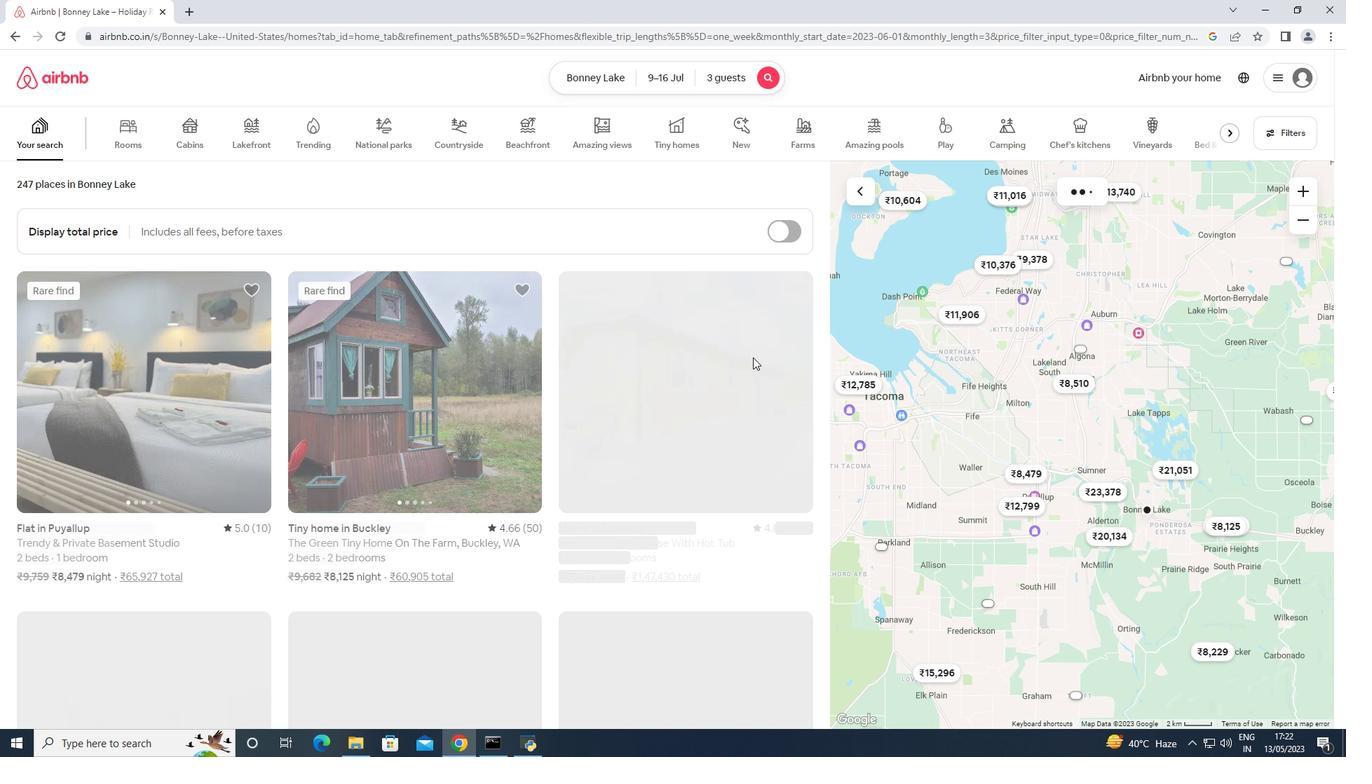 
